 Task: Build a habit tracker for improving your daily mindfulness practice.
Action: Mouse moved to (277, 133)
Screenshot: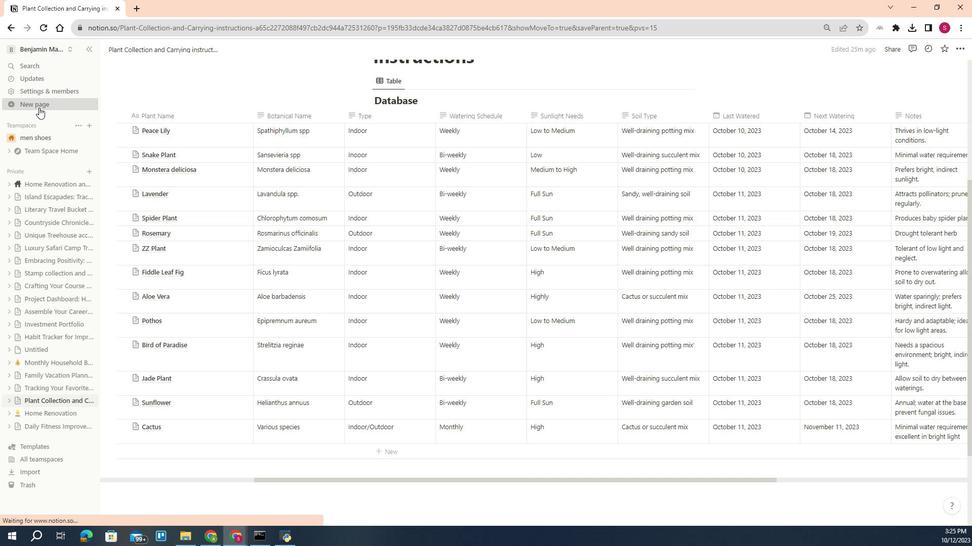 
Action: Mouse pressed left at (277, 133)
Screenshot: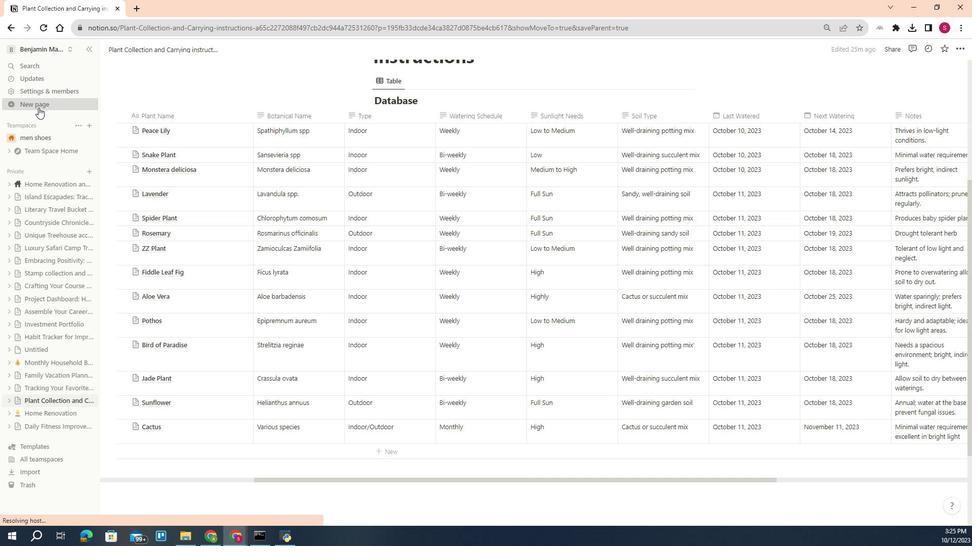 
Action: Mouse moved to (347, 106)
Screenshot: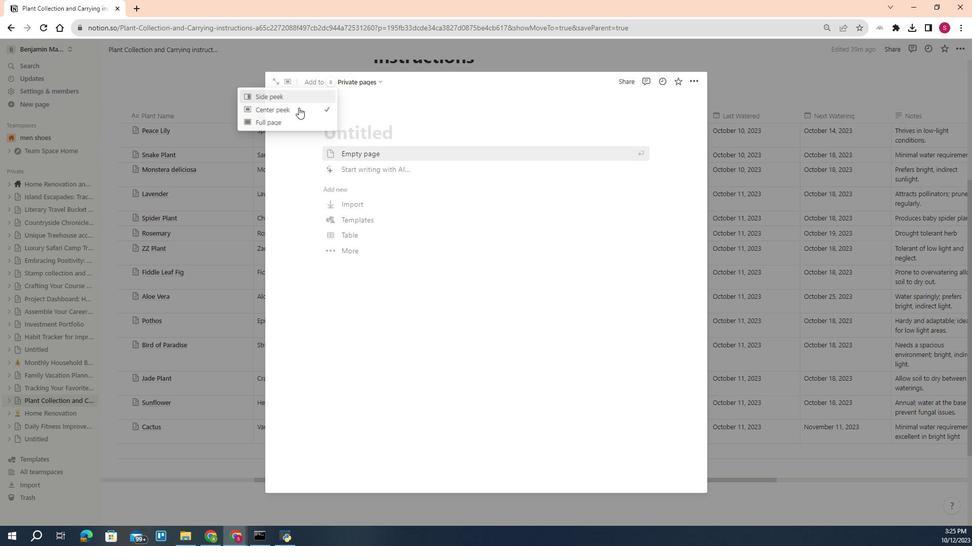 
Action: Mouse pressed left at (347, 106)
Screenshot: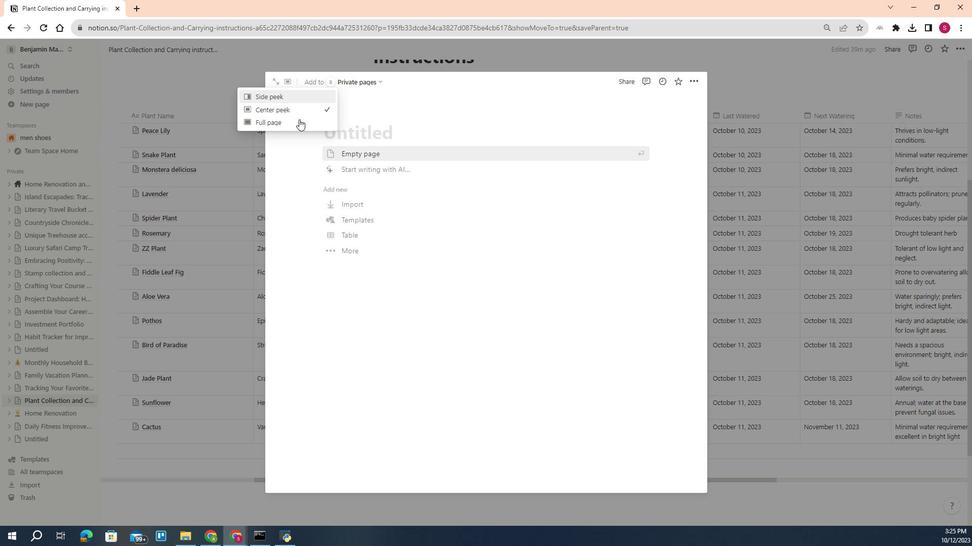 
Action: Mouse moved to (348, 149)
Screenshot: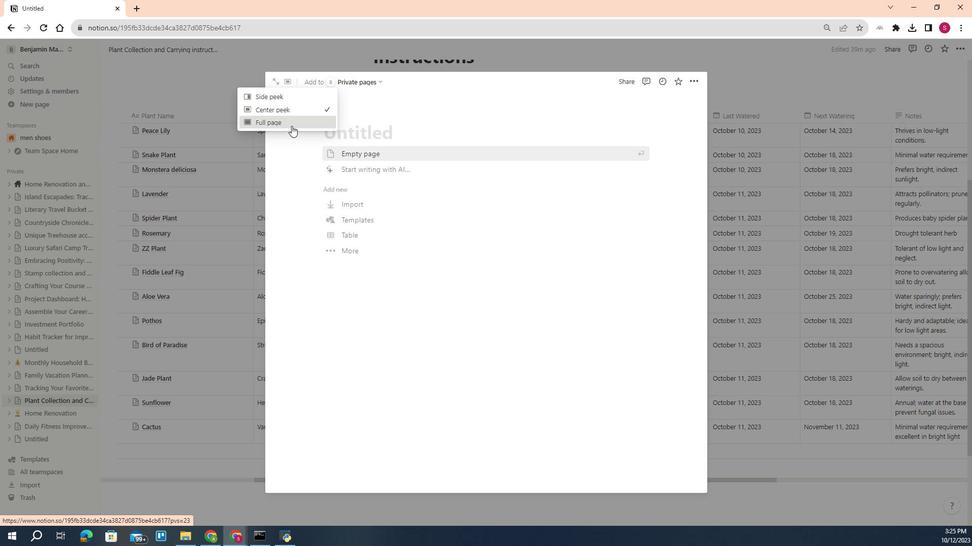 
Action: Mouse pressed left at (348, 149)
Screenshot: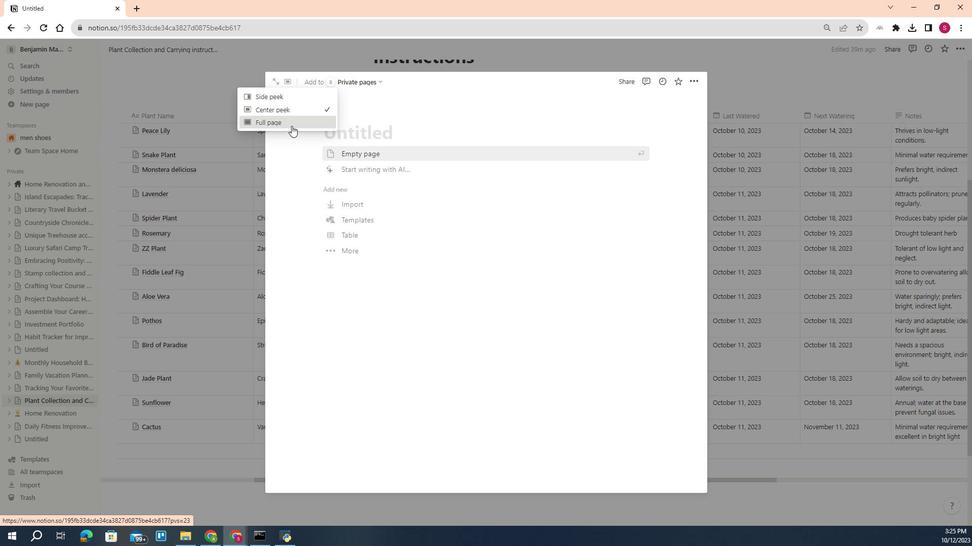 
Action: Mouse moved to (382, 150)
Screenshot: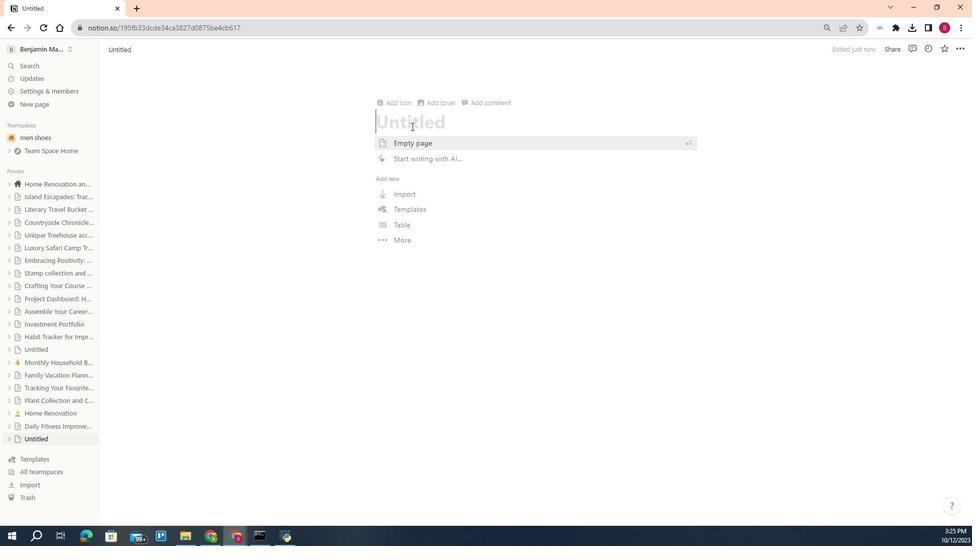 
Action: Mouse pressed left at (382, 150)
Screenshot: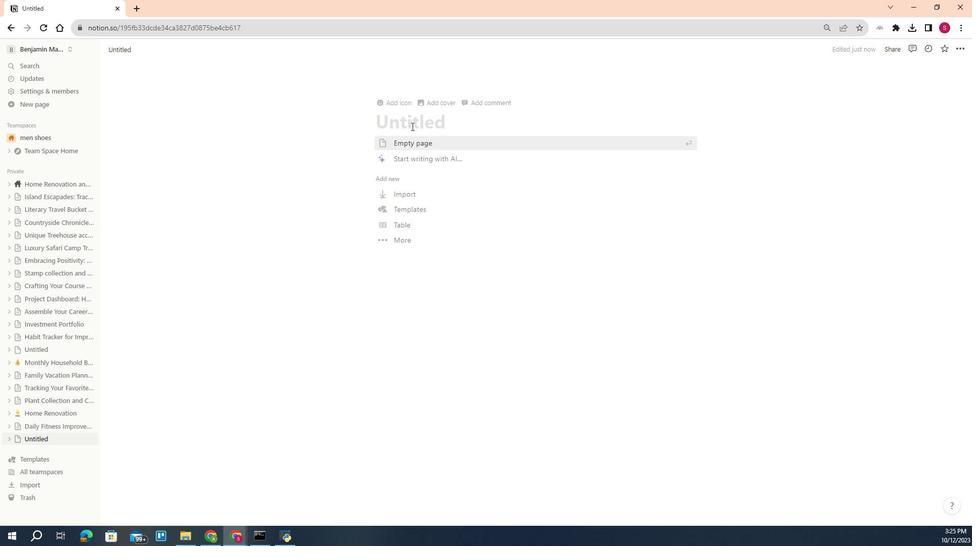 
Action: Key pressed <Key.shift>Mindfullness<Key.space><Key.shift>G<Key.backspace><Key.backspace><Key.backspace>s<Key.backspace><Key.backspace><Key.backspace><Key.backspace><Key.backspace>ness<Key.space><Key.shift>Habit<Key.space><Key.shift>Tracker<Key.enter>/ta<Key.down><Key.down><Key.down><Key.up><Key.enter>
Screenshot: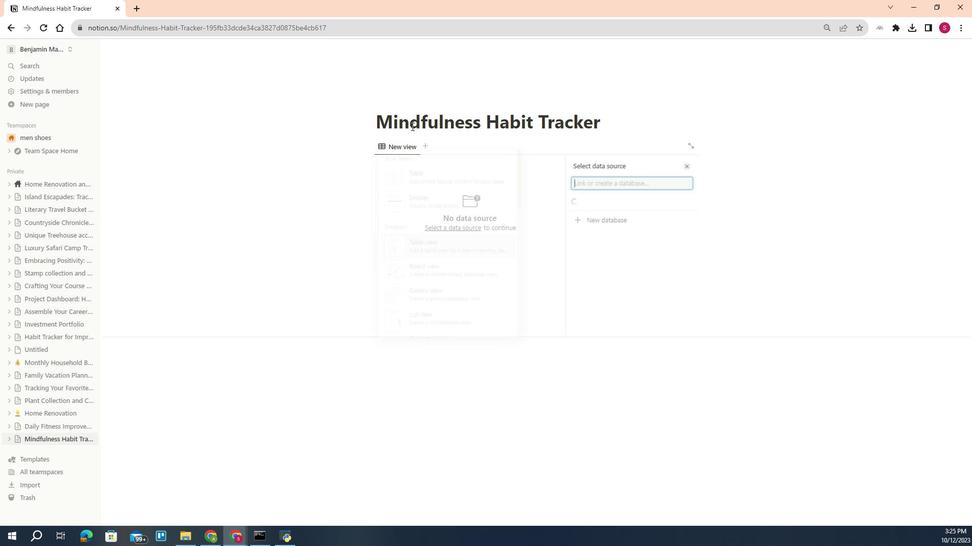 
Action: Mouse moved to (437, 333)
Screenshot: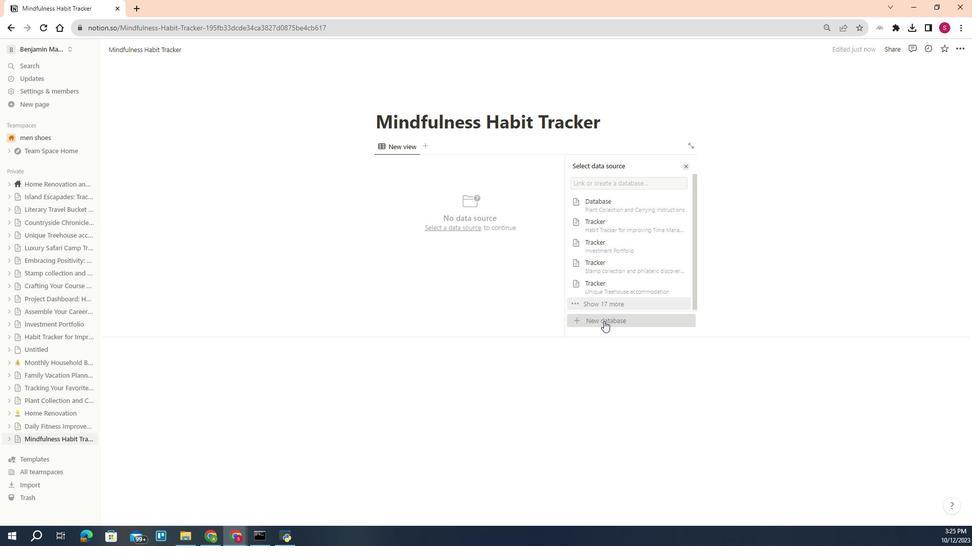 
Action: Mouse pressed left at (437, 333)
Screenshot: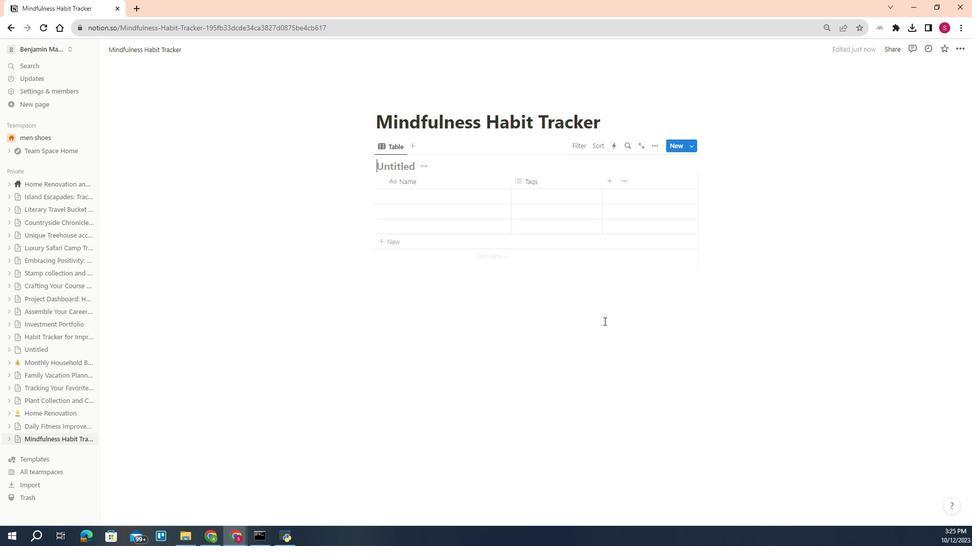 
Action: Mouse moved to (378, 171)
Screenshot: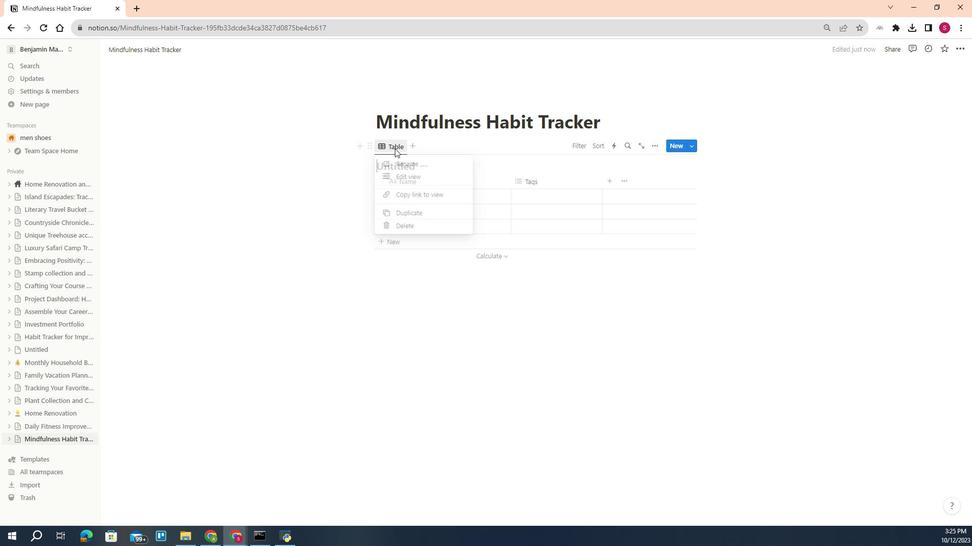 
Action: Mouse pressed right at (378, 171)
Screenshot: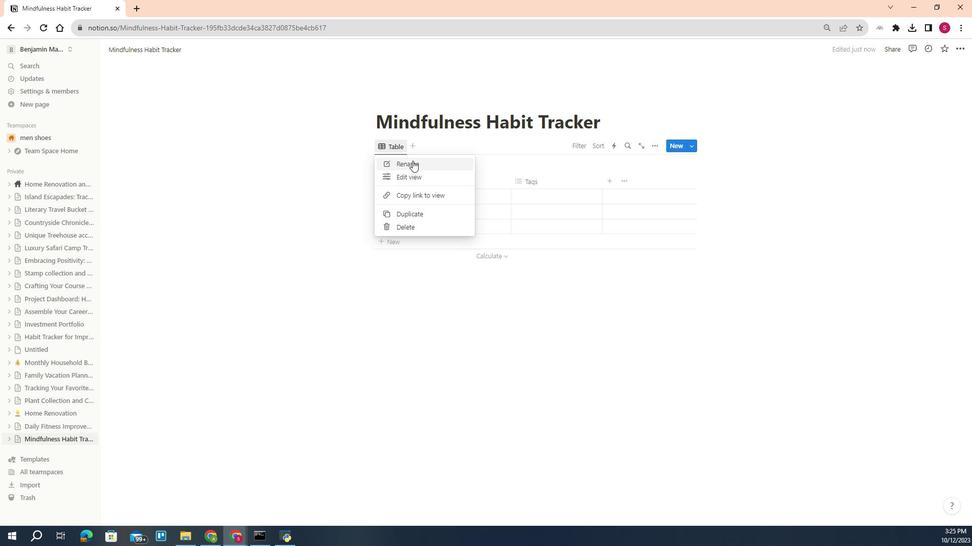 
Action: Mouse moved to (383, 196)
Screenshot: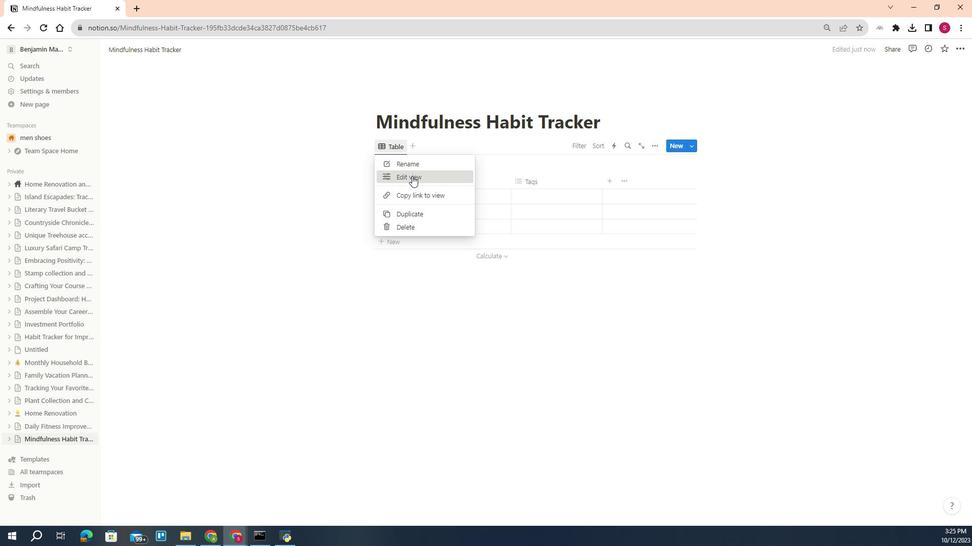 
Action: Mouse pressed left at (383, 196)
Screenshot: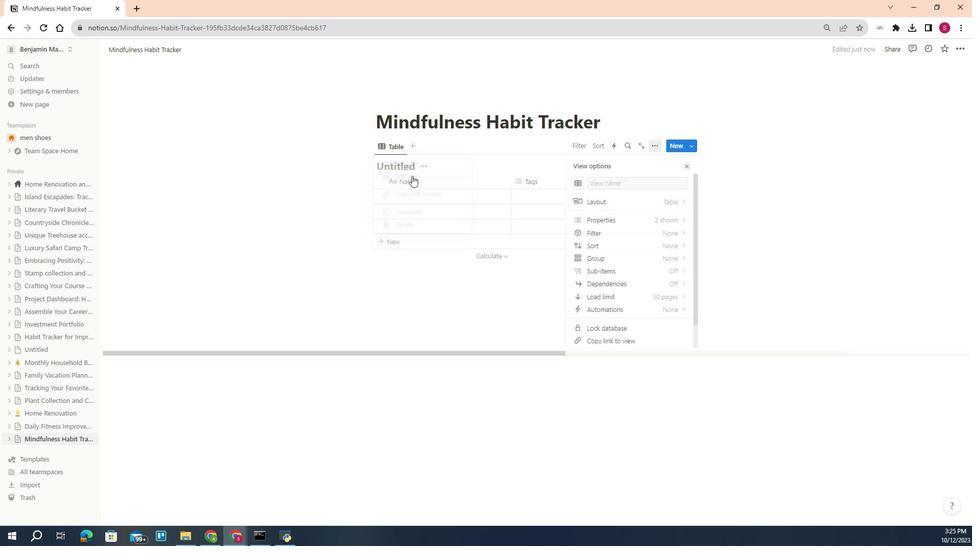 
Action: Mouse moved to (435, 228)
Screenshot: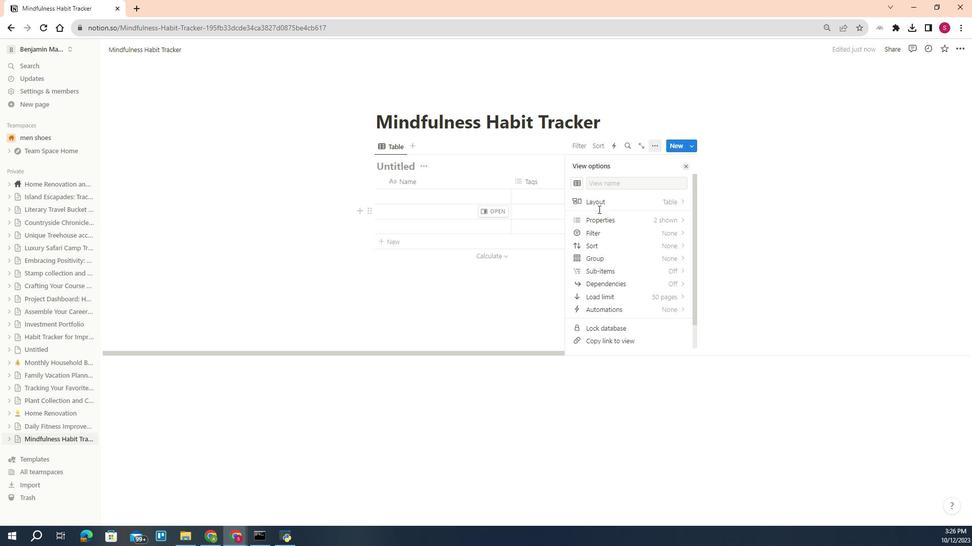 
Action: Mouse pressed left at (435, 228)
Screenshot: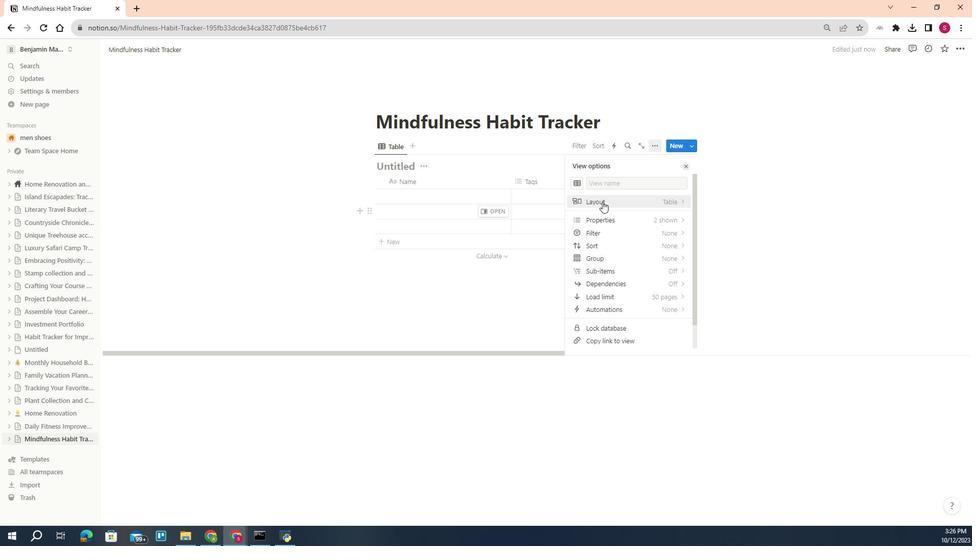 
Action: Mouse moved to (514, 200)
Screenshot: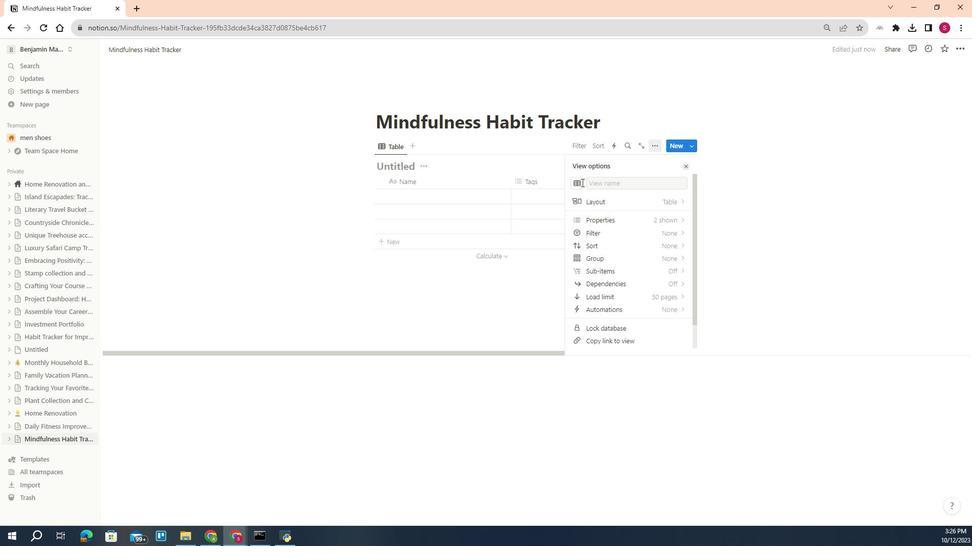 
Action: Mouse pressed left at (514, 200)
Screenshot: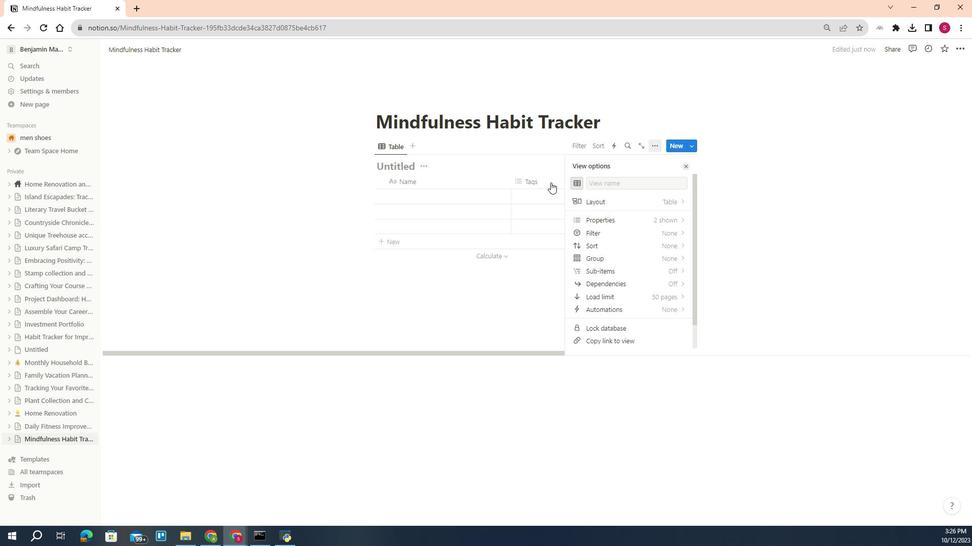 
Action: Mouse moved to (409, 214)
Screenshot: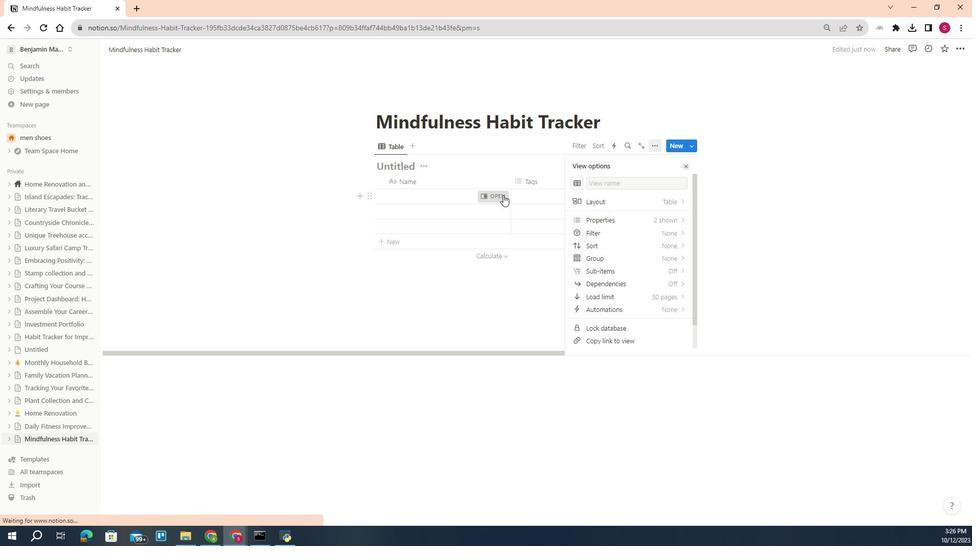 
Action: Mouse pressed left at (409, 214)
Screenshot: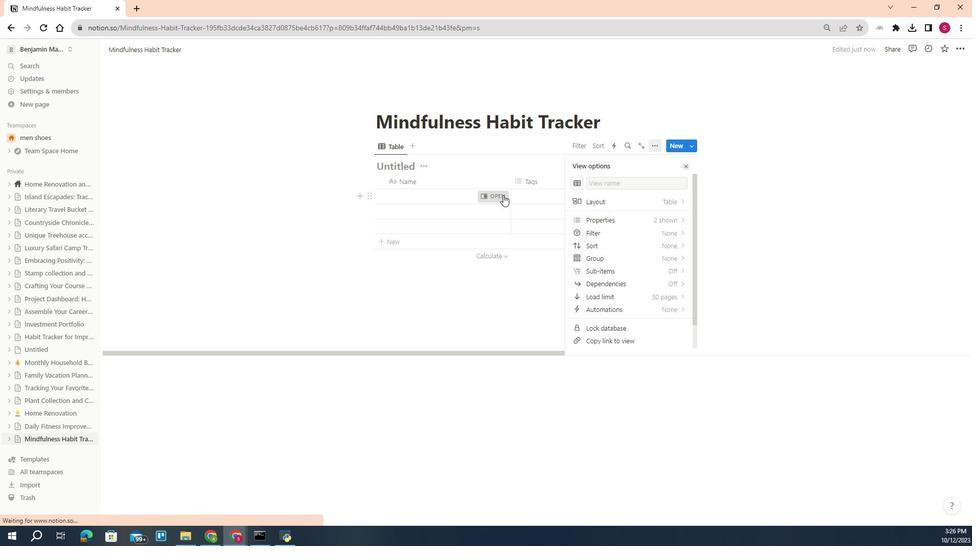 
Action: Mouse moved to (339, 201)
Screenshot: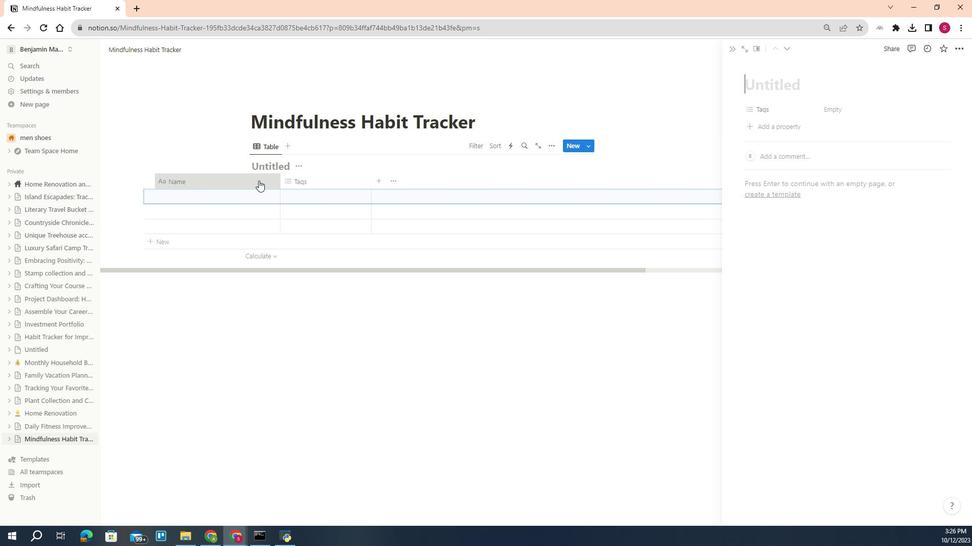 
Action: Mouse pressed left at (339, 201)
Screenshot: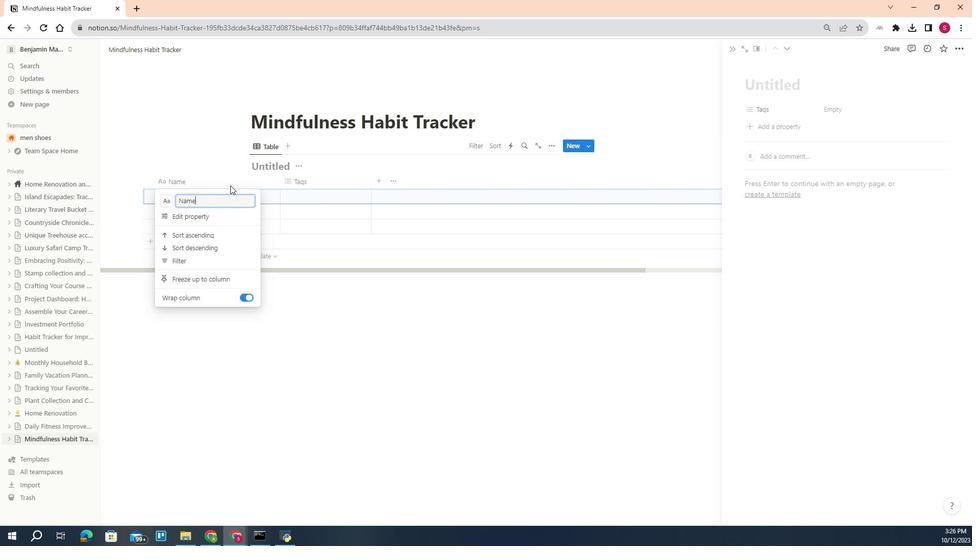 
Action: Mouse moved to (319, 219)
Screenshot: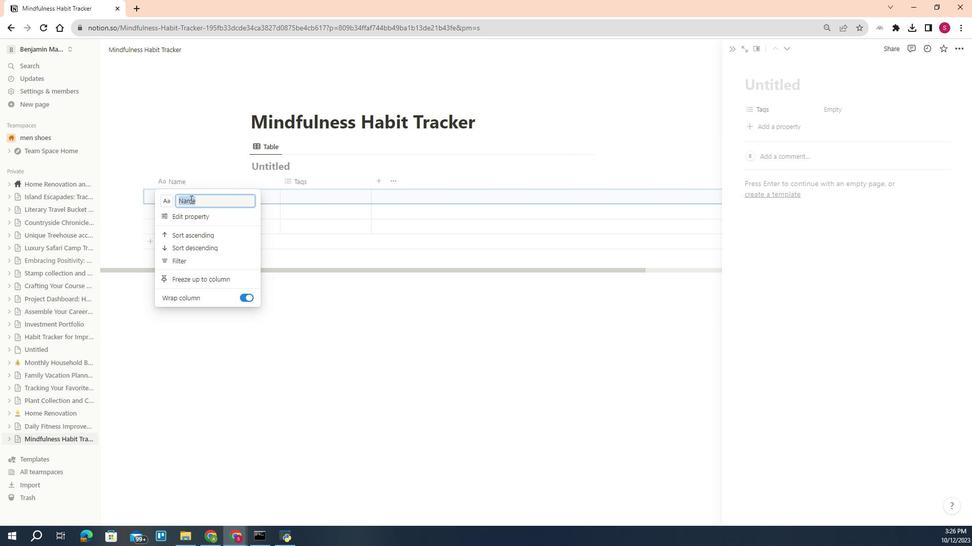 
Action: Mouse pressed left at (319, 219)
Screenshot: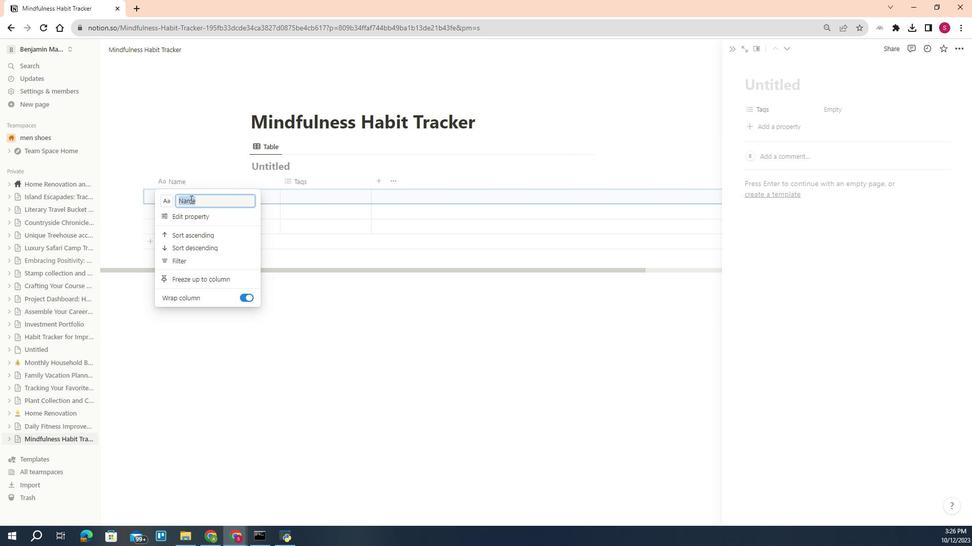 
Action: Mouse pressed left at (319, 219)
Screenshot: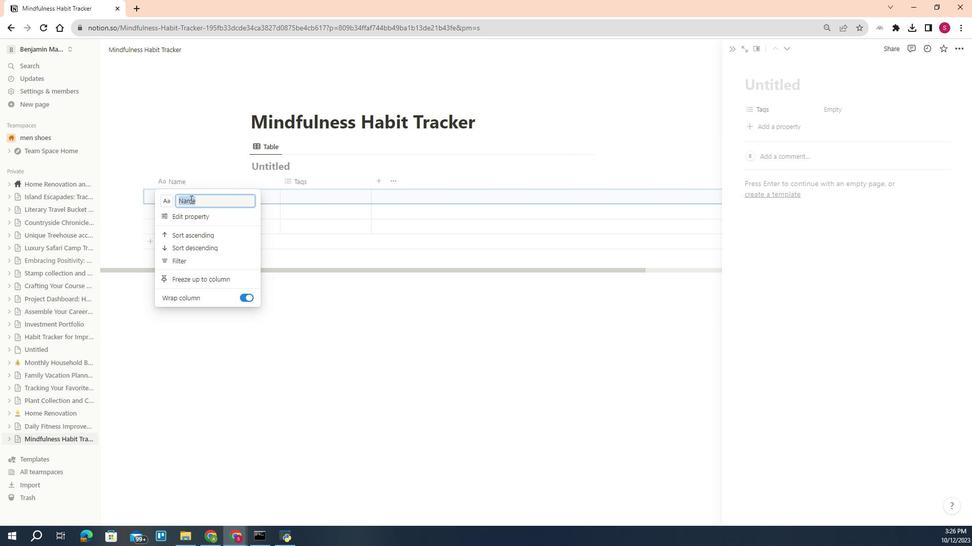 
Action: Mouse pressed left at (319, 219)
Screenshot: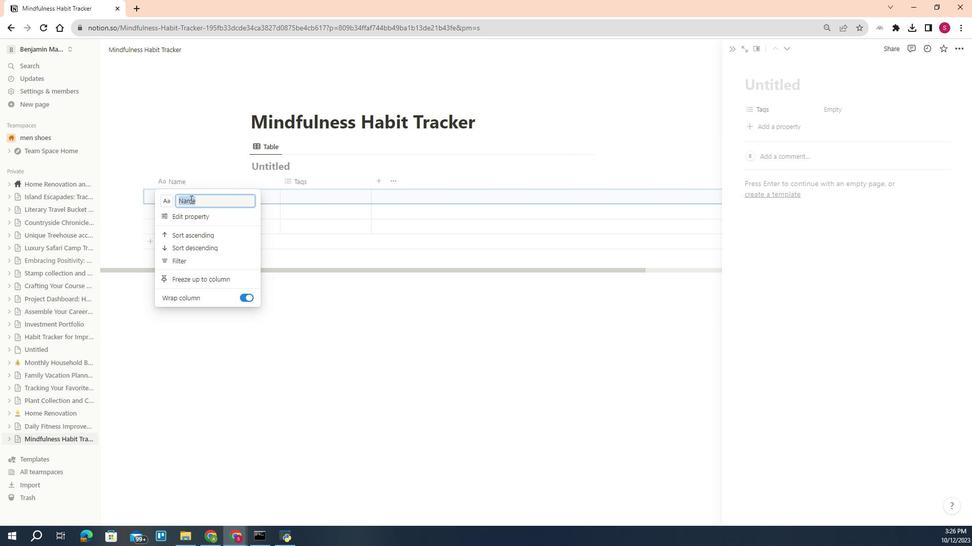 
Action: Key pressed <Key.shift>Meditation<Key.enter>
Screenshot: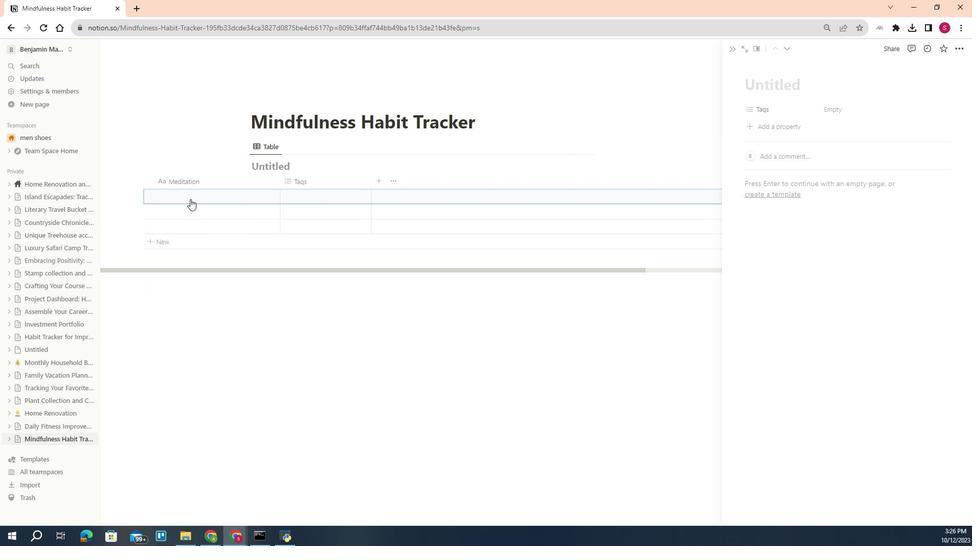 
Action: Mouse moved to (354, 204)
Screenshot: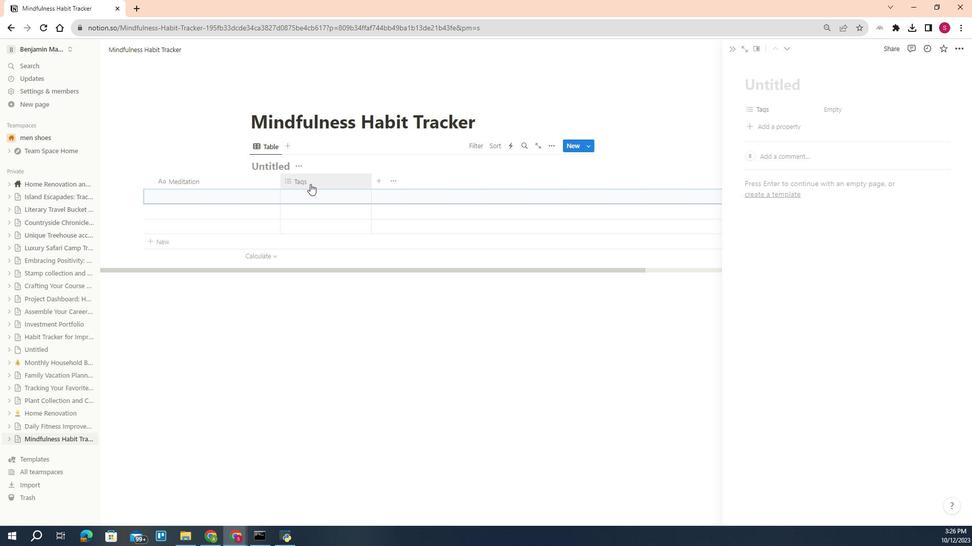 
Action: Mouse pressed left at (354, 204)
Screenshot: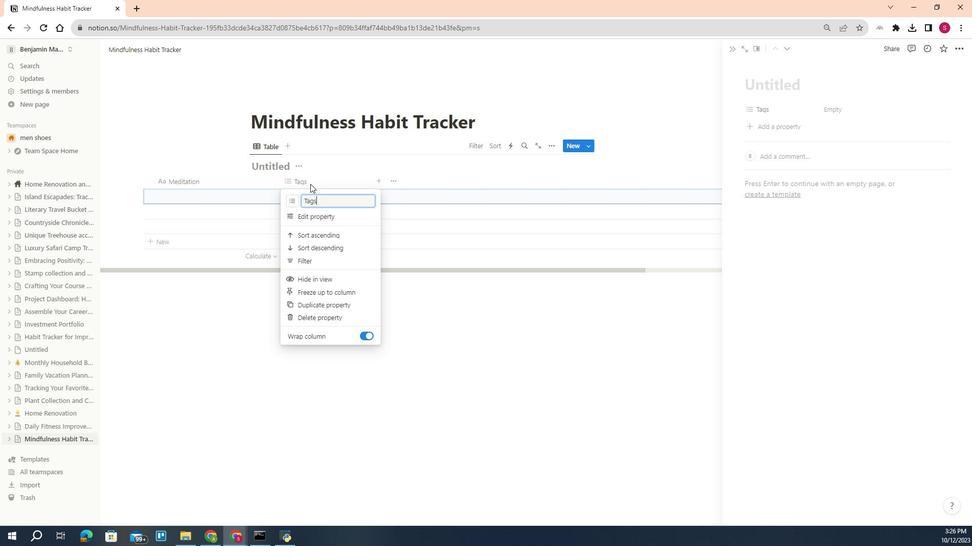 
Action: Mouse moved to (354, 221)
Screenshot: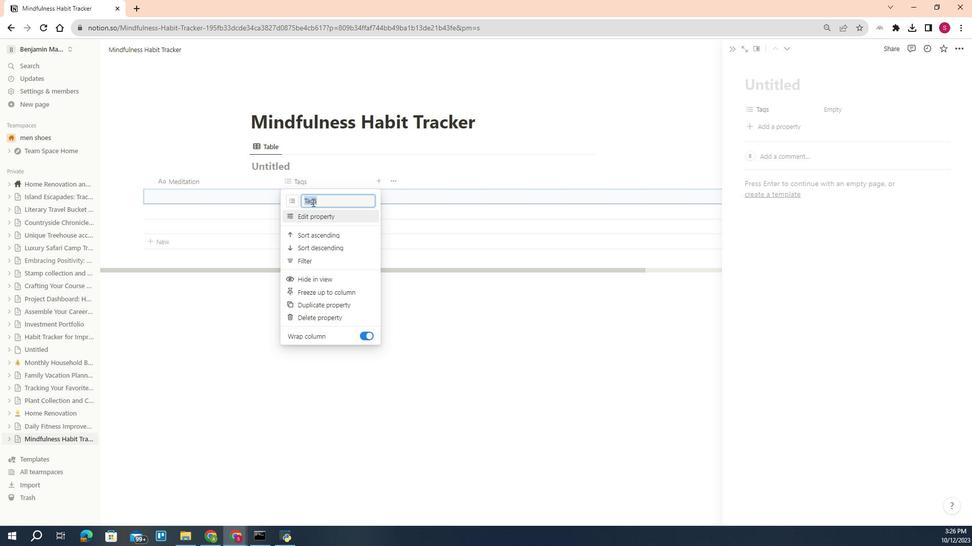 
Action: Mouse pressed left at (354, 221)
Screenshot: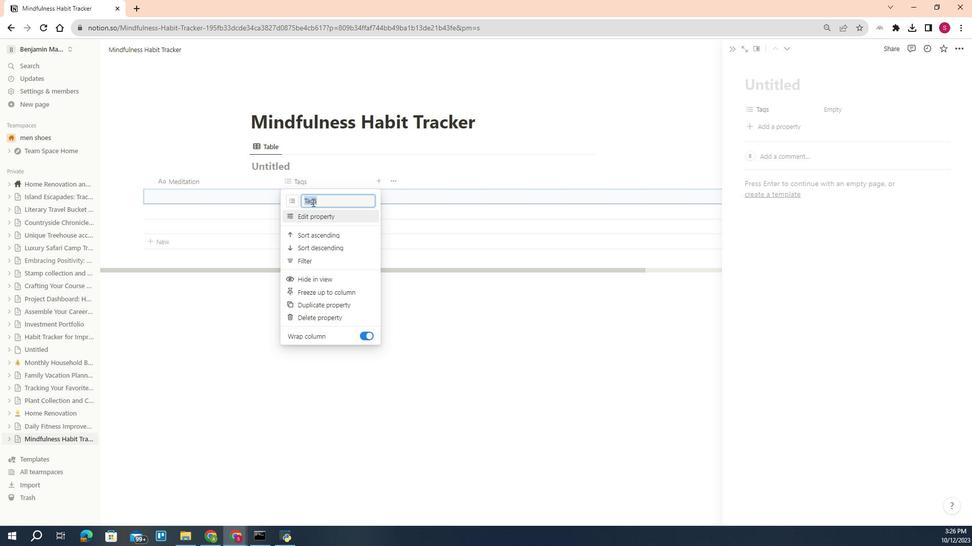 
Action: Mouse pressed left at (354, 221)
Screenshot: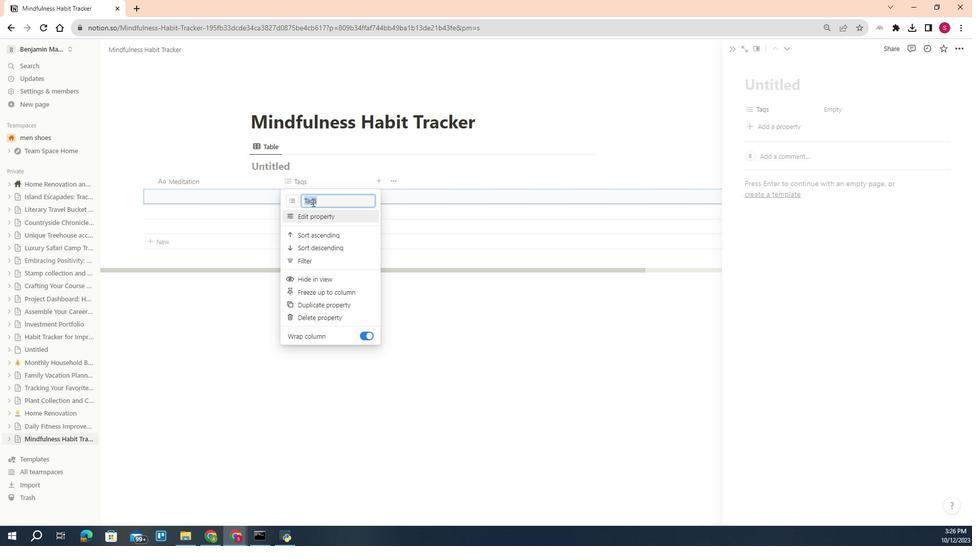 
Action: Key pressed <Key.shift>Grat<Key.backspace>
Screenshot: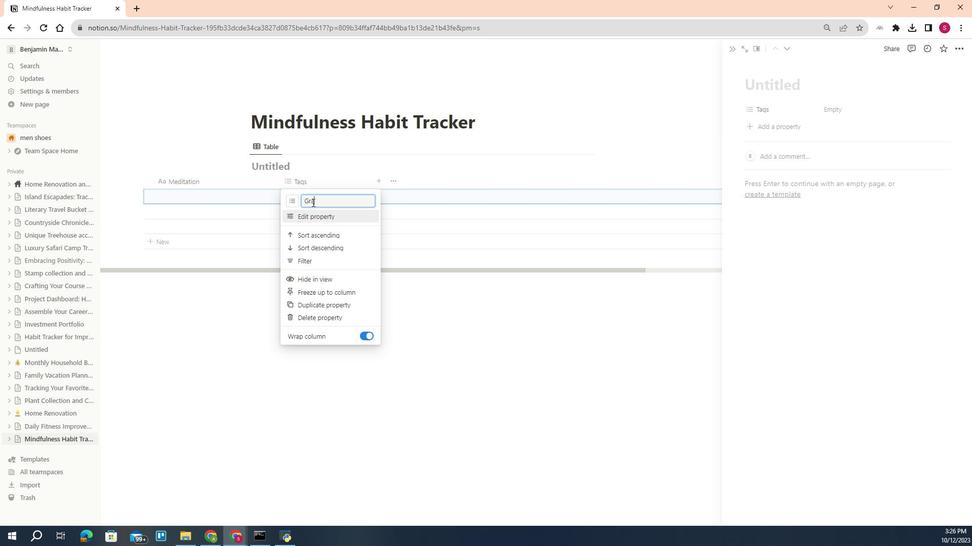 
Action: Mouse moved to (363, 232)
Screenshot: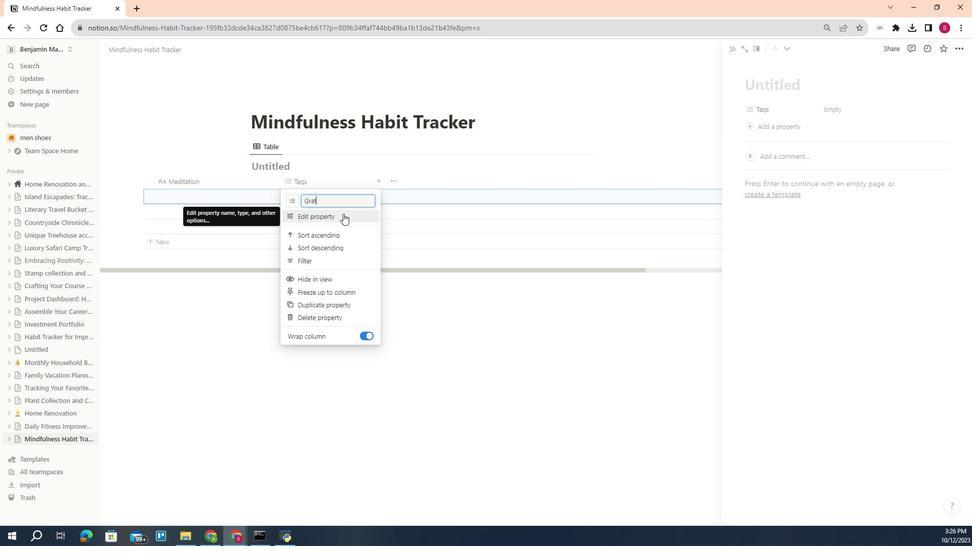 
Action: Key pressed titude<Key.space><Key.shift>Journal<Key.enter>
Screenshot: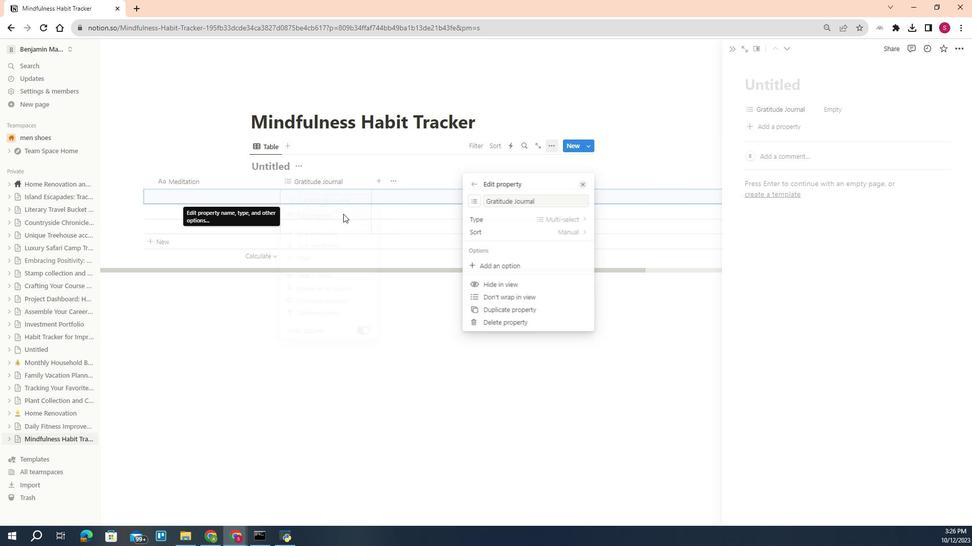 
Action: Mouse moved to (386, 197)
Screenshot: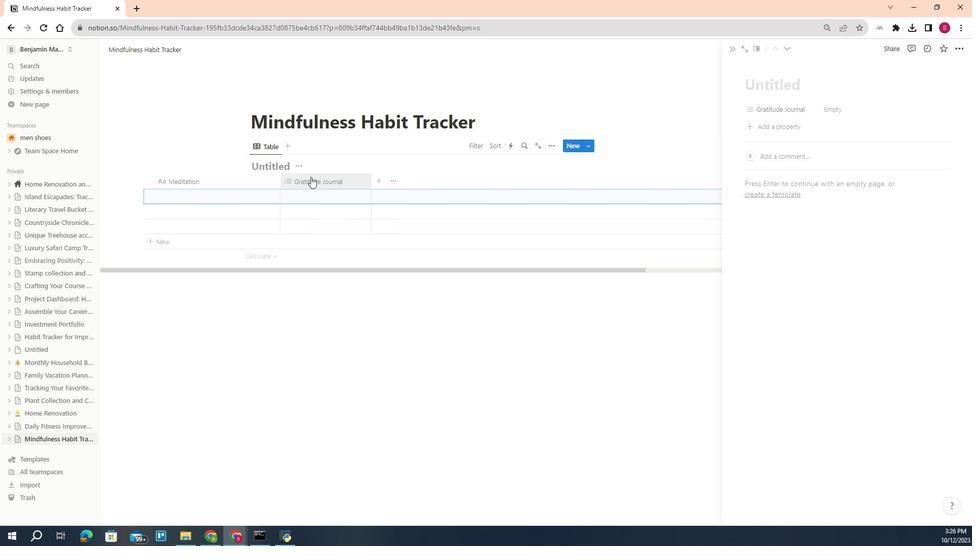 
Action: Mouse pressed left at (386, 197)
Screenshot: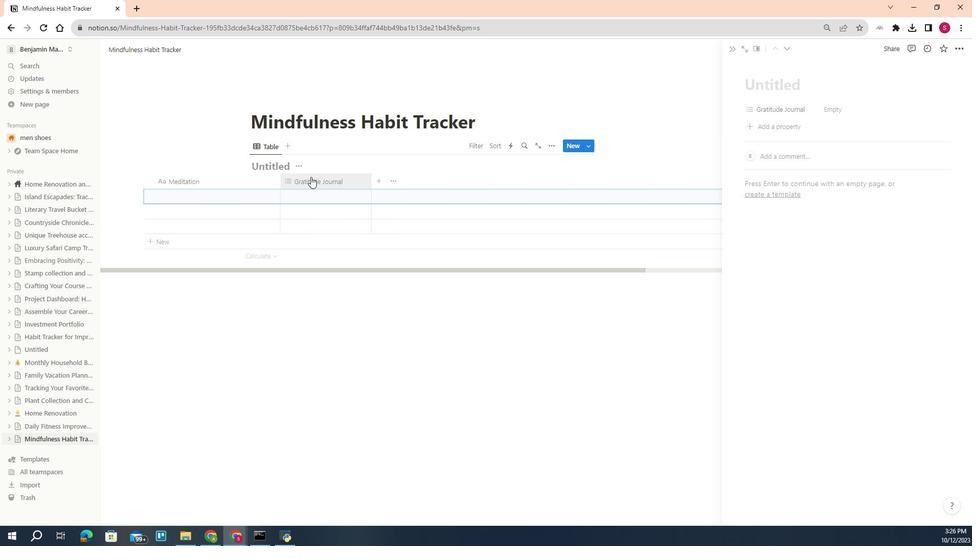 
Action: Mouse moved to (352, 199)
Screenshot: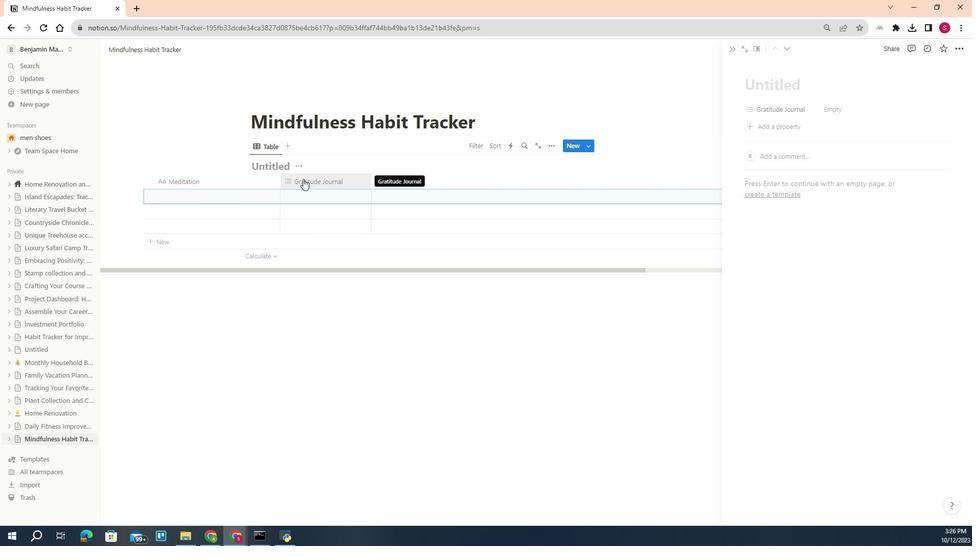 
Action: Mouse pressed left at (352, 199)
Screenshot: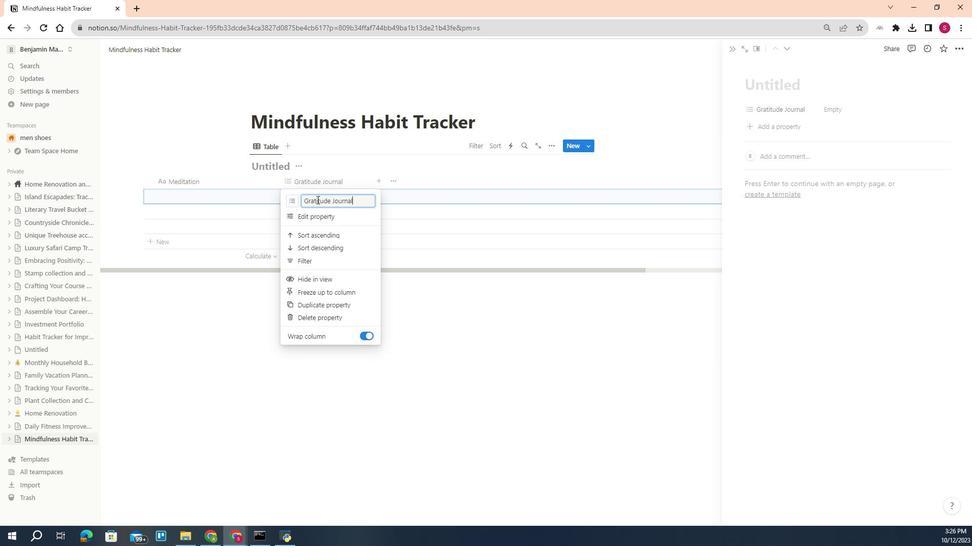 
Action: Mouse moved to (356, 234)
Screenshot: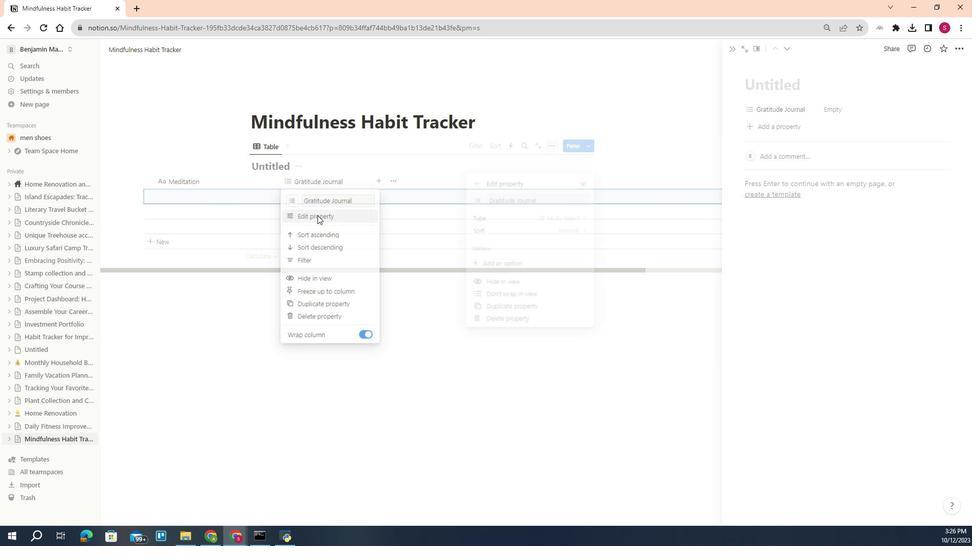 
Action: Mouse pressed left at (356, 234)
Screenshot: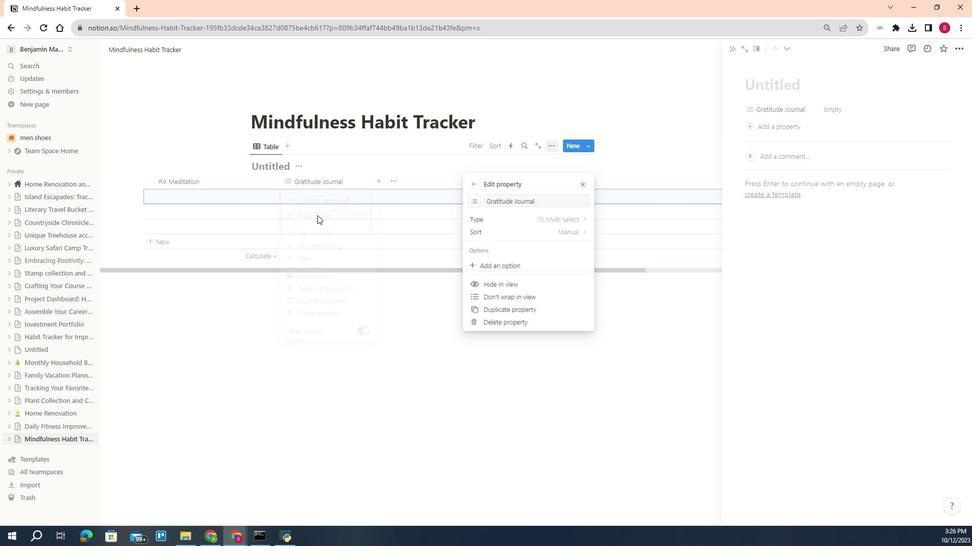 
Action: Mouse moved to (405, 234)
Screenshot: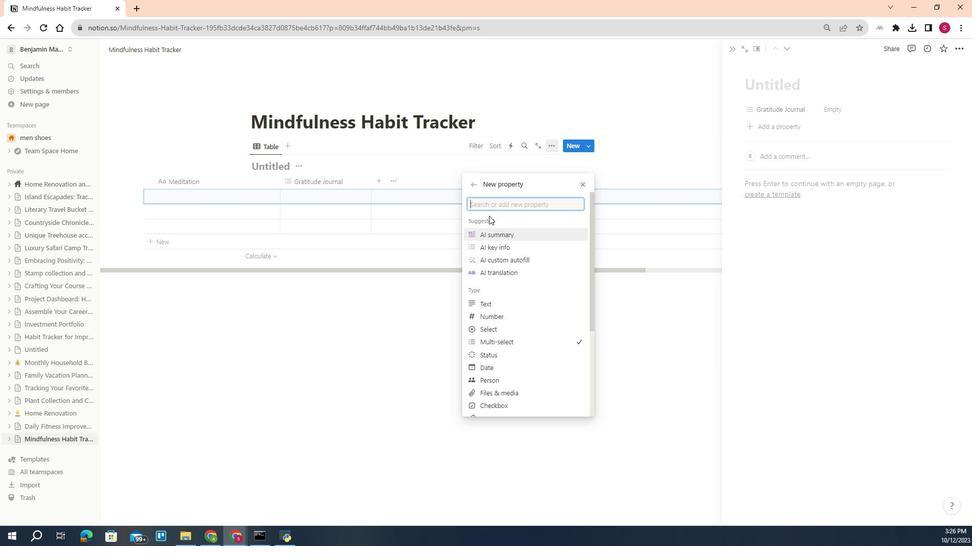 
Action: Mouse pressed left at (405, 234)
Screenshot: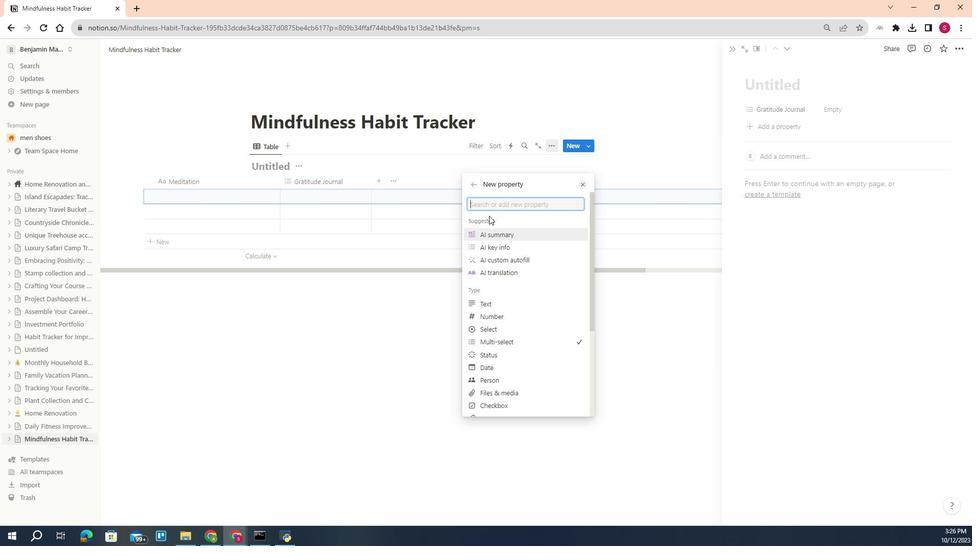 
Action: Mouse moved to (408, 407)
Screenshot: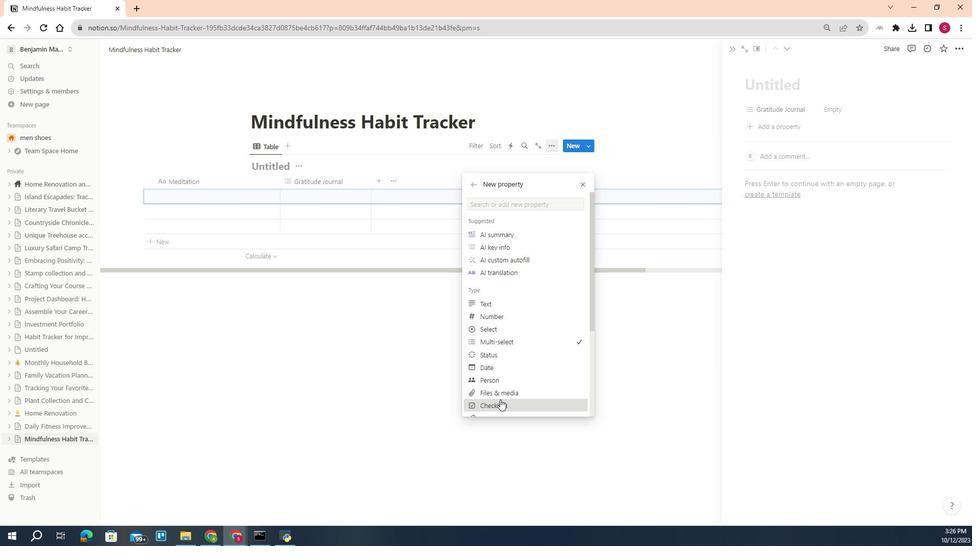 
Action: Mouse pressed left at (408, 407)
Screenshot: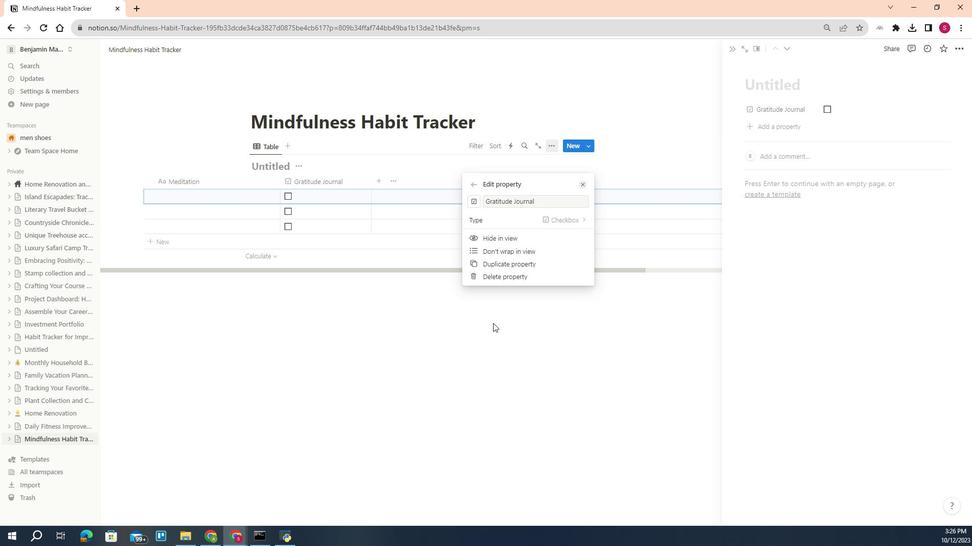 
Action: Mouse moved to (400, 221)
Screenshot: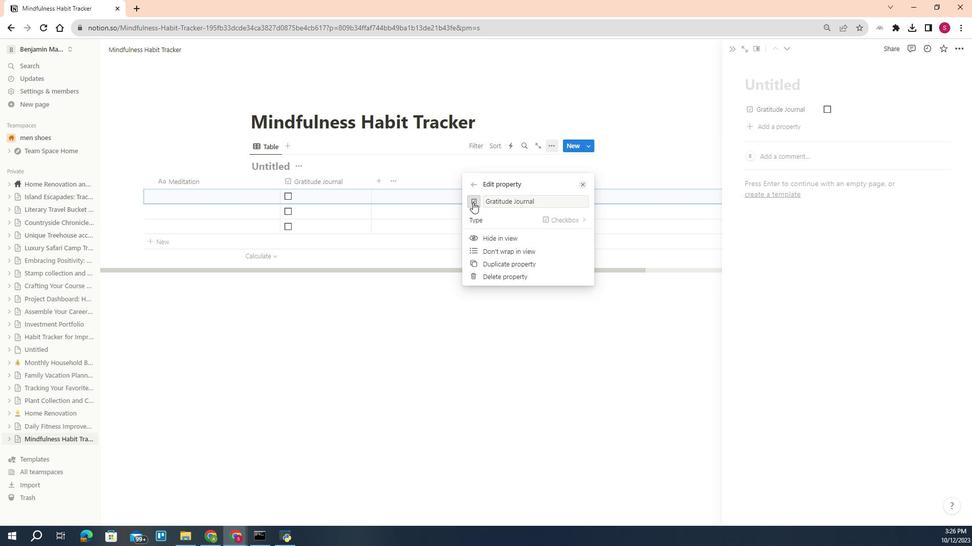 
Action: Mouse pressed left at (400, 221)
Screenshot: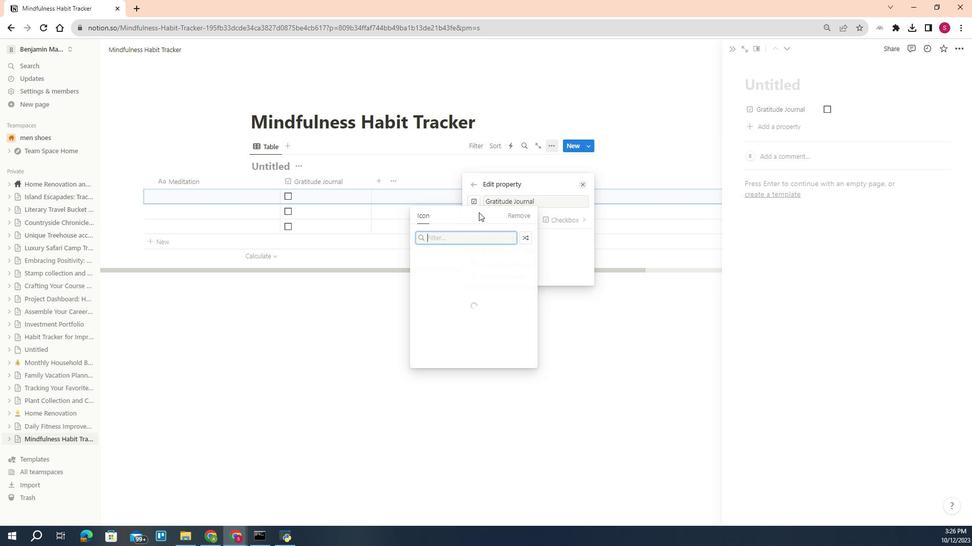 
Action: Mouse moved to (424, 224)
Screenshot: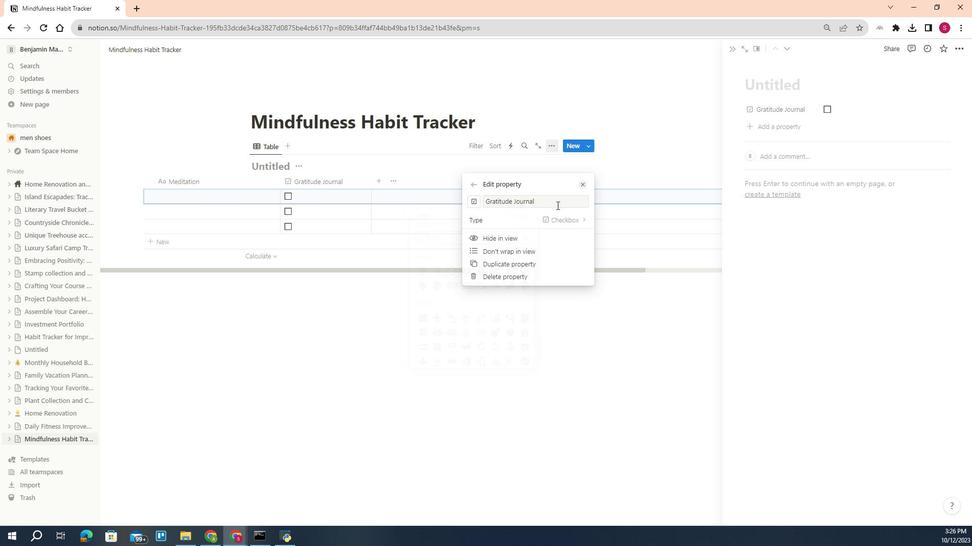 
Action: Mouse pressed left at (424, 224)
Screenshot: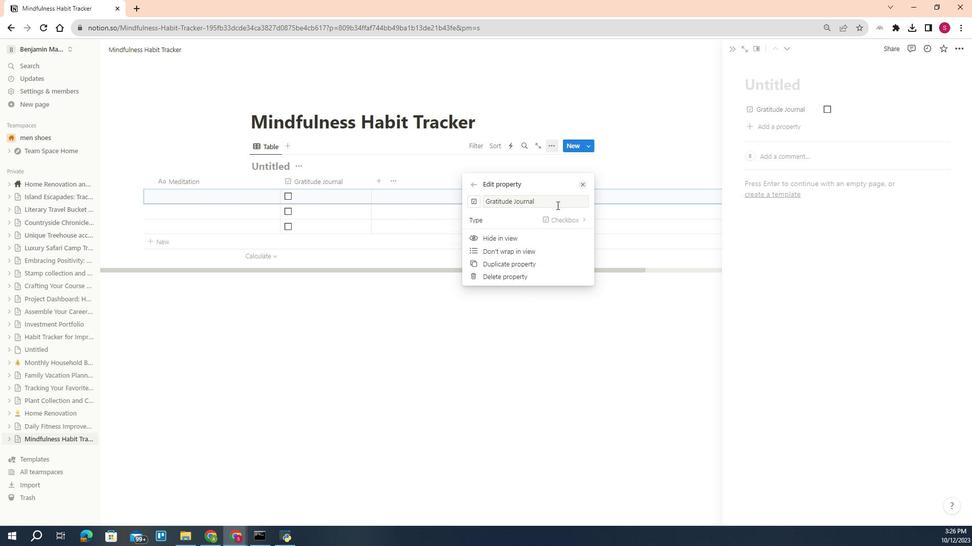 
Action: Mouse moved to (448, 175)
Screenshot: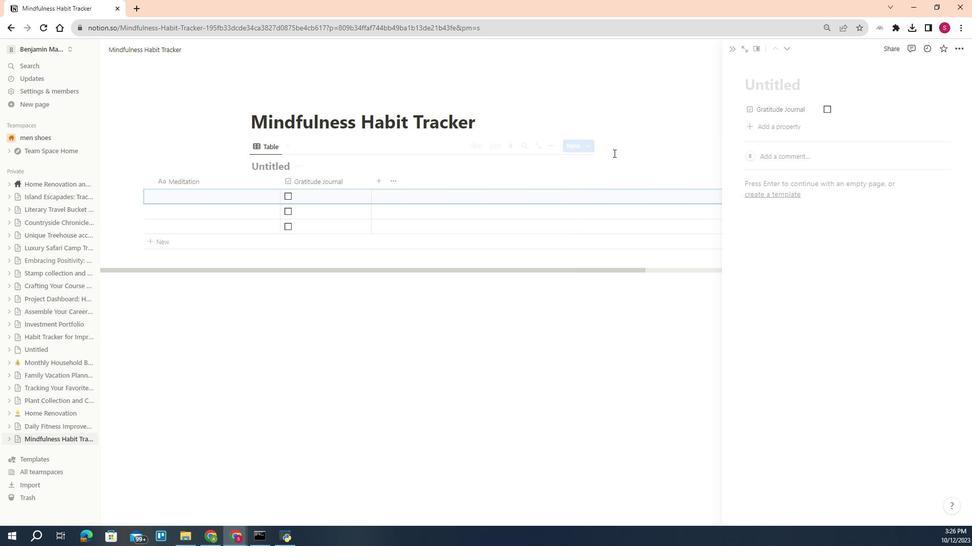 
Action: Mouse pressed left at (448, 175)
Screenshot: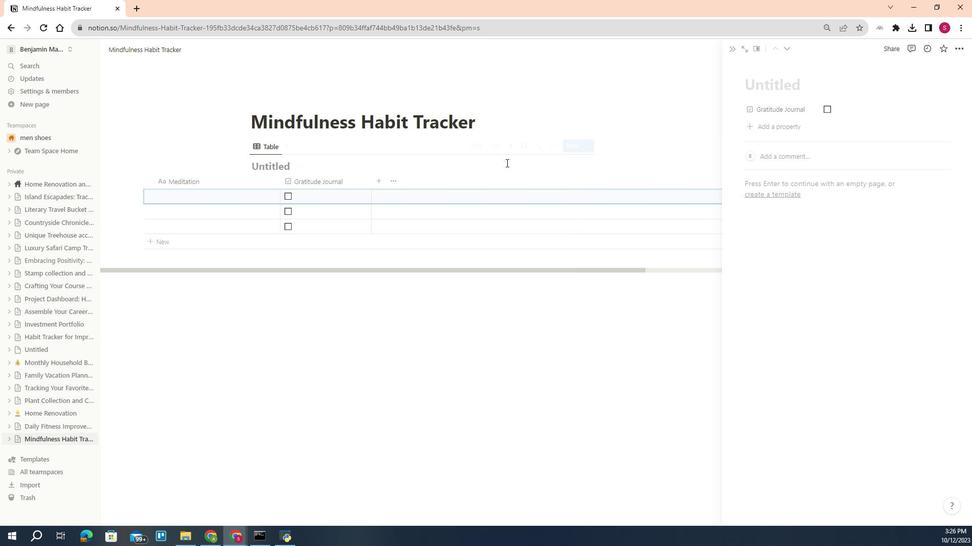 
Action: Mouse moved to (375, 203)
Screenshot: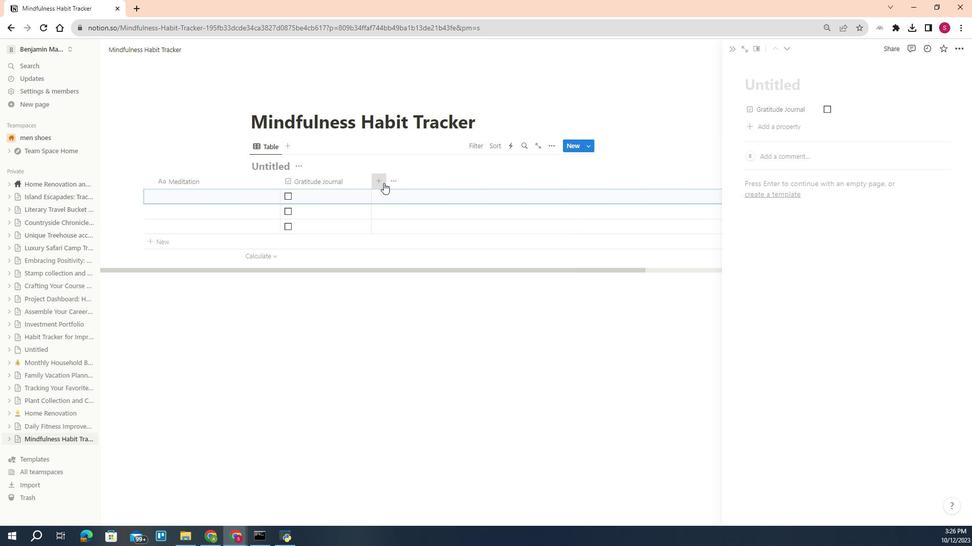 
Action: Mouse pressed left at (375, 203)
Screenshot: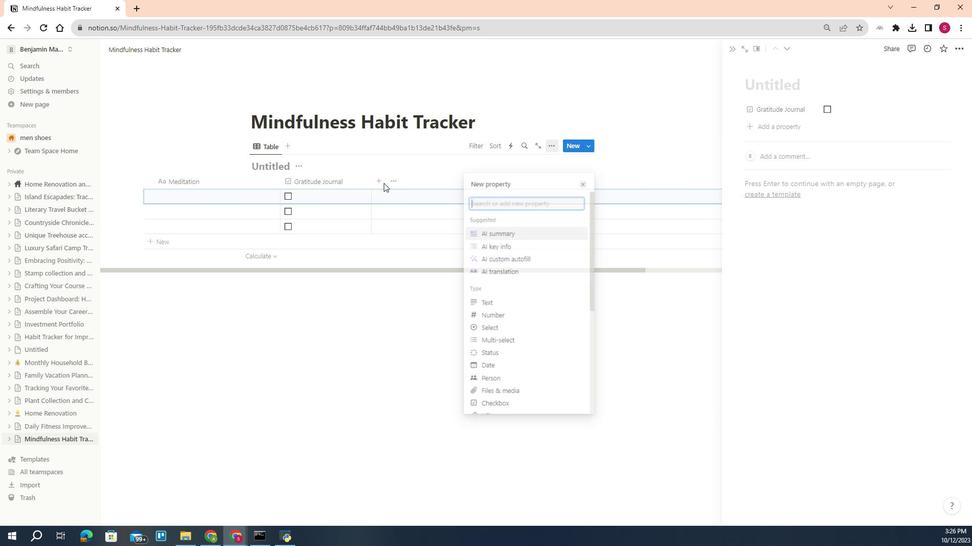 
Action: Mouse moved to (317, 203)
Screenshot: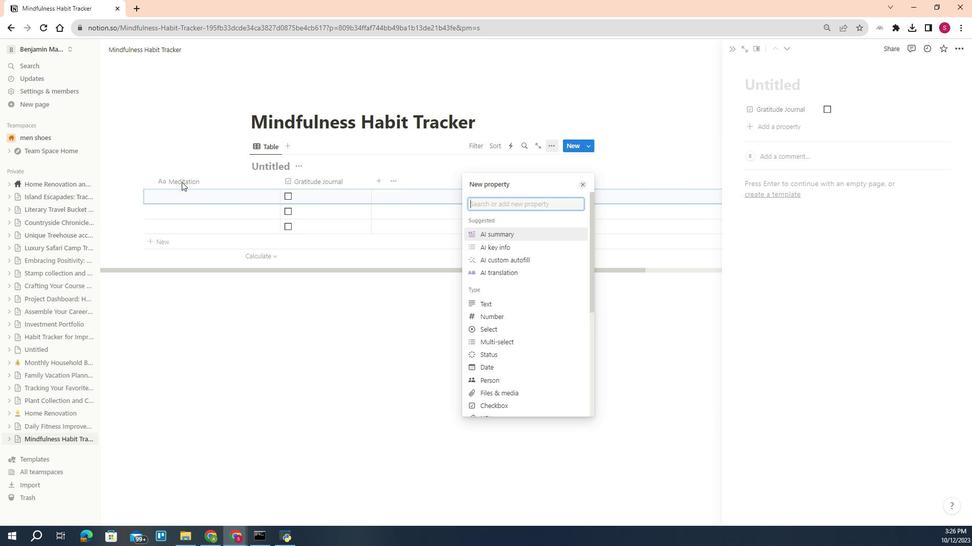 
Action: Mouse pressed left at (317, 203)
Screenshot: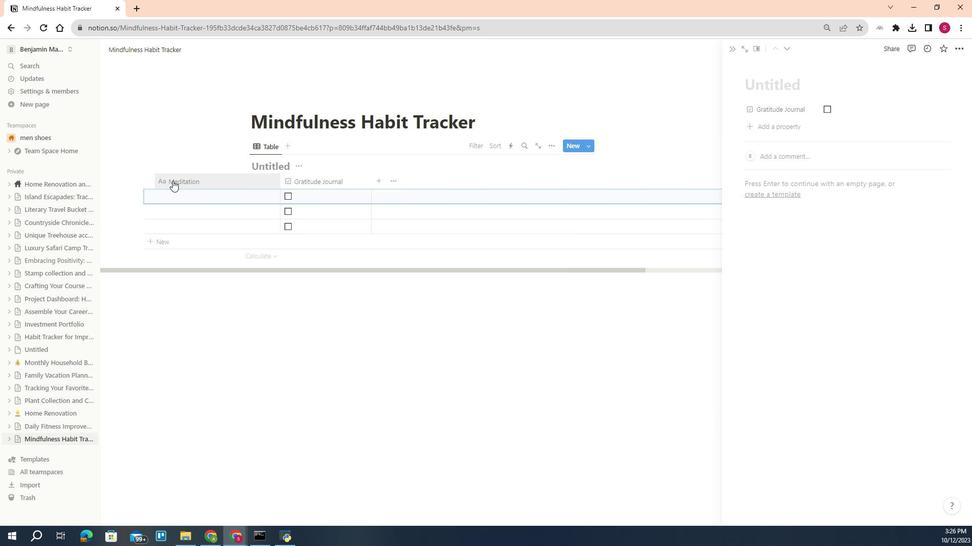 
Action: Mouse moved to (314, 201)
Screenshot: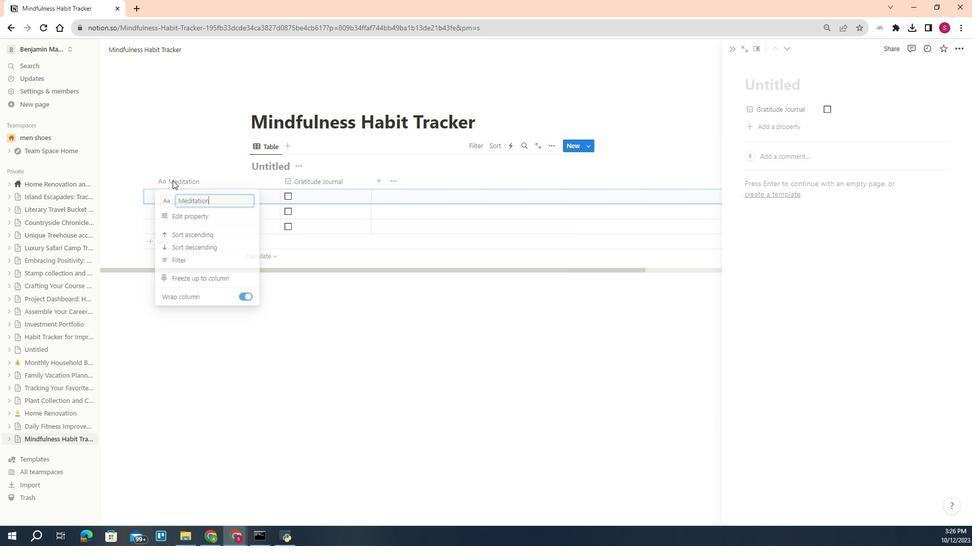 
Action: Mouse pressed left at (314, 201)
Screenshot: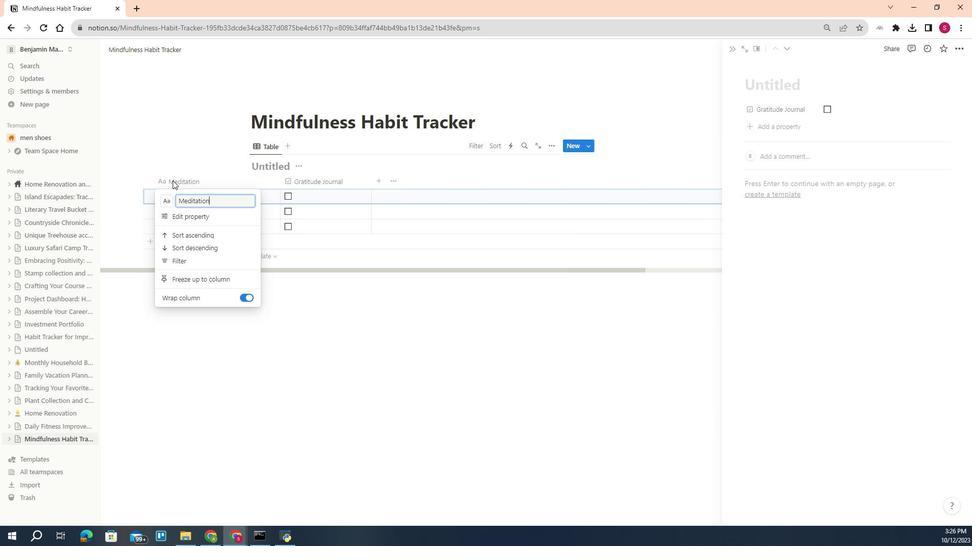 
Action: Mouse moved to (318, 235)
Screenshot: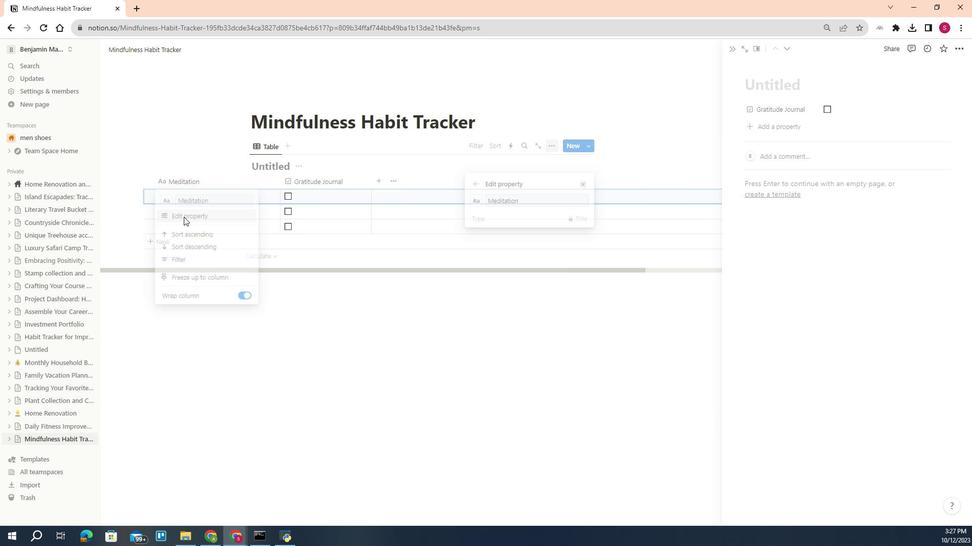 
Action: Mouse pressed left at (318, 235)
Screenshot: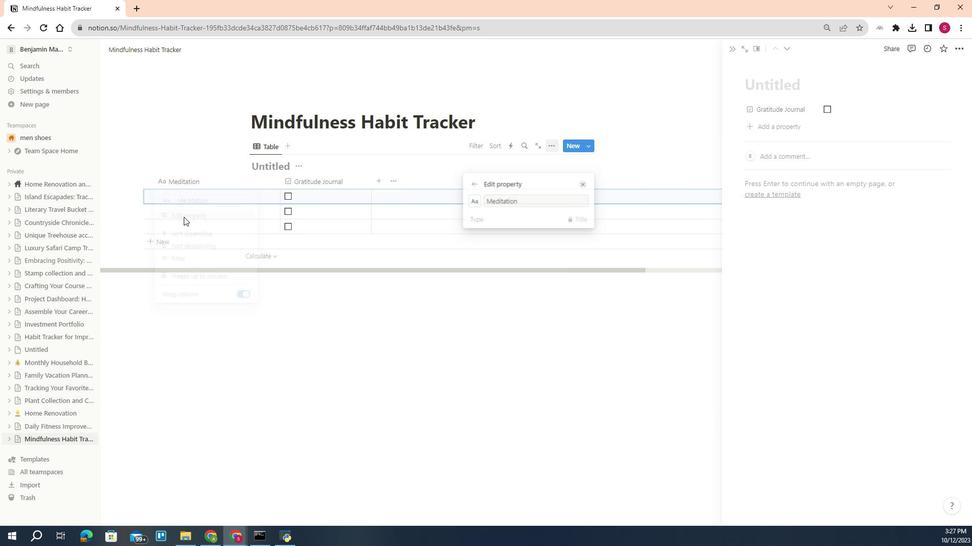 
Action: Mouse moved to (403, 240)
Screenshot: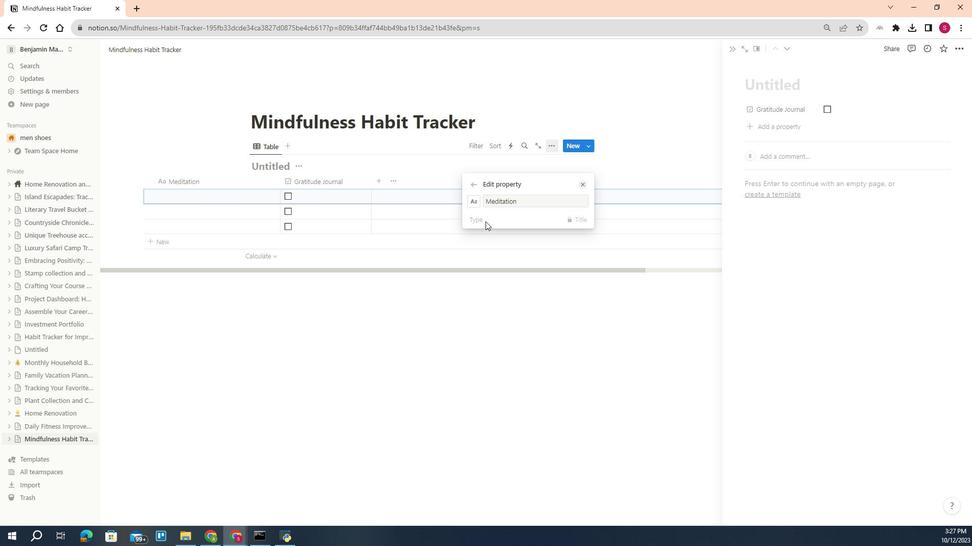 
Action: Mouse pressed left at (403, 240)
Screenshot: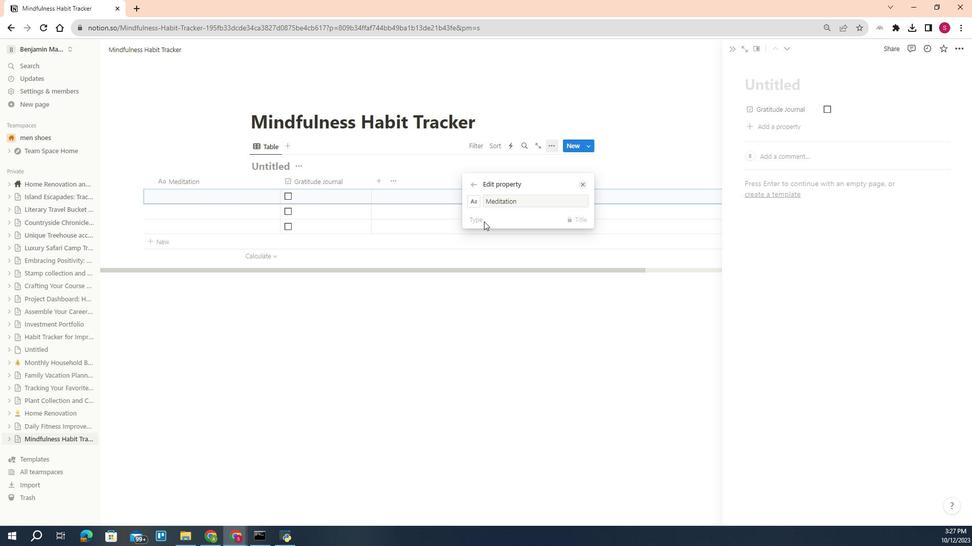 
Action: Mouse moved to (403, 239)
Screenshot: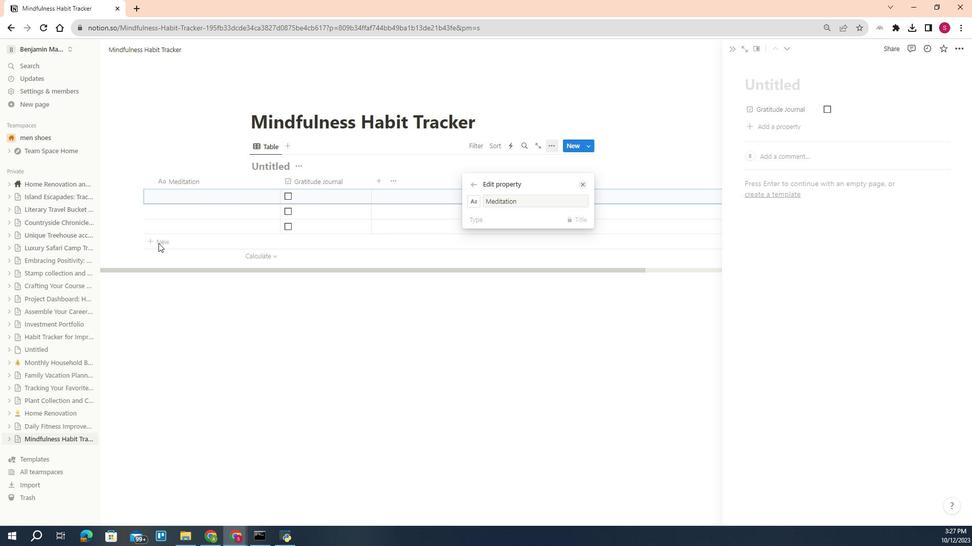 
Action: Mouse pressed left at (403, 239)
Screenshot: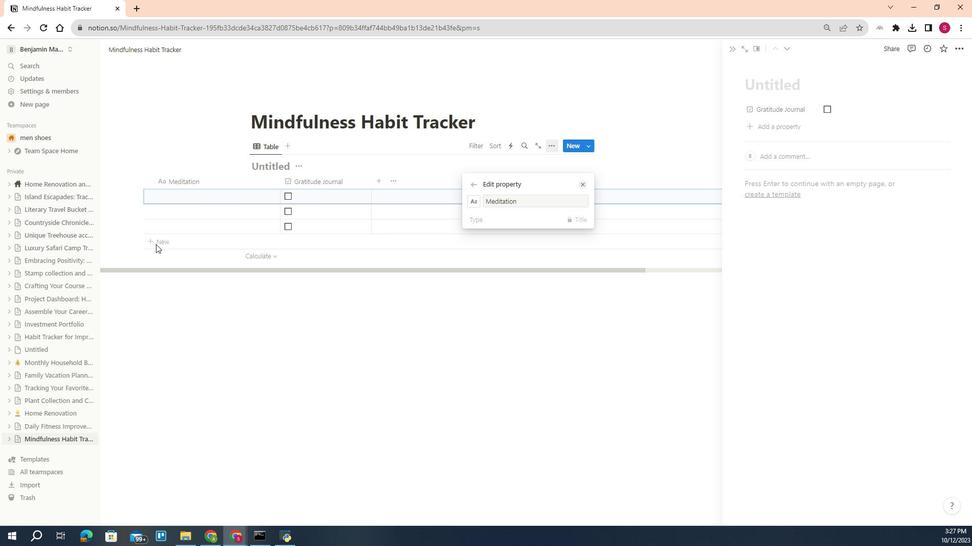 
Action: Mouse moved to (310, 261)
Screenshot: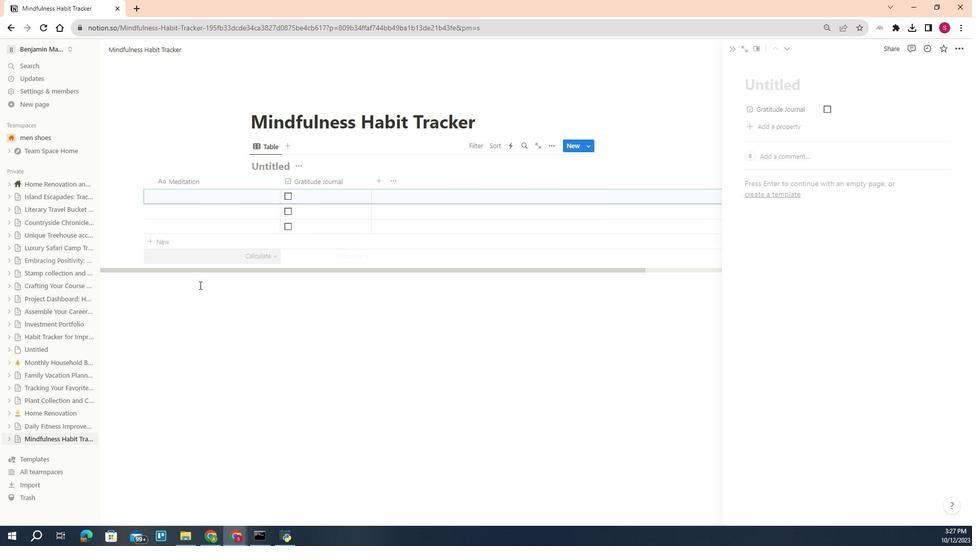 
Action: Mouse pressed left at (310, 261)
Screenshot: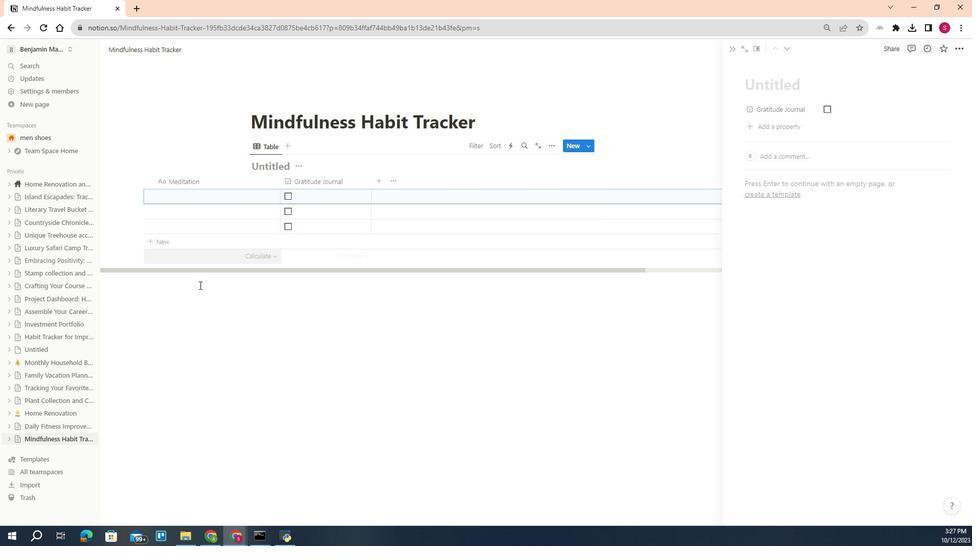 
Action: Mouse moved to (342, 204)
Screenshot: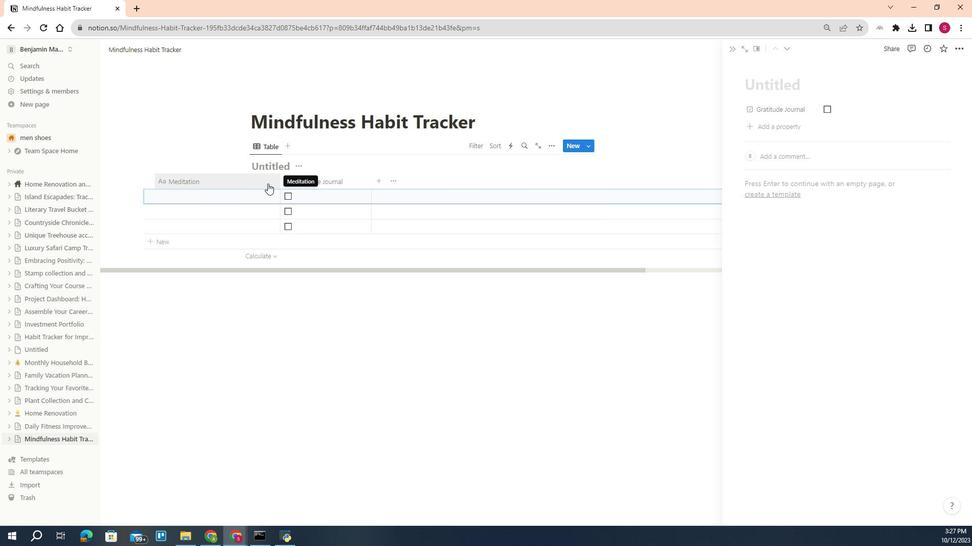 
Action: Mouse pressed left at (342, 204)
Screenshot: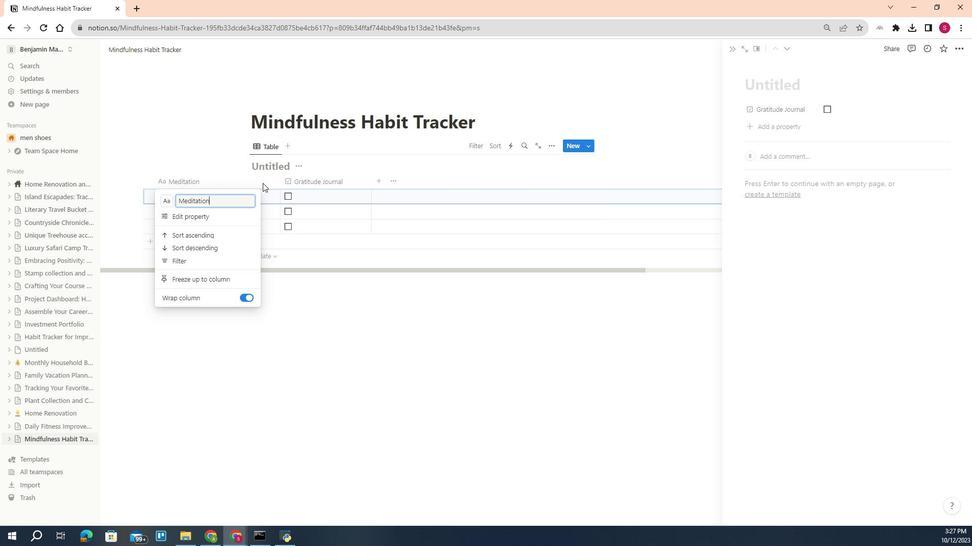 
Action: Mouse moved to (357, 322)
Screenshot: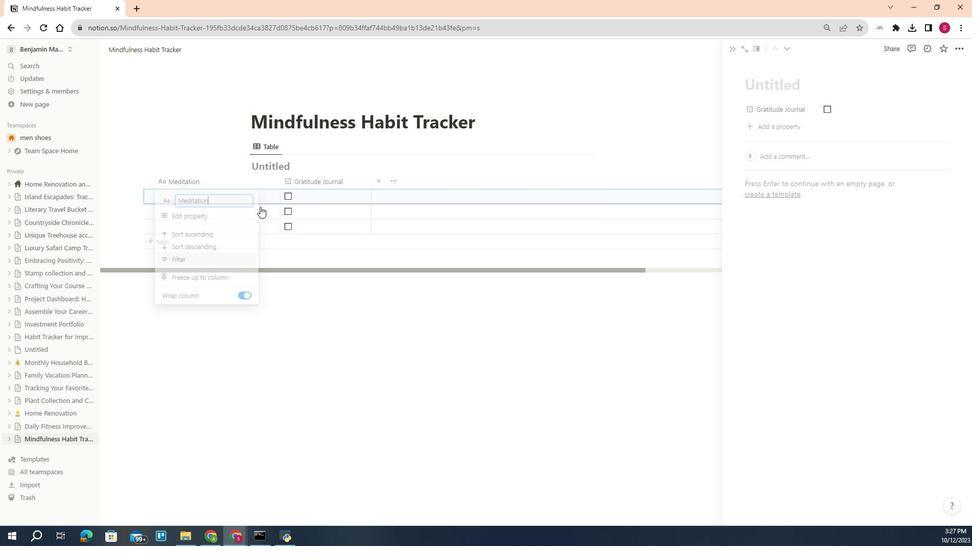 
Action: Mouse pressed left at (357, 322)
Screenshot: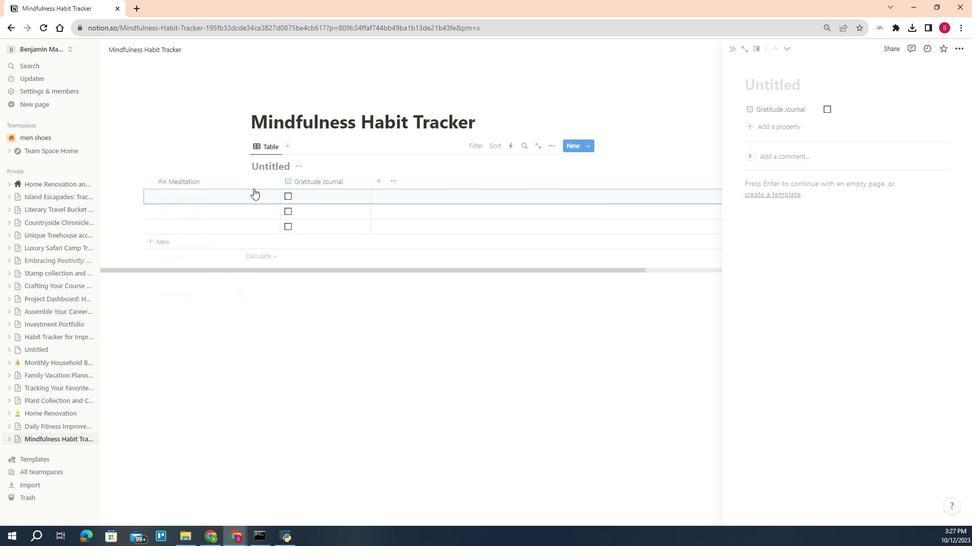 
Action: Mouse moved to (345, 205)
Screenshot: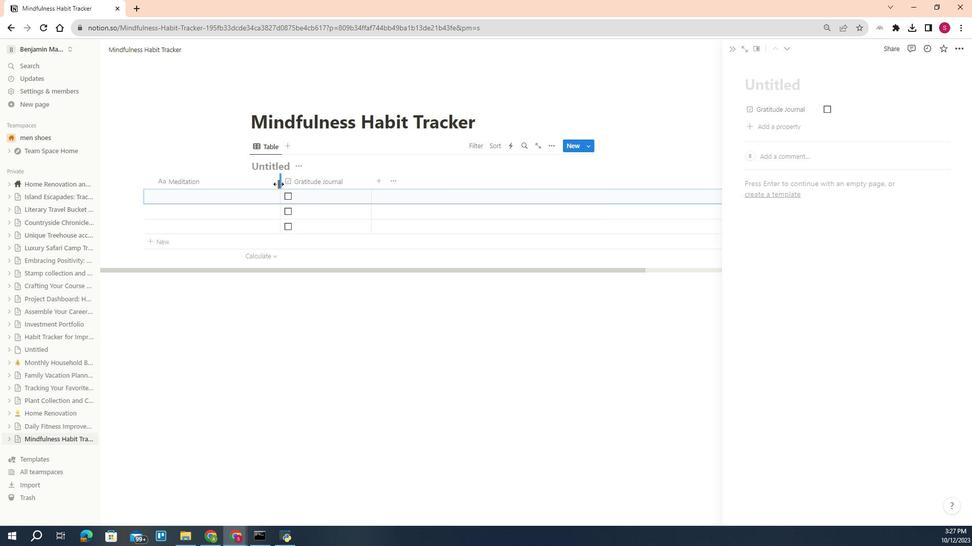 
Action: Mouse pressed left at (345, 205)
Screenshot: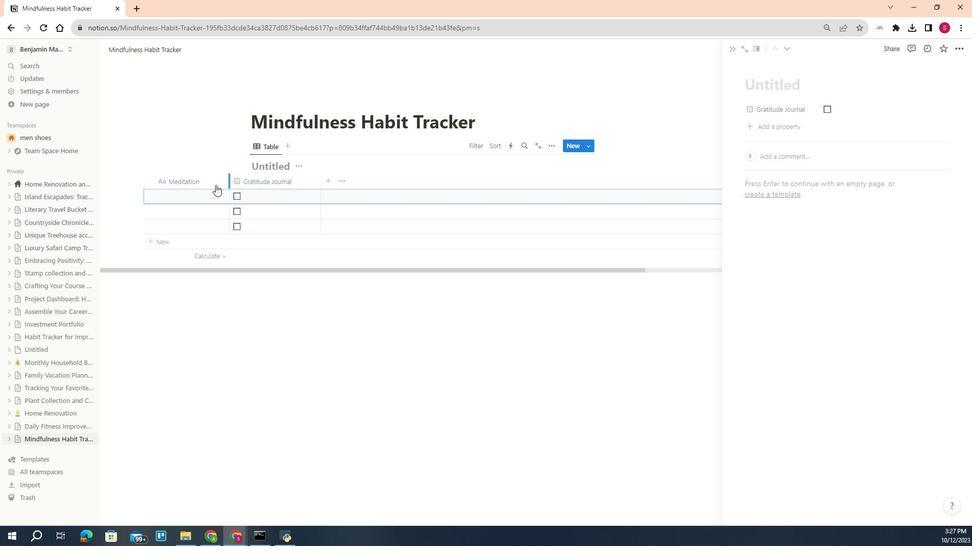 
Action: Mouse moved to (320, 201)
Screenshot: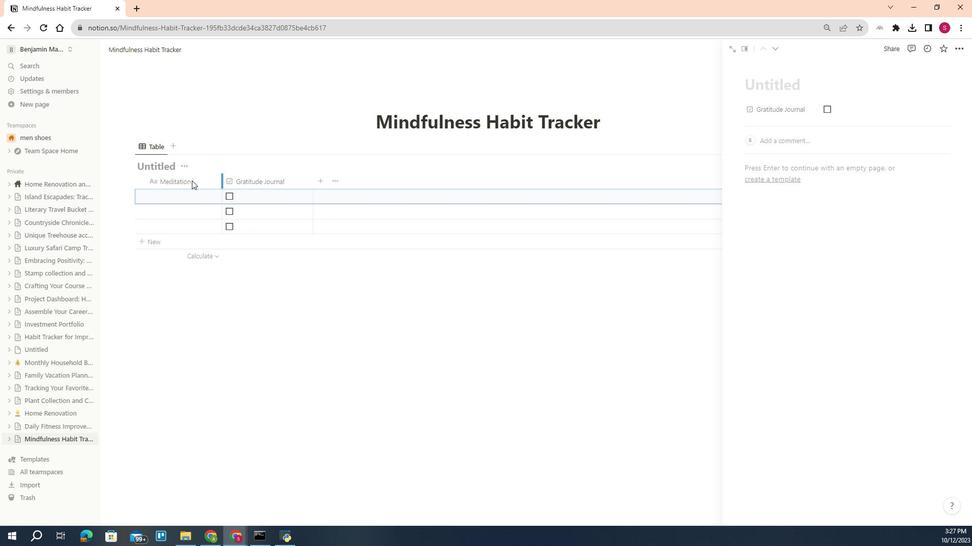 
Action: Mouse pressed left at (320, 201)
Screenshot: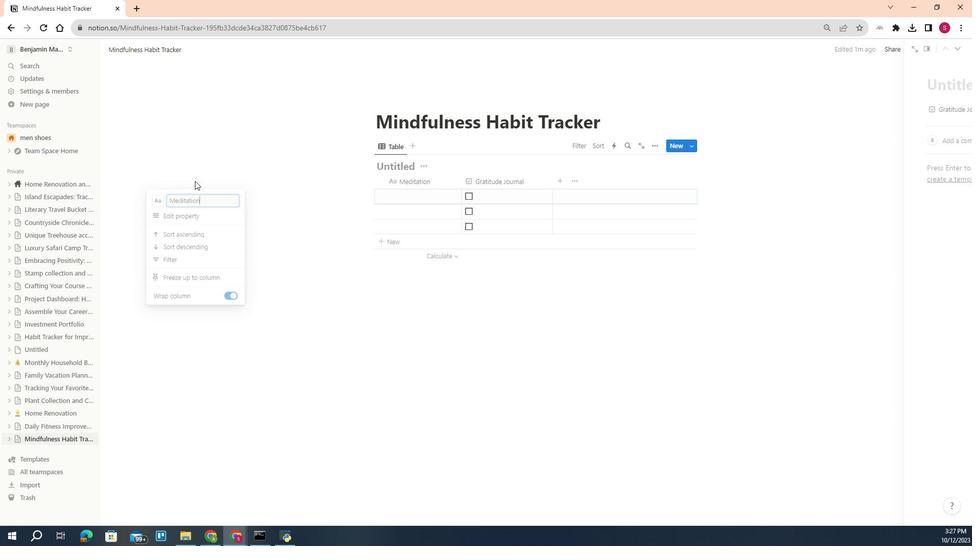 
Action: Mouse pressed left at (320, 201)
Screenshot: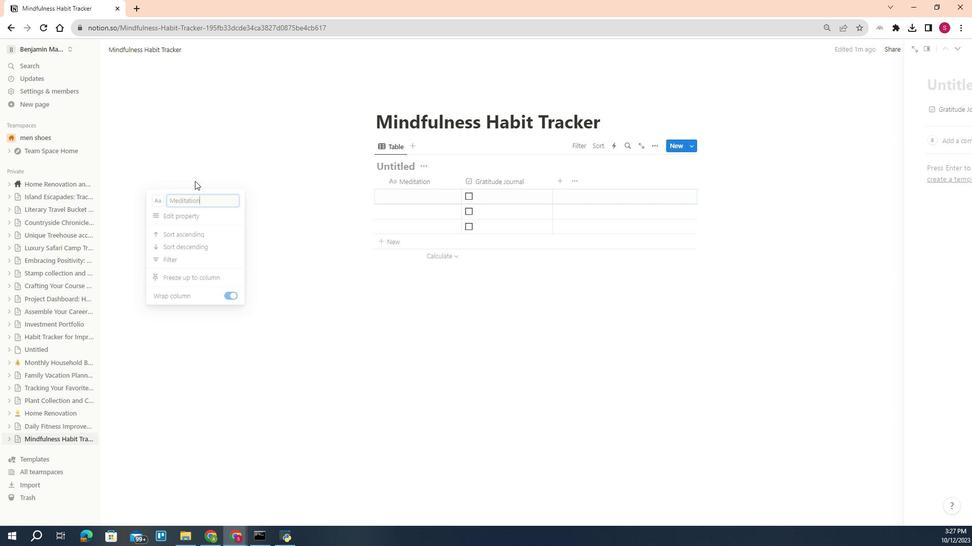 
Action: Mouse moved to (316, 219)
Screenshot: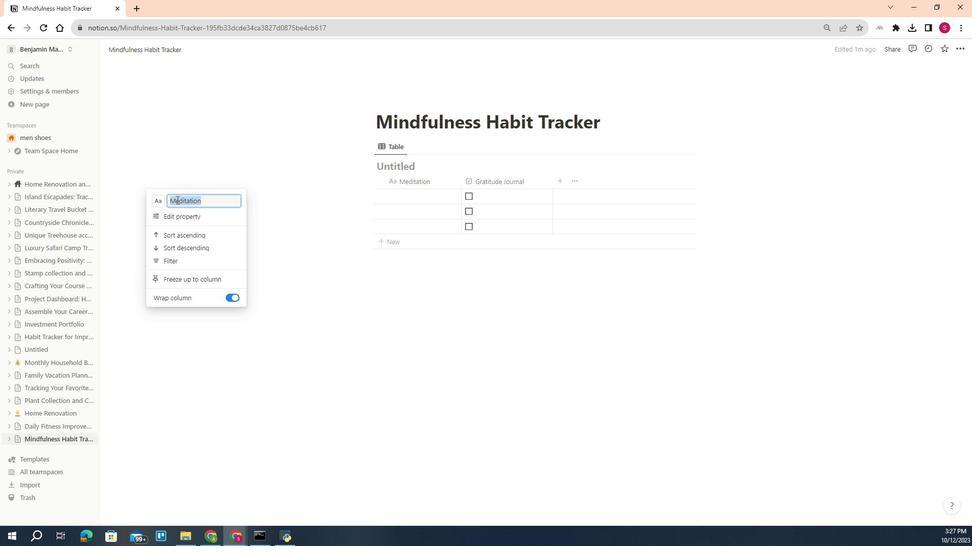
Action: Mouse pressed left at (316, 219)
Screenshot: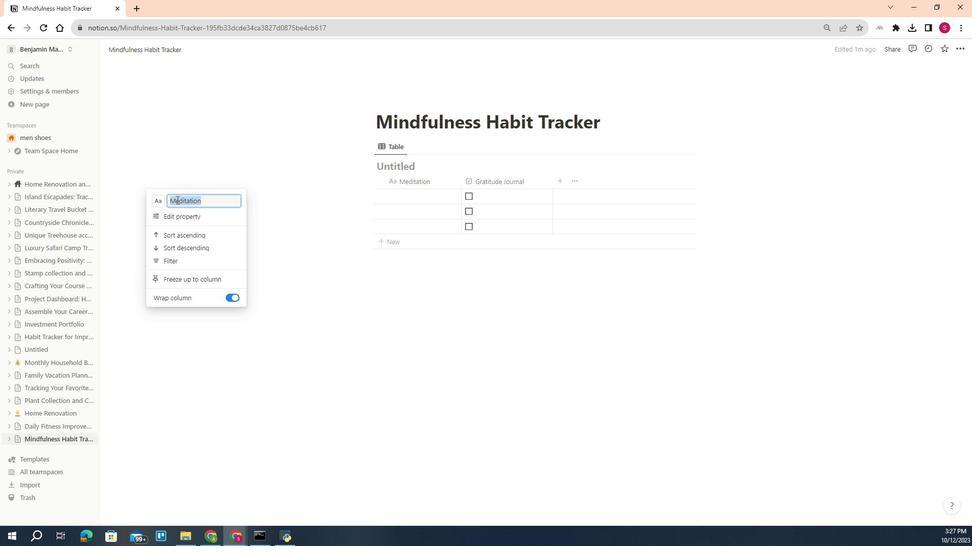 
Action: Mouse pressed left at (316, 219)
Screenshot: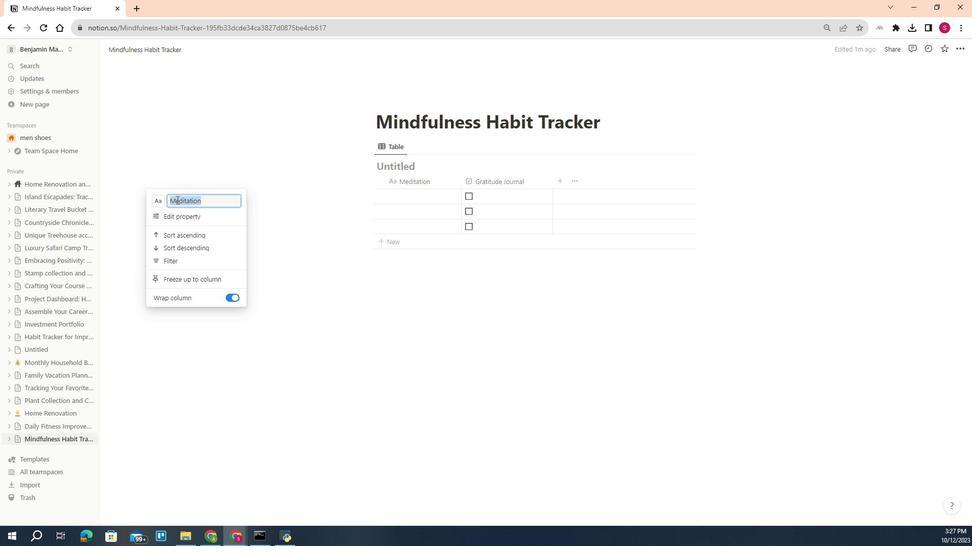 
Action: Mouse pressed left at (316, 219)
Screenshot: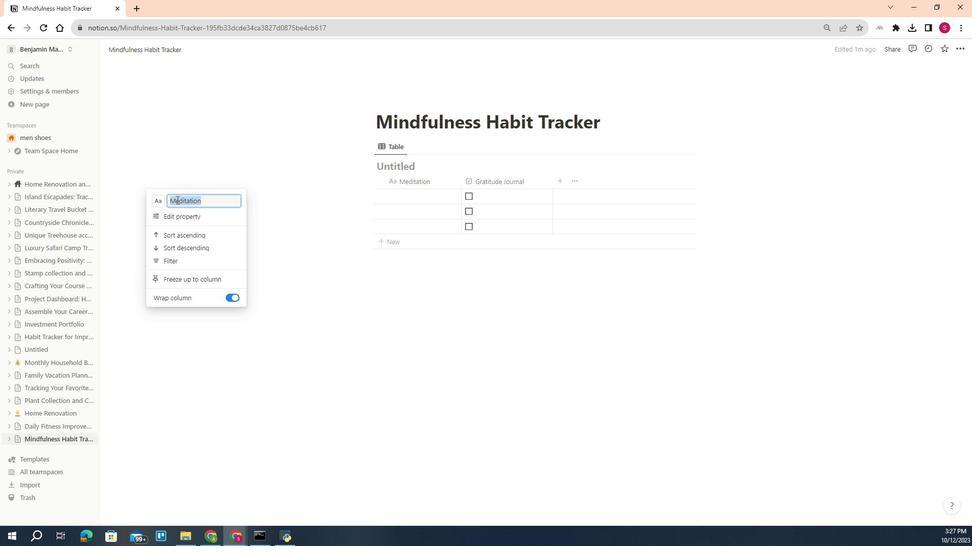 
Action: Key pressed <Key.shift><Key.shift><Key.shift><Key.shift><Key.shift><Key.shift><Key.shift>Total<Key.space><Key.shift>Mindu<Key.backspace>fulness<Key.space><Key.shift>Score<Key.enter>
Screenshot: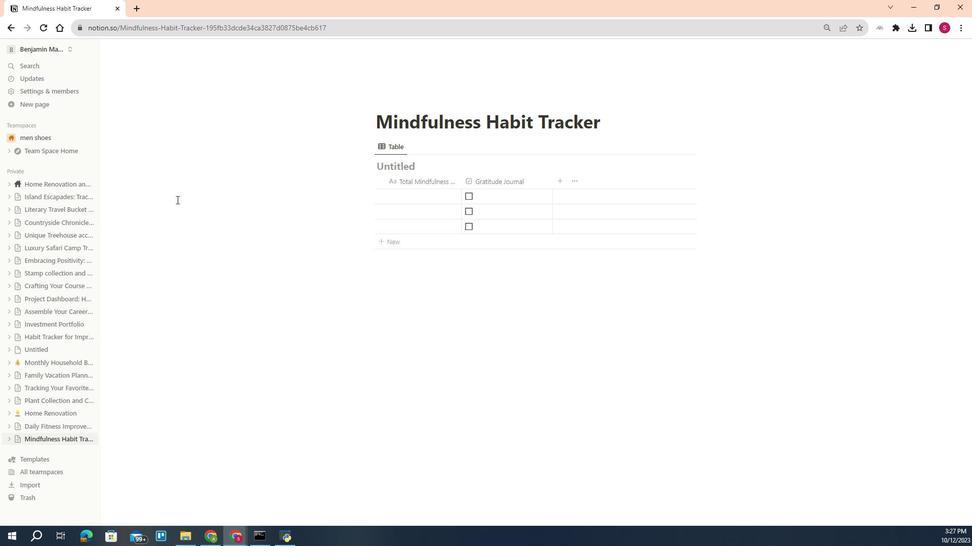 
Action: Mouse moved to (426, 199)
Screenshot: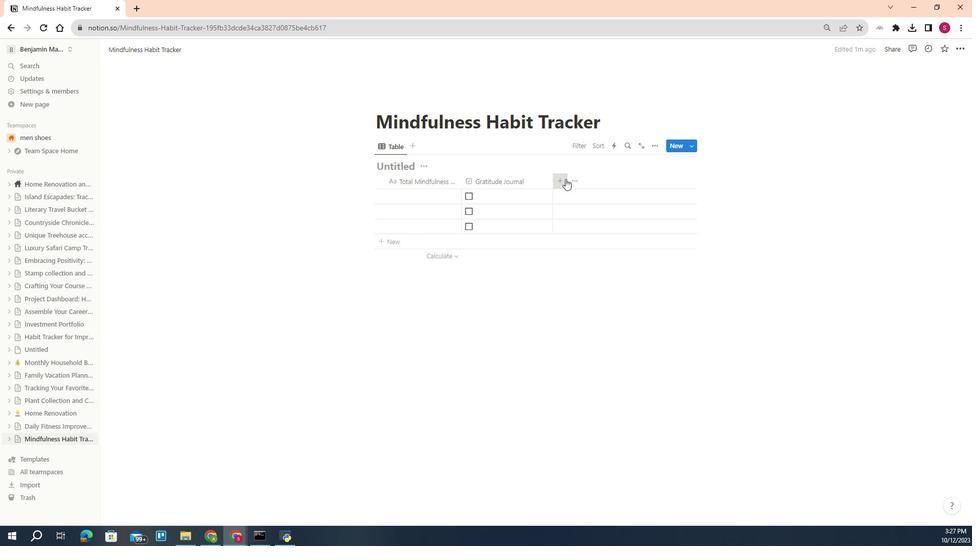 
Action: Mouse pressed left at (426, 199)
Screenshot: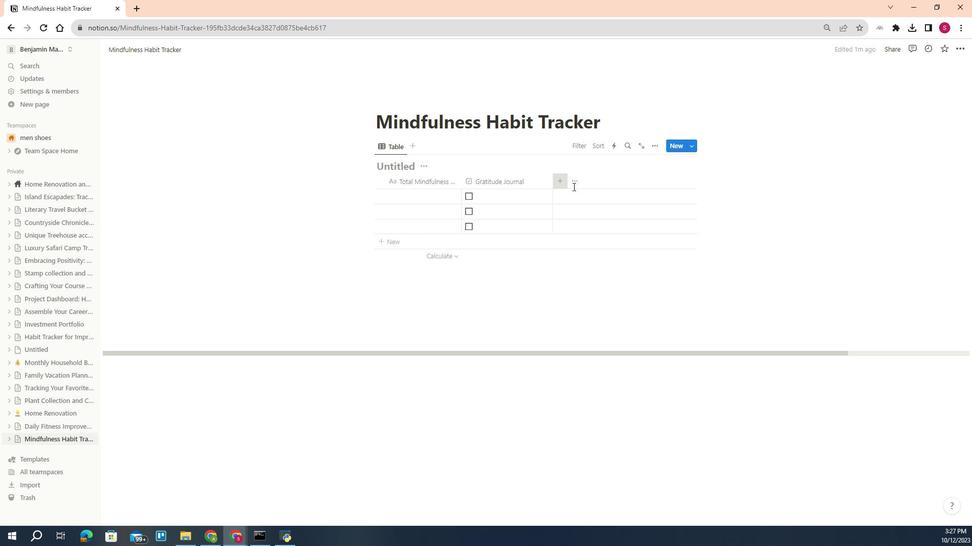 
Action: Mouse moved to (434, 329)
Screenshot: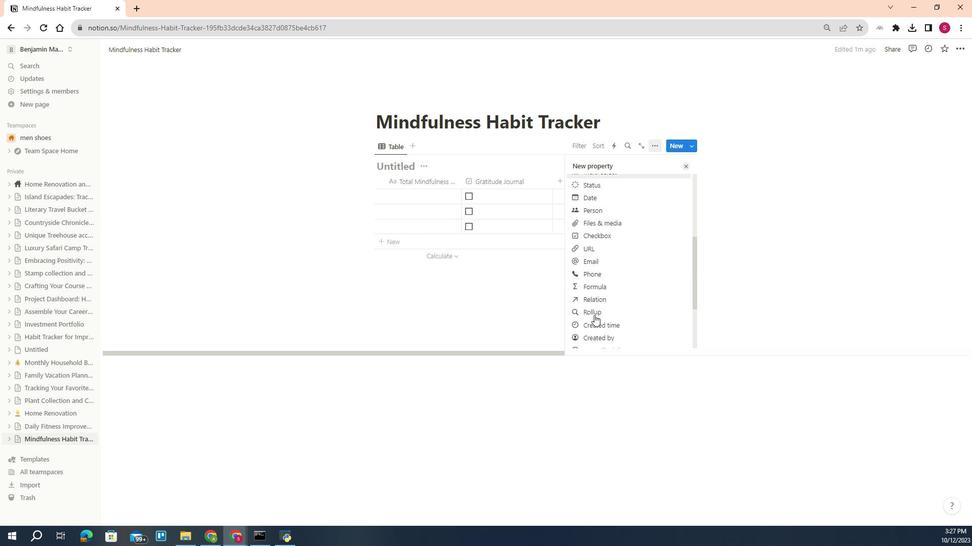 
Action: Mouse scrolled (434, 329) with delta (0, 0)
Screenshot: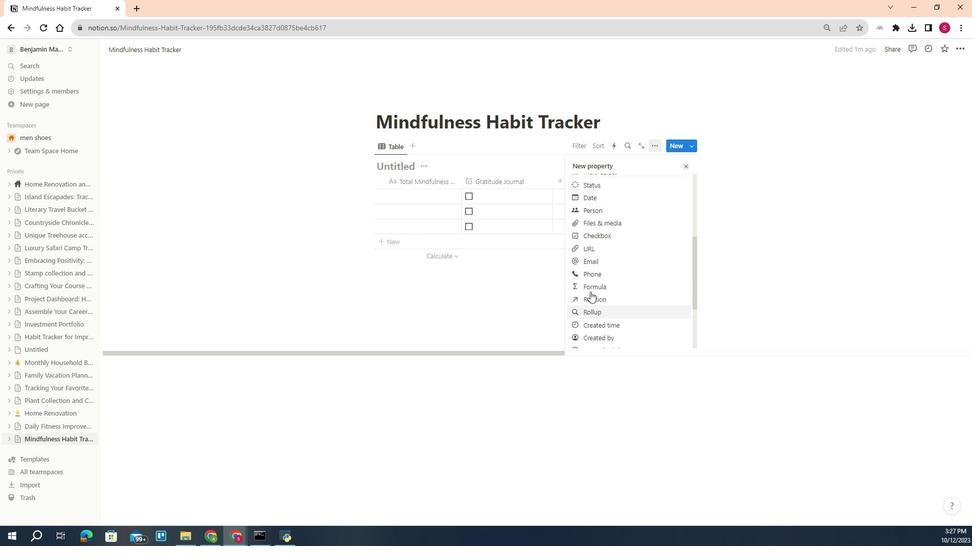 
Action: Mouse scrolled (434, 329) with delta (0, 0)
Screenshot: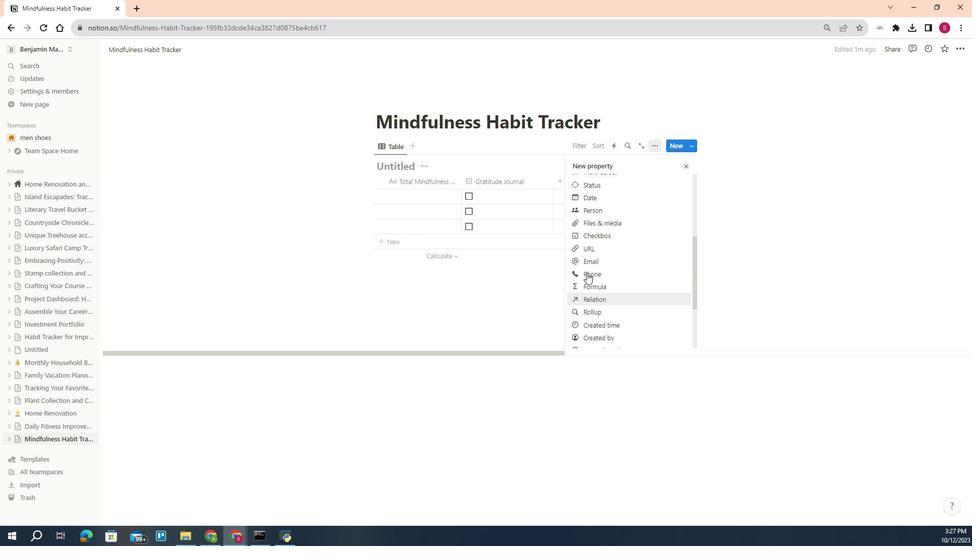 
Action: Mouse scrolled (434, 329) with delta (0, 0)
Screenshot: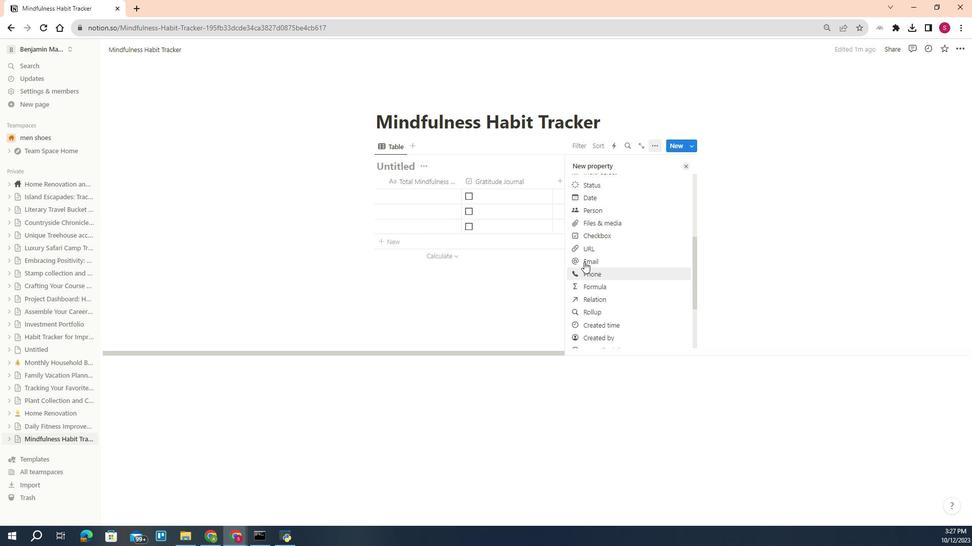 
Action: Mouse moved to (436, 252)
Screenshot: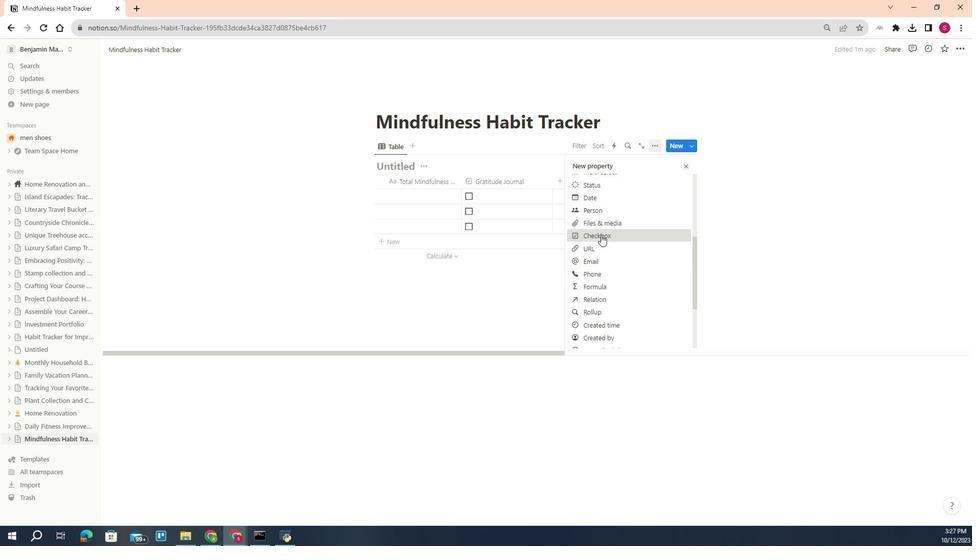 
Action: Mouse pressed left at (436, 252)
Screenshot: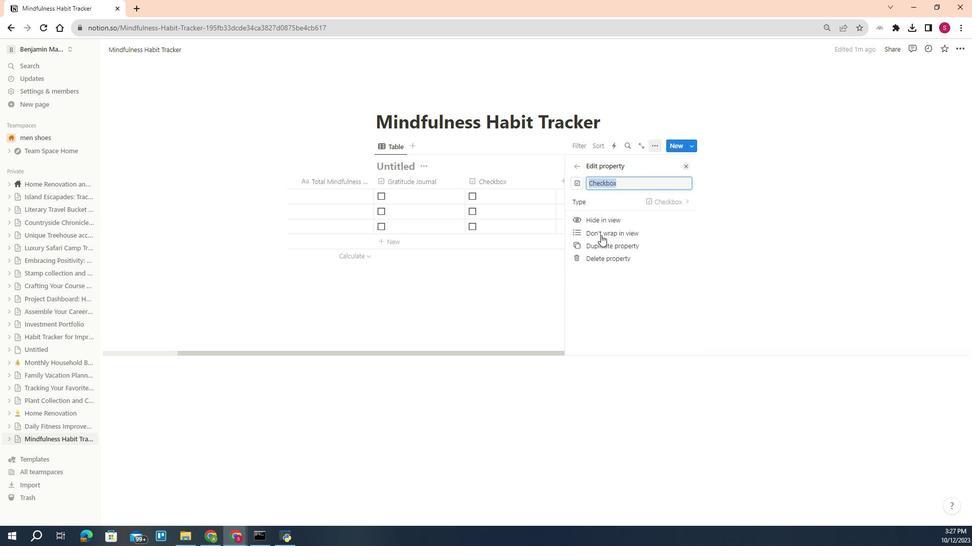 
Action: Mouse moved to (436, 254)
Screenshot: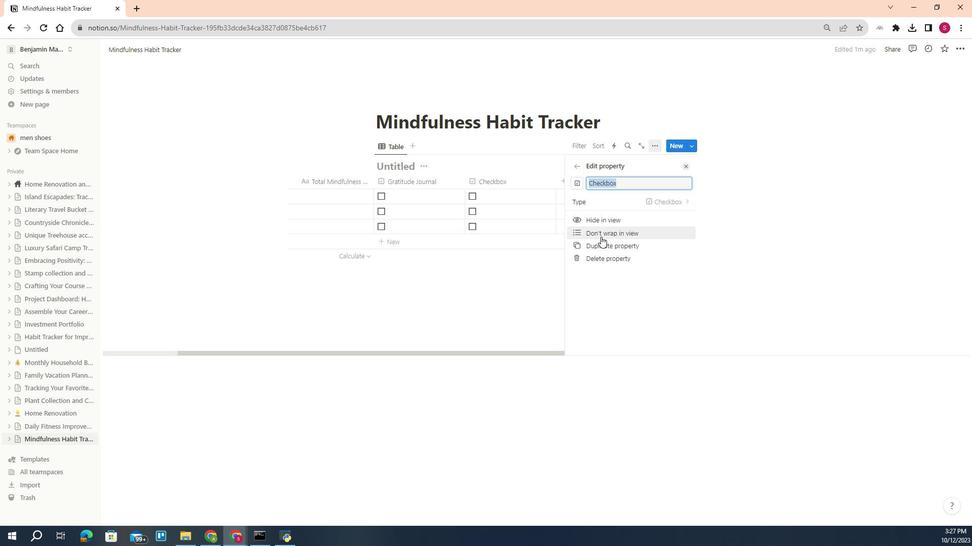 
Action: Key pressed <Key.shift>Deep<Key.space><Key.shift>Breathing<Key.space><Key.enter>
Screenshot: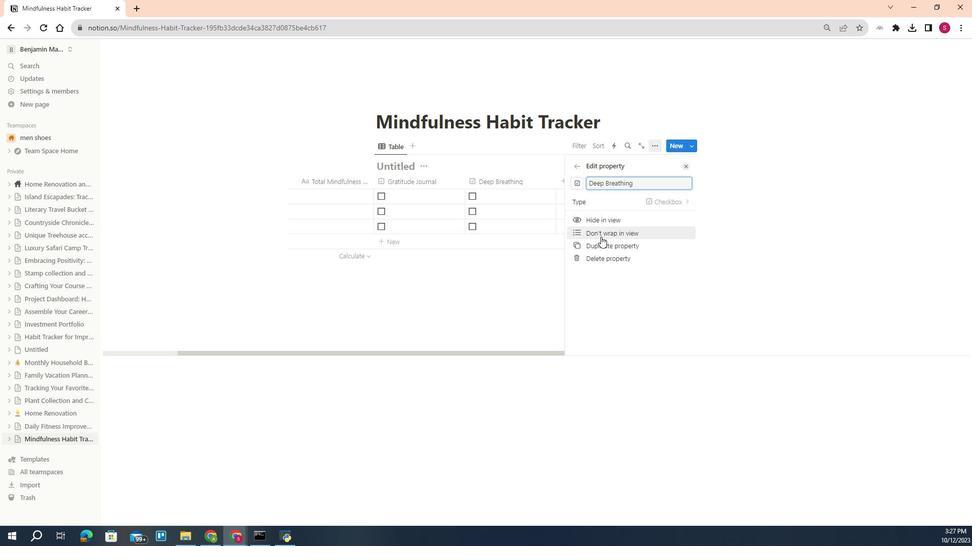 
Action: Mouse moved to (520, 265)
Screenshot: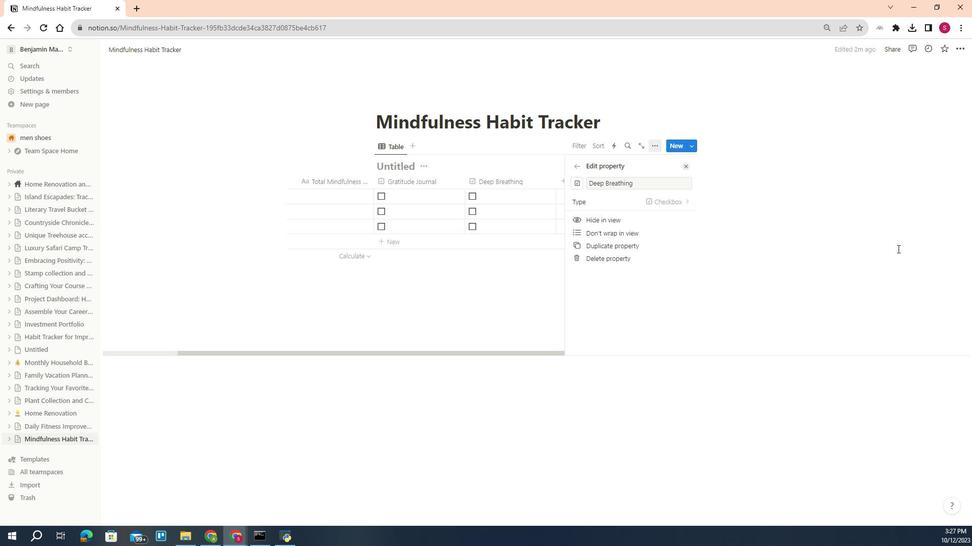 
Action: Mouse pressed left at (520, 265)
Screenshot: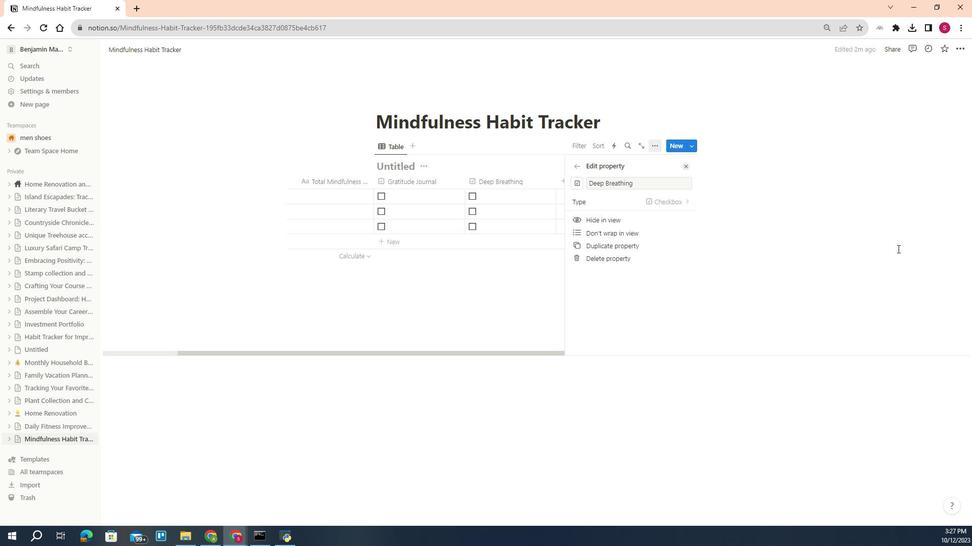 
Action: Mouse moved to (461, 186)
Screenshot: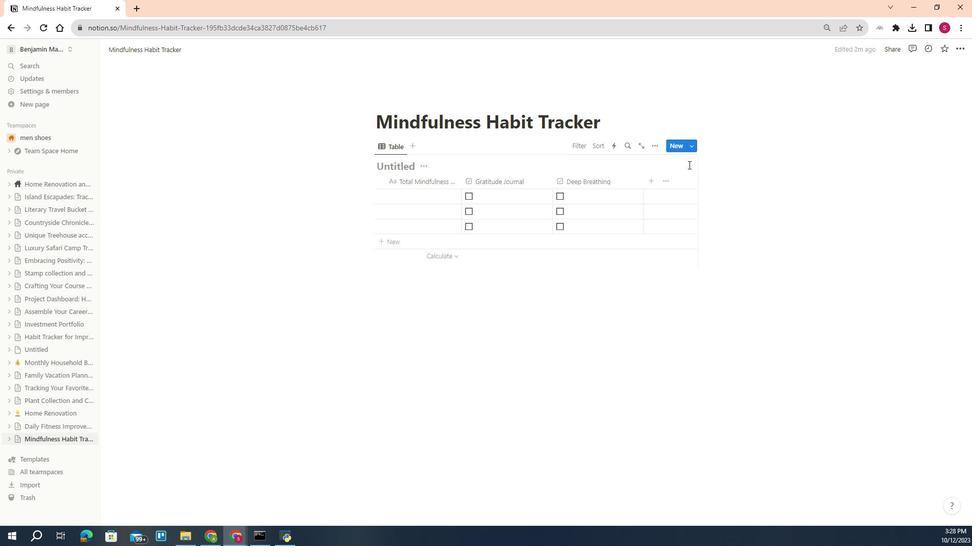 
Action: Mouse pressed left at (461, 186)
Screenshot: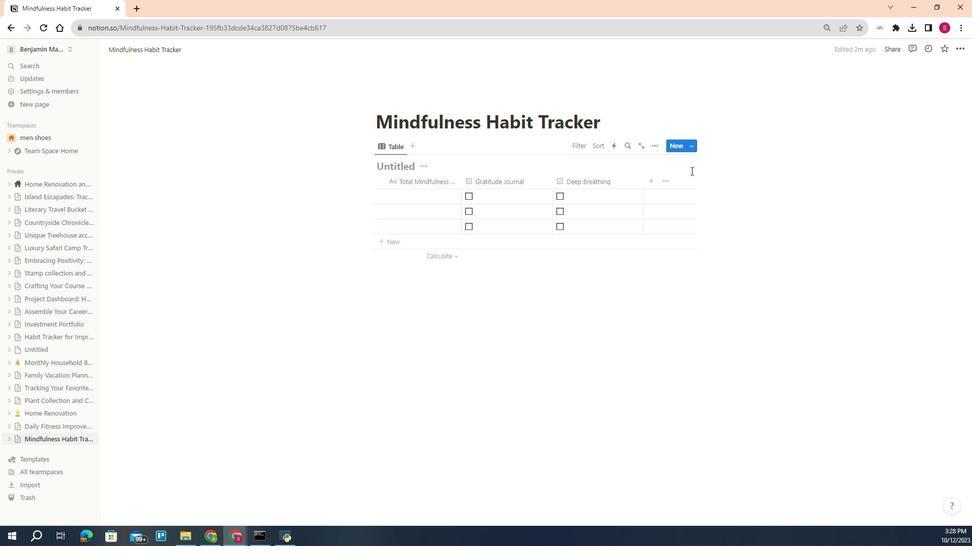 
Action: Mouse moved to (451, 202)
Screenshot: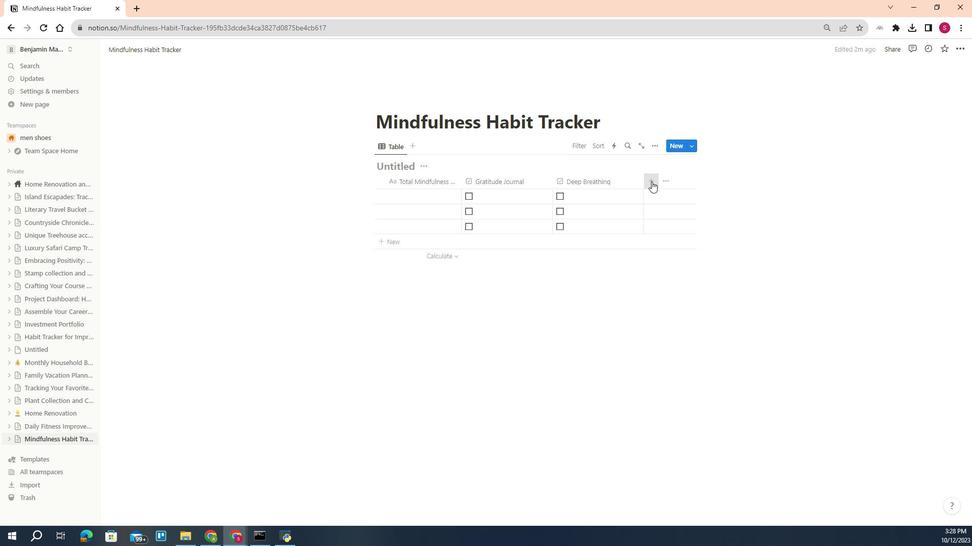 
Action: Mouse pressed left at (451, 202)
Screenshot: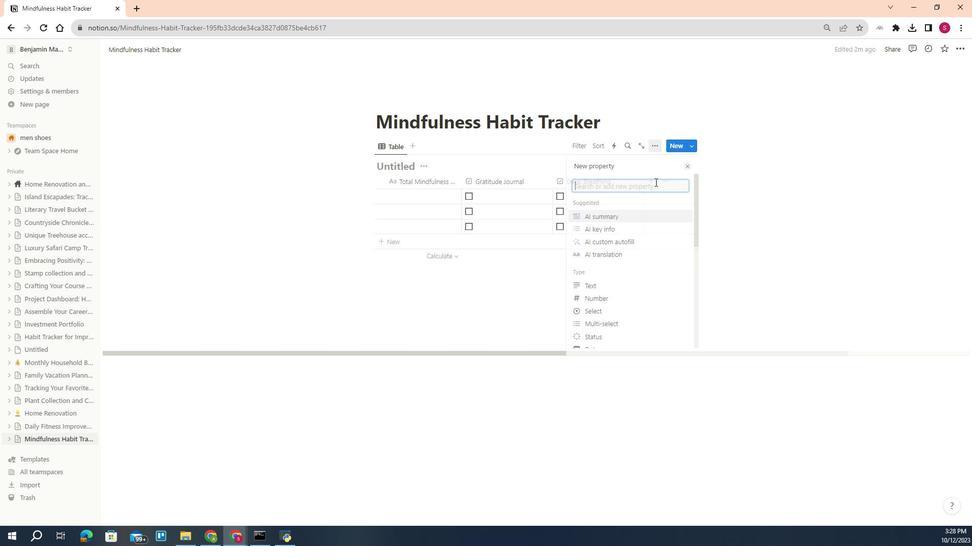 
Action: Mouse moved to (481, 208)
Screenshot: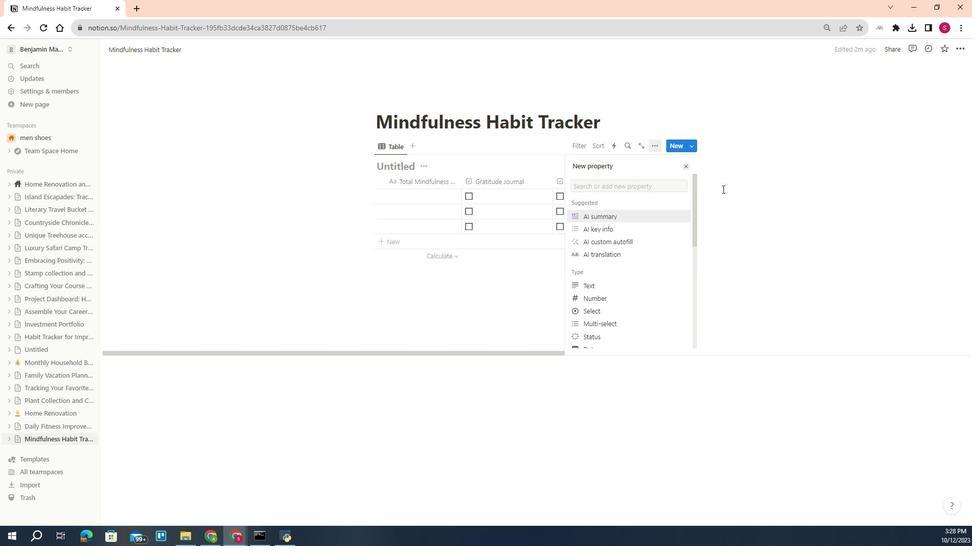 
Action: Mouse pressed left at (481, 208)
Screenshot: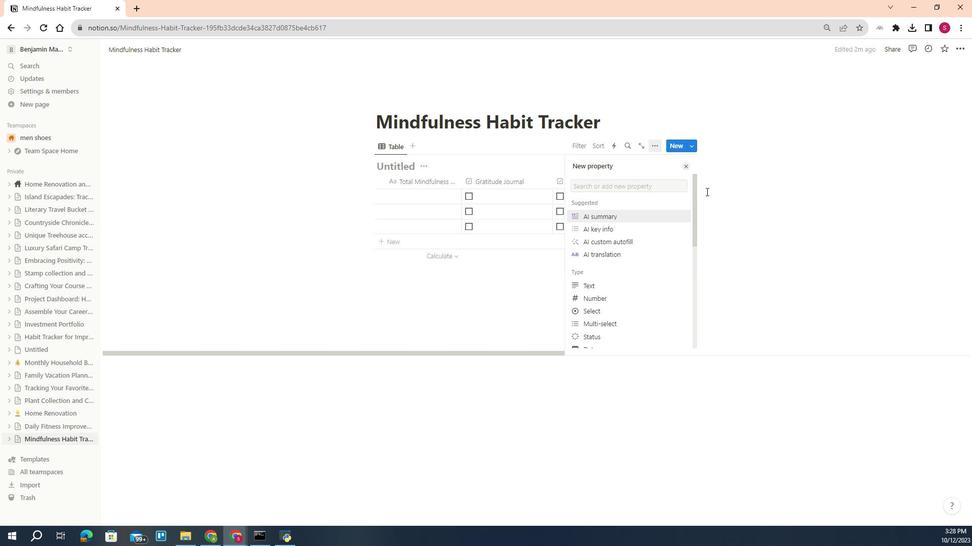 
Action: Mouse moved to (397, 297)
Screenshot: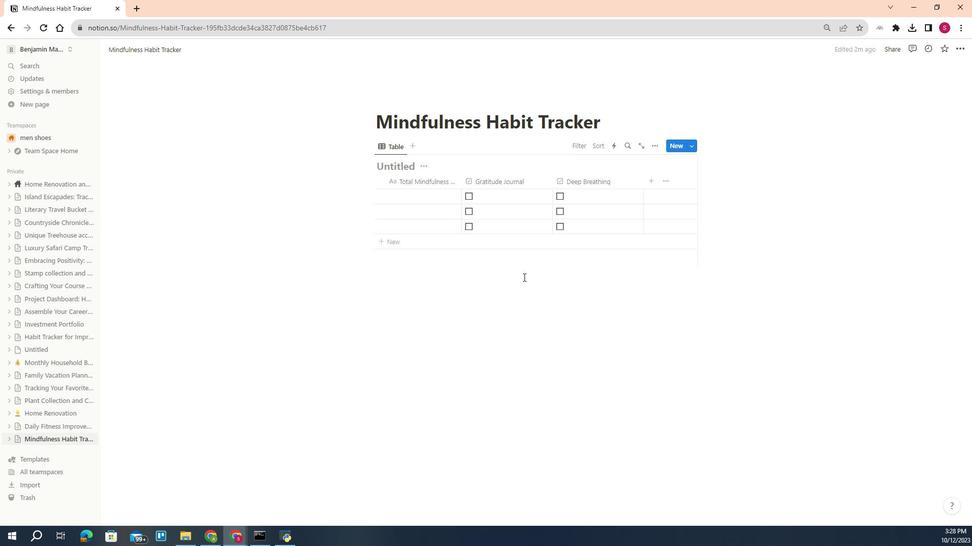 
Action: Mouse pressed left at (397, 297)
Screenshot: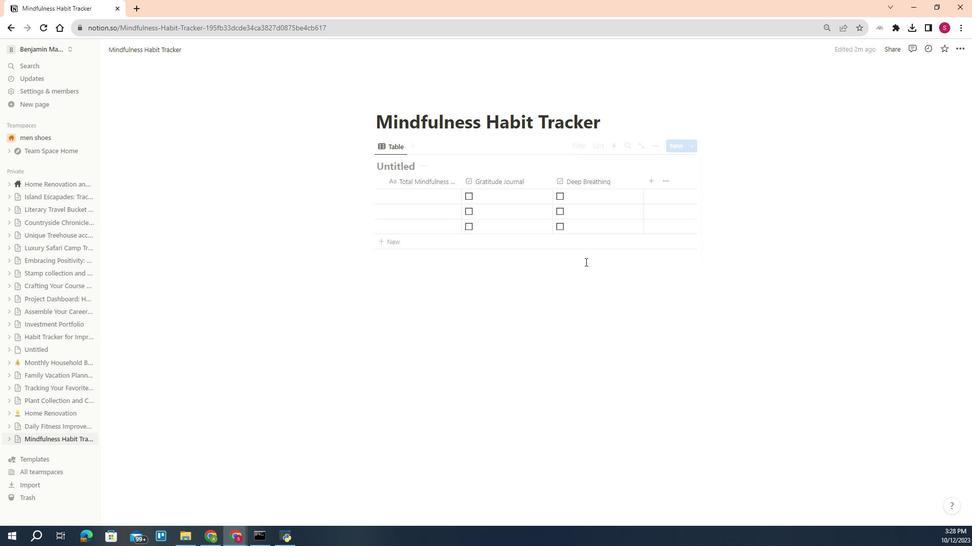 
Action: Mouse moved to (449, 203)
Screenshot: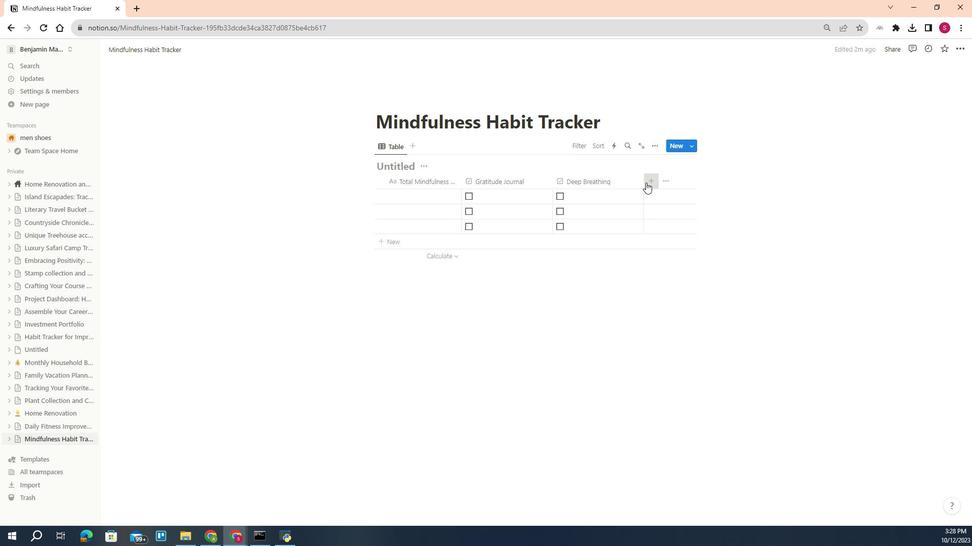 
Action: Mouse pressed left at (449, 203)
Screenshot: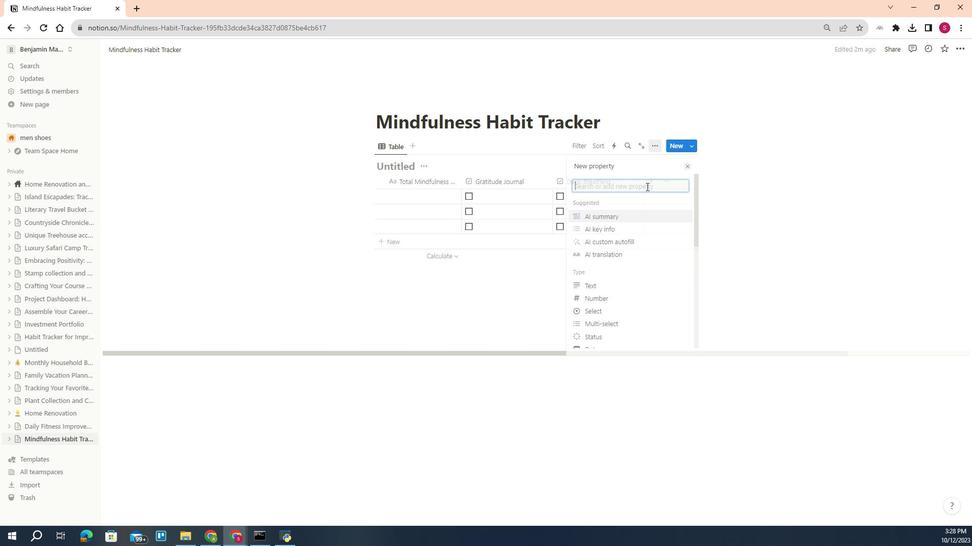 
Action: Mouse moved to (430, 344)
Screenshot: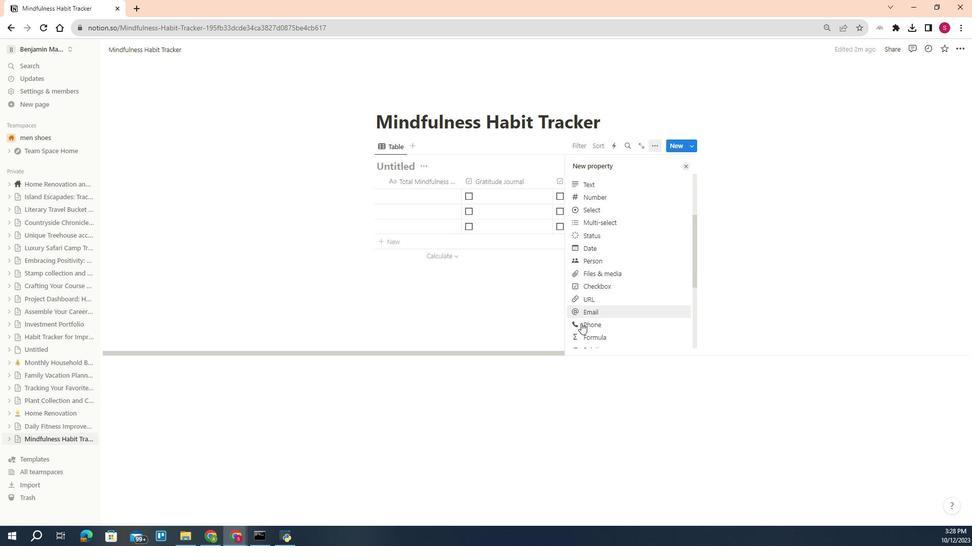 
Action: Mouse scrolled (430, 344) with delta (0, 0)
Screenshot: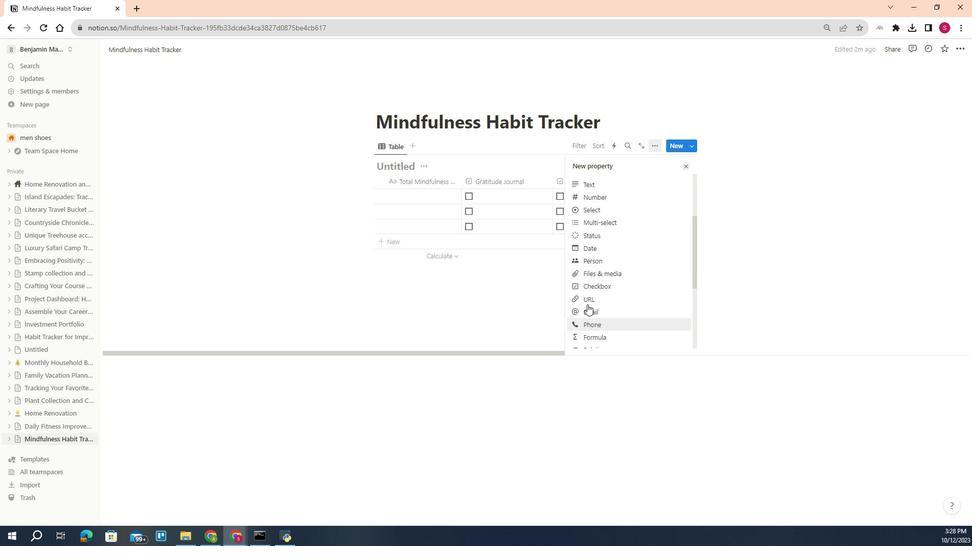 
Action: Mouse moved to (430, 344)
Screenshot: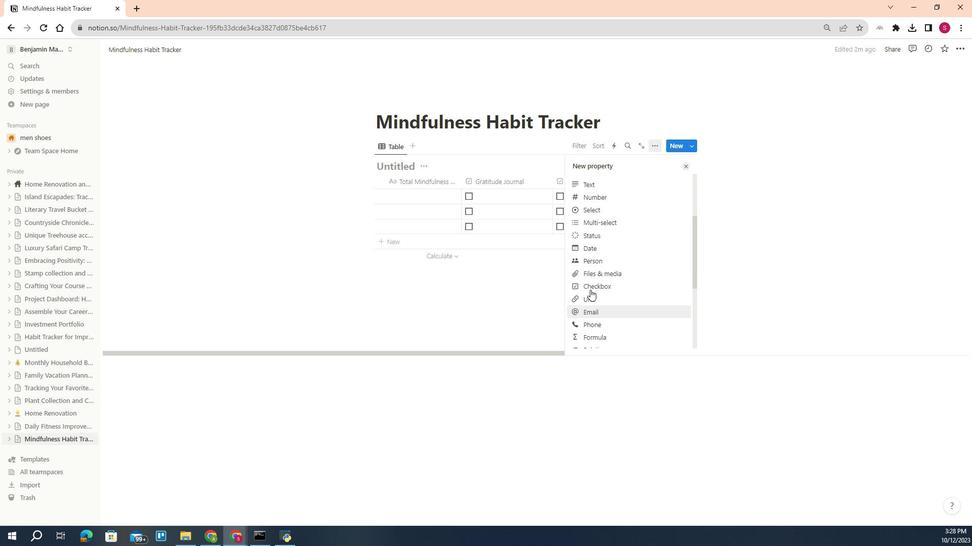 
Action: Mouse scrolled (430, 344) with delta (0, 0)
Screenshot: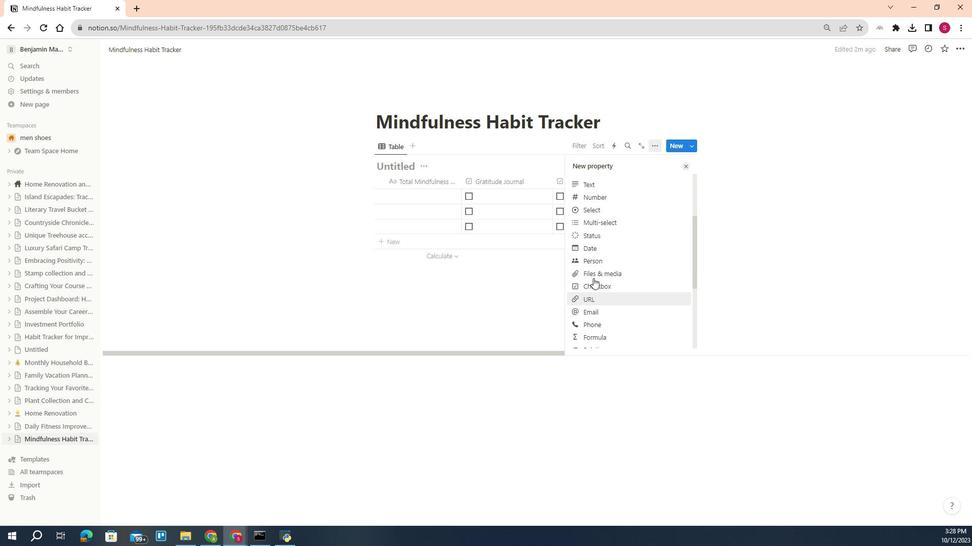 
Action: Mouse moved to (434, 299)
Screenshot: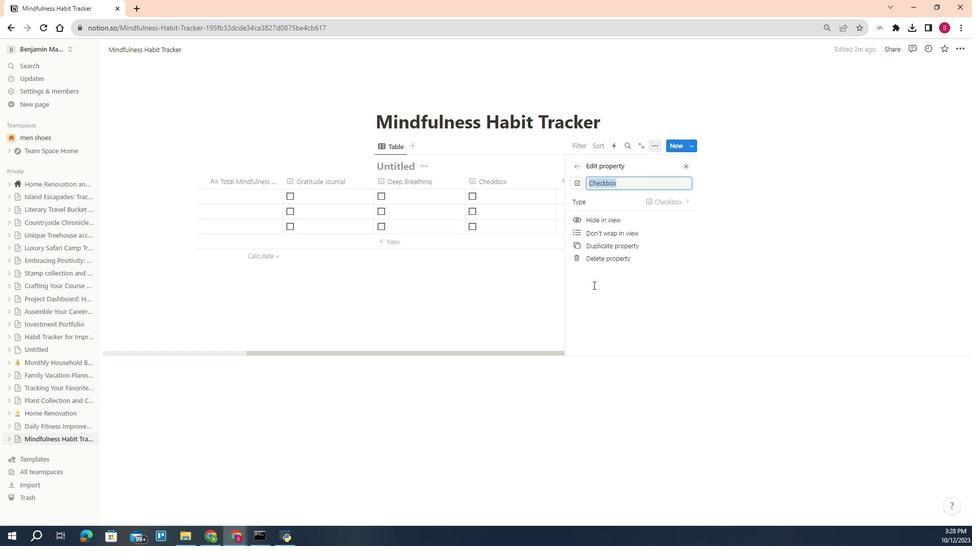 
Action: Mouse pressed left at (434, 299)
Screenshot: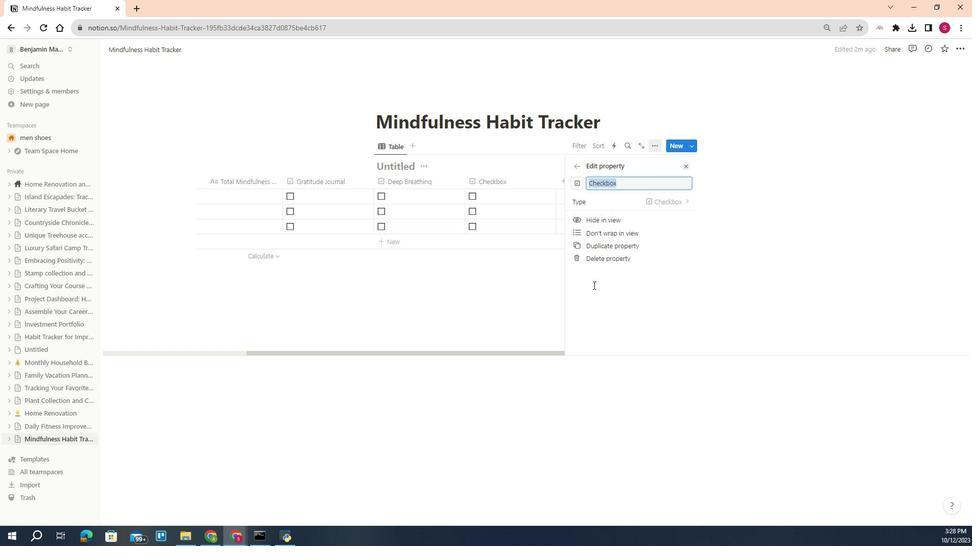 
Action: Mouse moved to (441, 206)
Screenshot: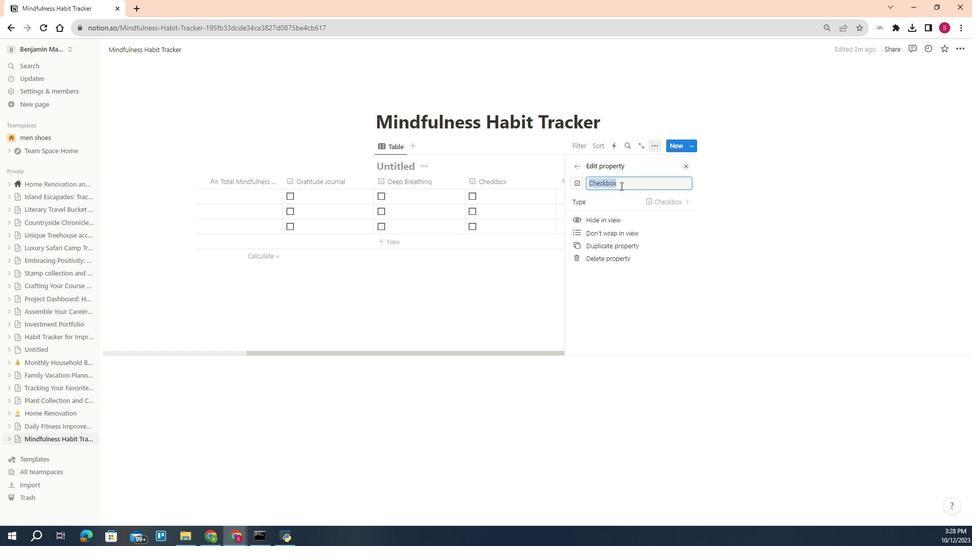
Action: Key pressed <Key.shift><Key.shift><Key.shift><Key.shift><Key.shift><Key.shift><Key.shift><Key.shift><Key.shift><Key.shift><Key.shift><Key.shift><Key.shift><Key.shift><Key.shift><Key.shift><Key.shift><Key.shift><Key.shift><Key.shift><Key.shift><Key.shift><Key.shift><Key.shift><Key.shift><Key.shift><Key.shift><Key.shift><Key.shift><Key.shift><Key.shift><Key.shift><Key.shift><Key.shift><Key.shift><Key.shift><Key.shift><Key.shift><Key.shift><Key.shift><Key.shift><Key.shift><Key.shift><Key.shift><Key.shift><Key.shift><Key.shift><Key.shift><Key.shift><Key.shift><Key.shift><Key.shift><Key.shift><Key.shift><Key.shift><Key.shift><Key.shift><Key.shift><Key.shift><Key.shift><Key.shift><Key.shift><Key.shift><Key.shift><Key.shift>
Screenshot: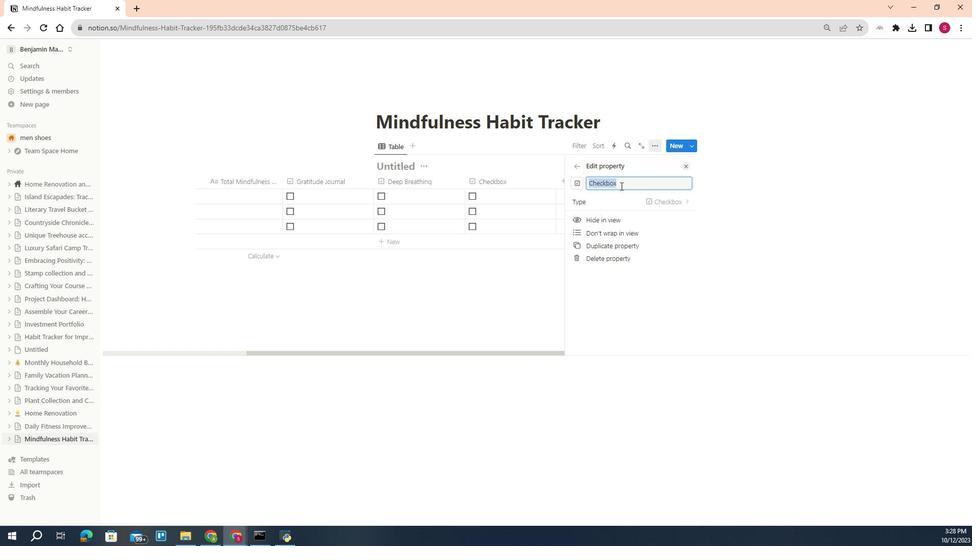 
Action: Mouse moved to (415, 199)
Screenshot: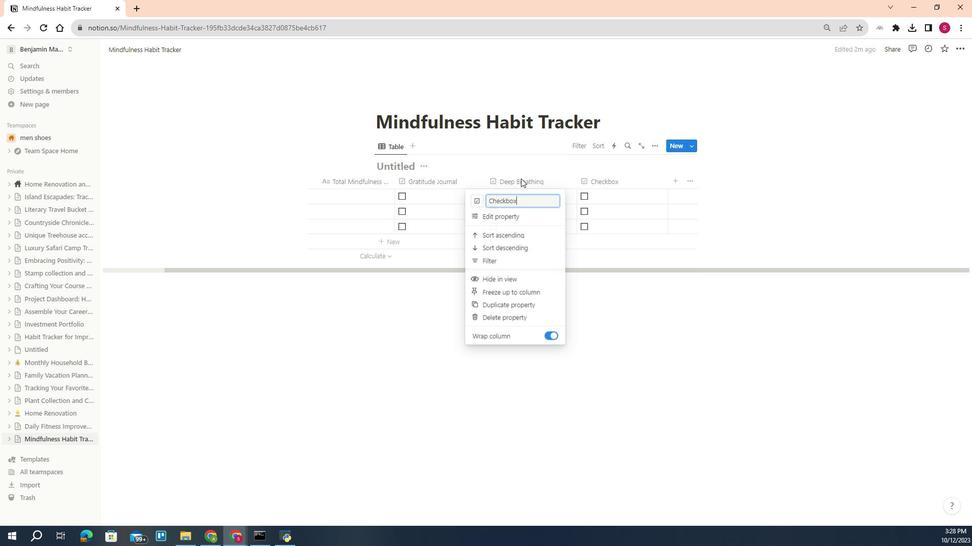 
Action: Mouse pressed left at (415, 199)
Screenshot: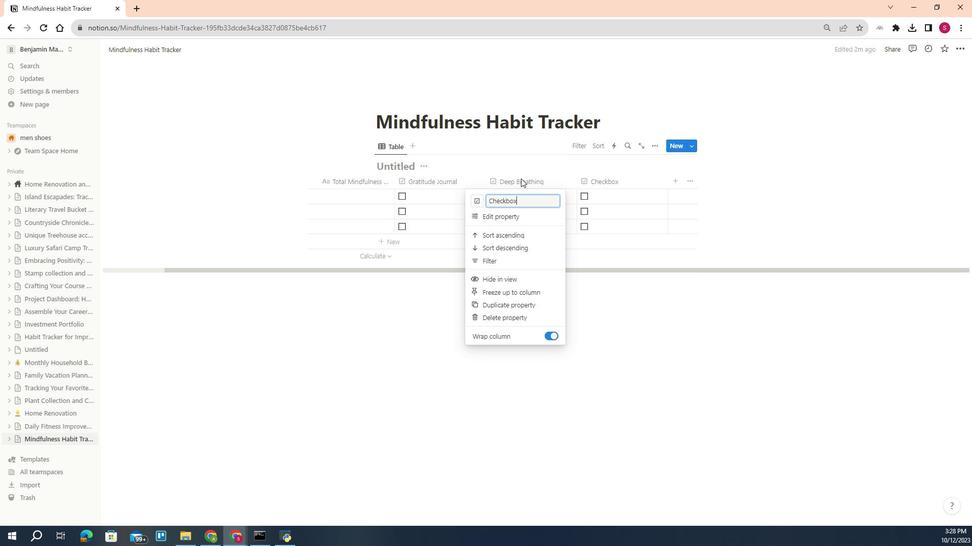 
Action: Mouse moved to (410, 219)
Screenshot: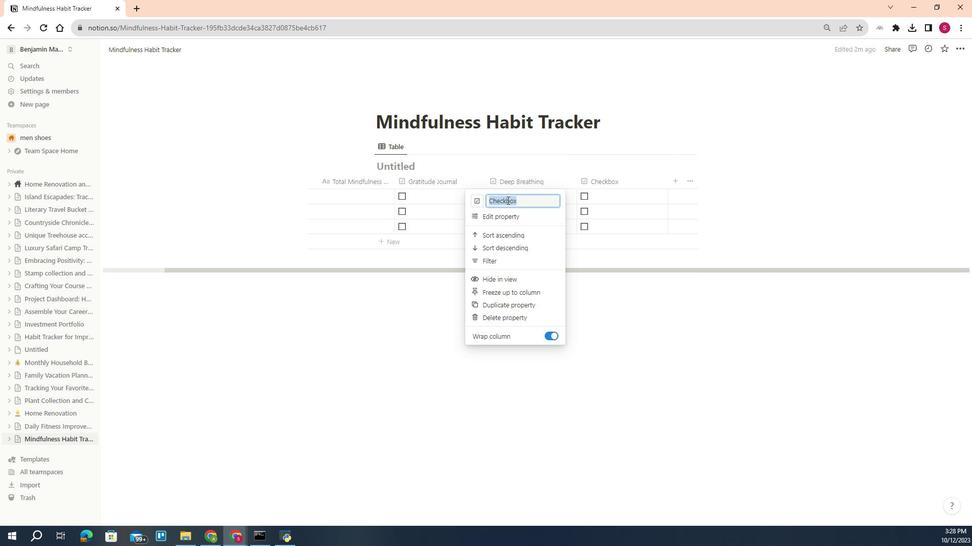 
Action: Mouse pressed left at (410, 219)
Screenshot: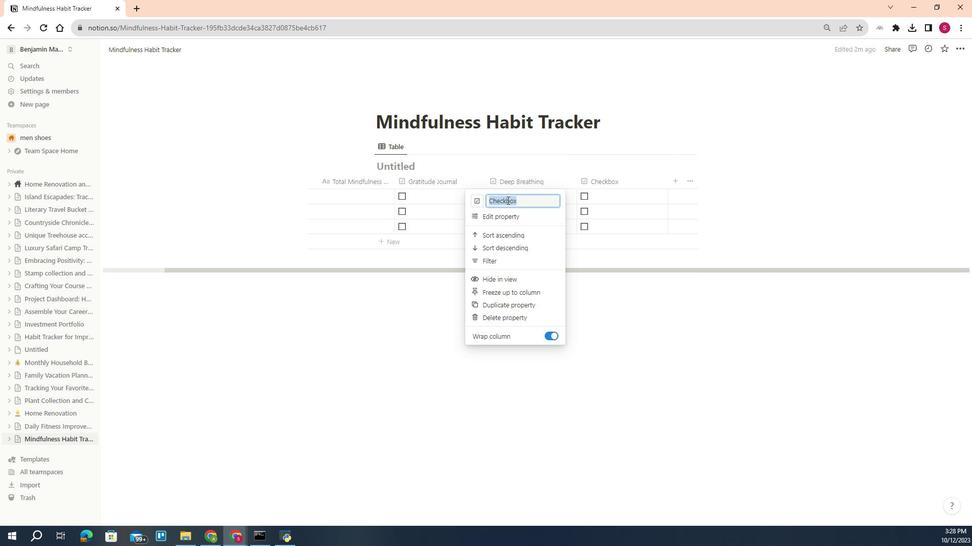 
Action: Mouse pressed left at (410, 219)
Screenshot: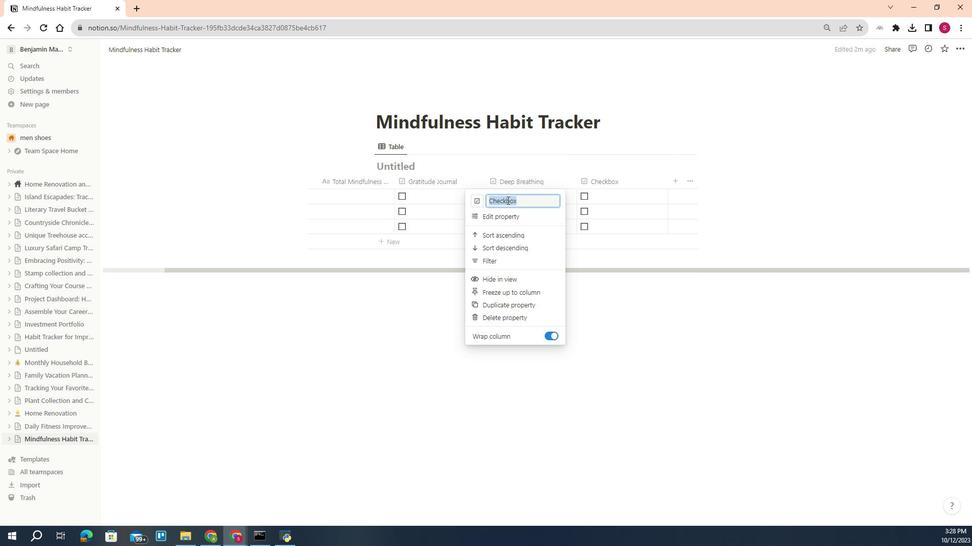 
Action: Mouse pressed left at (410, 219)
Screenshot: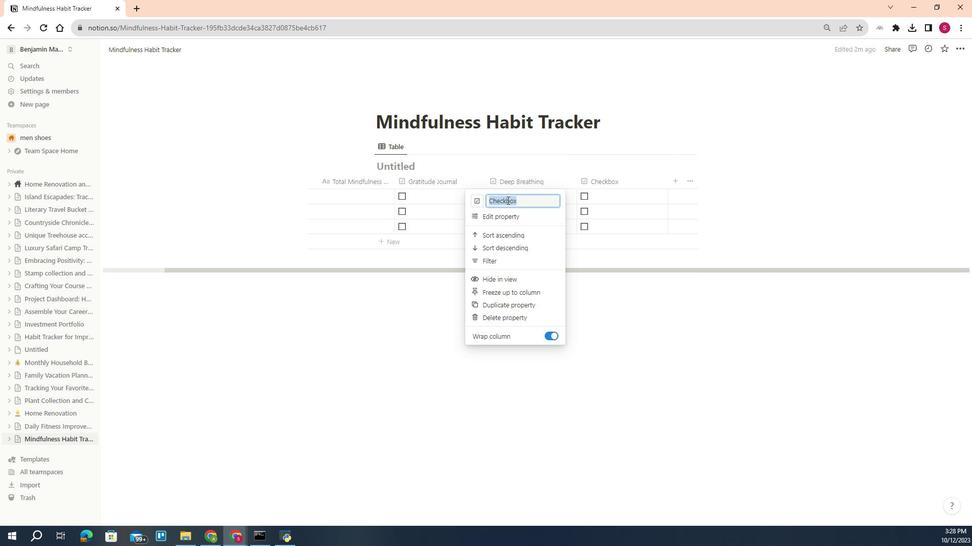 
Action: Key pressed <Key.shift>Mindful<Key.space><Key.shift>e<Key.backspace><Key.shift>Eating<Key.space><Key.backspace><Key.enter>
Screenshot: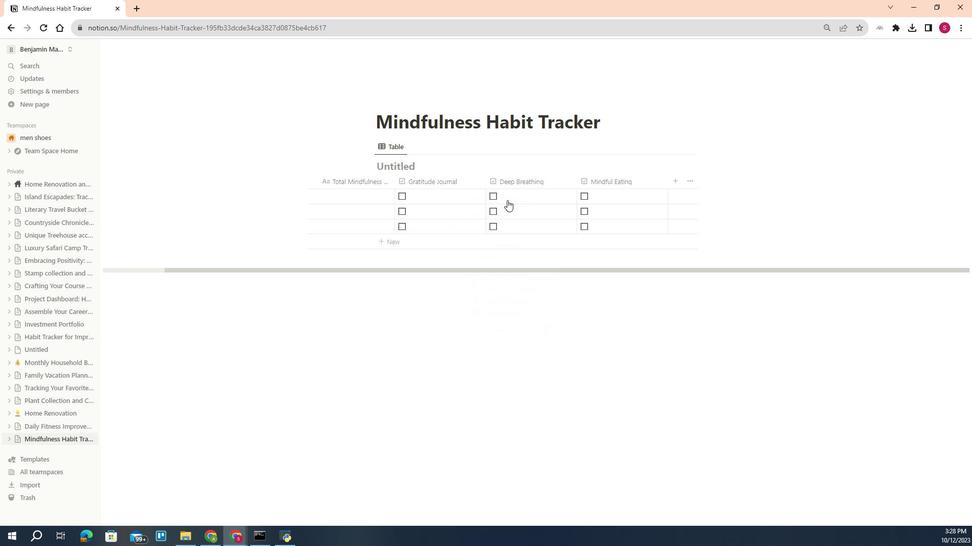 
Action: Mouse moved to (457, 203)
Screenshot: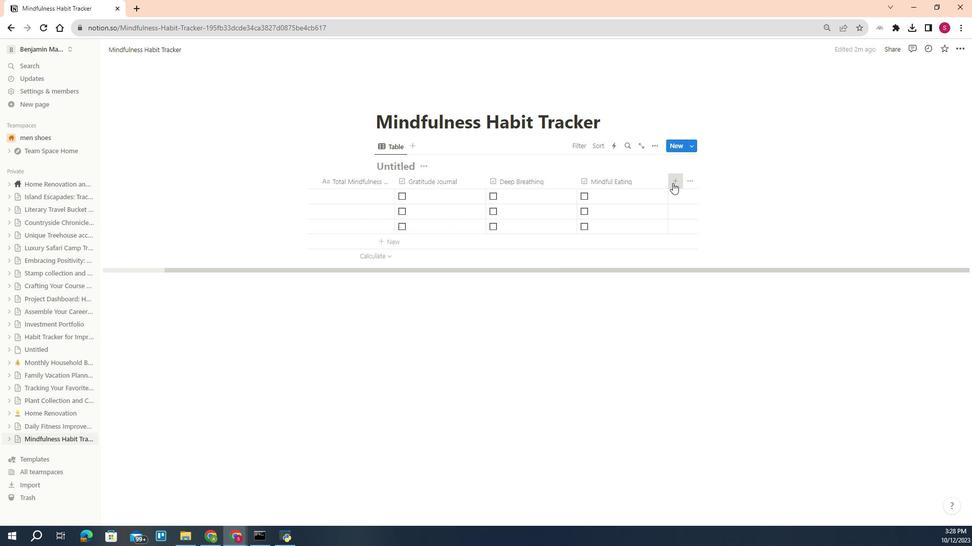 
Action: Mouse pressed left at (457, 203)
Screenshot: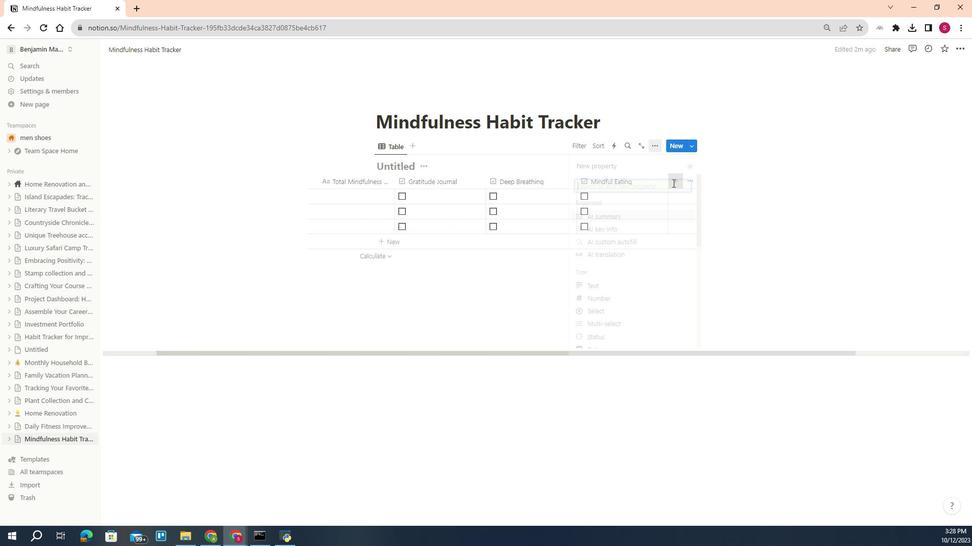 
Action: Mouse moved to (448, 208)
Screenshot: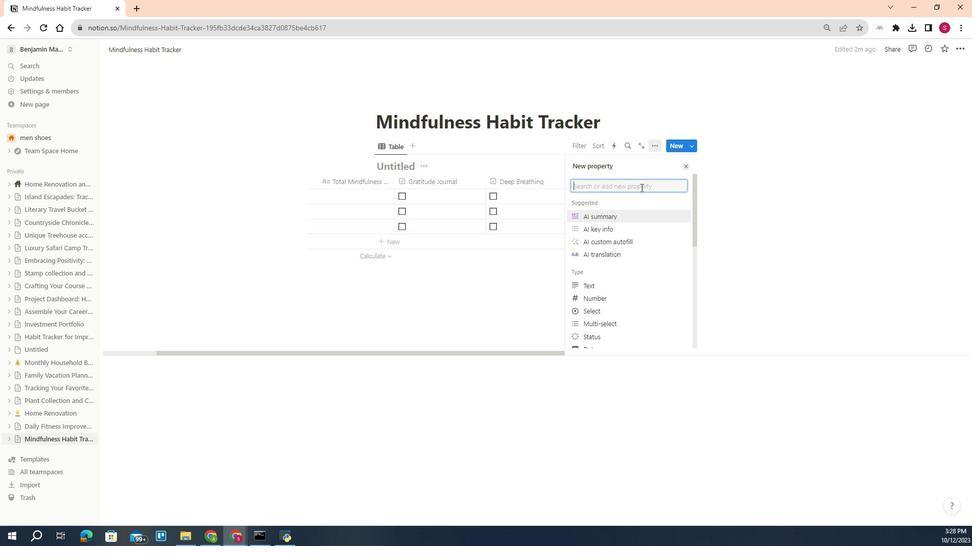 
Action: Mouse pressed left at (448, 208)
Screenshot: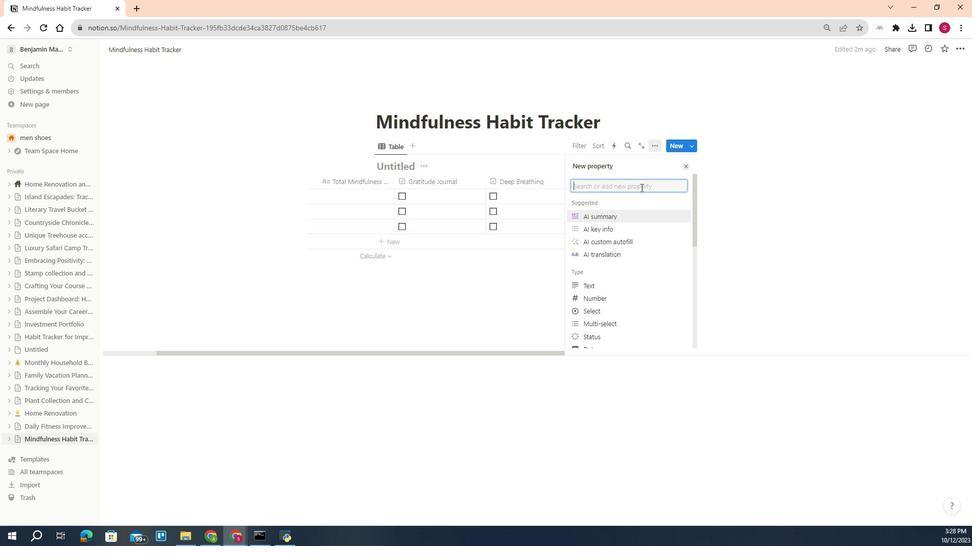 
Action: Mouse moved to (448, 207)
Screenshot: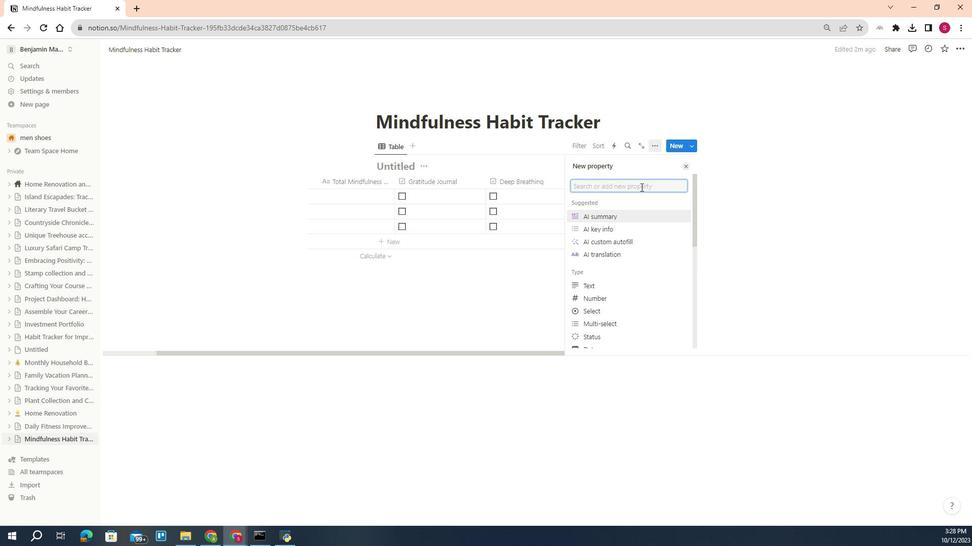 
Action: Key pressed <Key.shift>Daily<Key.enter>
Screenshot: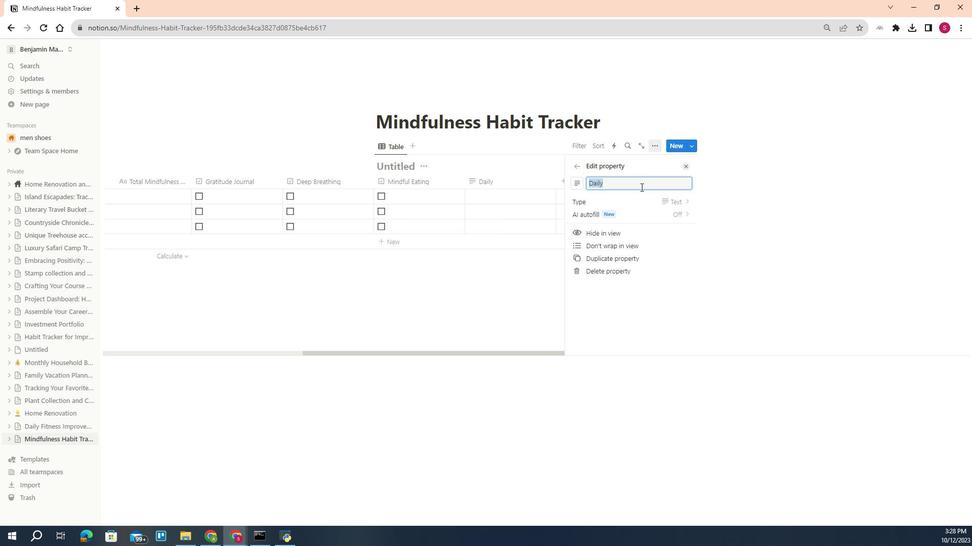 
Action: Mouse moved to (438, 220)
Screenshot: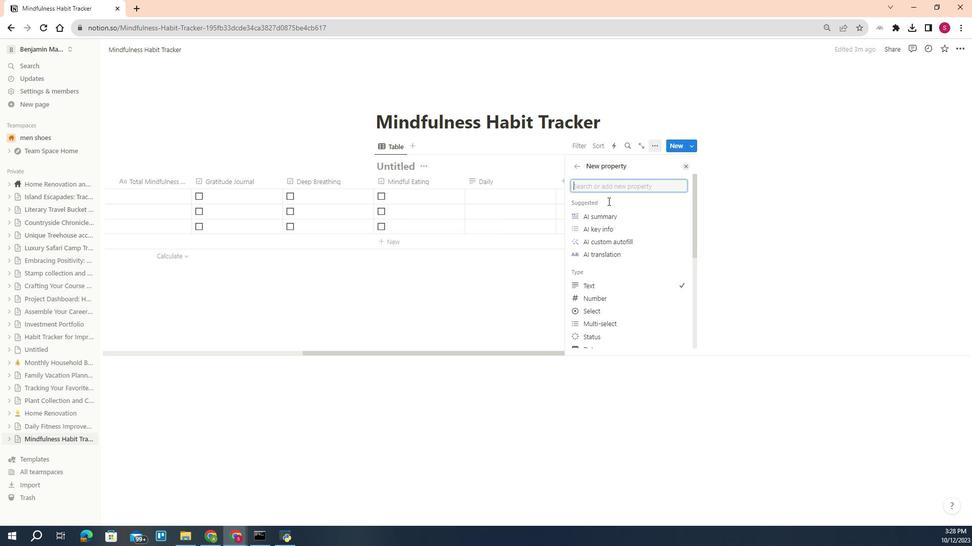 
Action: Mouse pressed left at (438, 220)
Screenshot: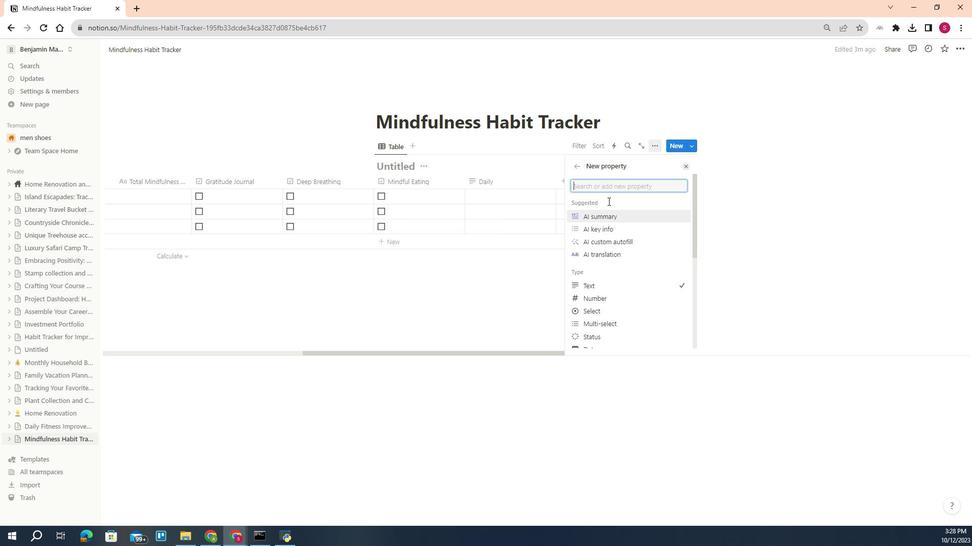 
Action: Mouse moved to (433, 314)
Screenshot: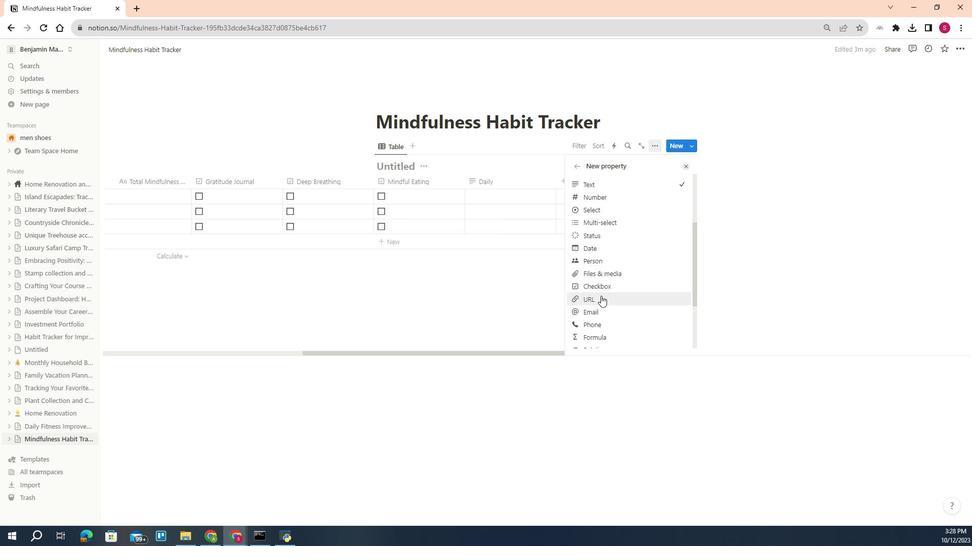 
Action: Mouse scrolled (433, 313) with delta (0, 0)
Screenshot: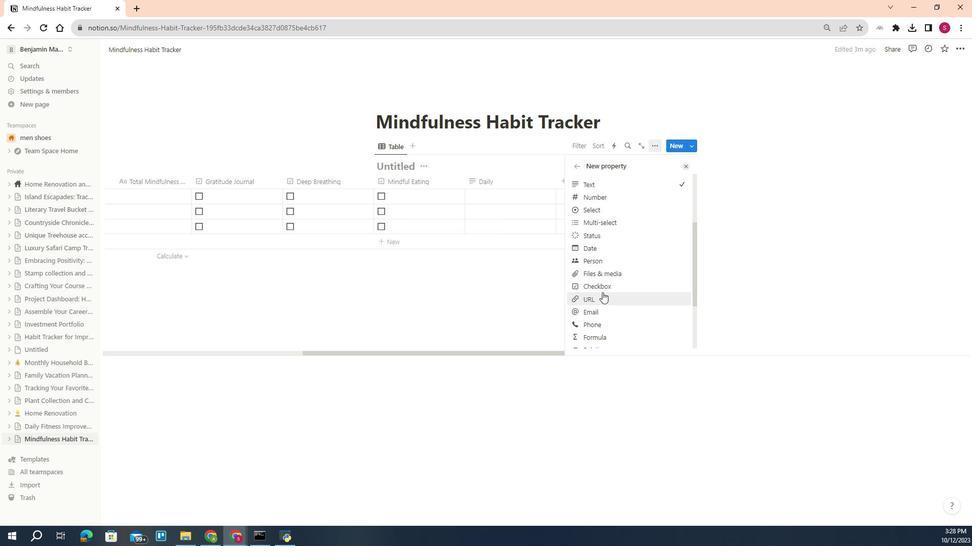 
Action: Mouse scrolled (433, 313) with delta (0, 0)
Screenshot: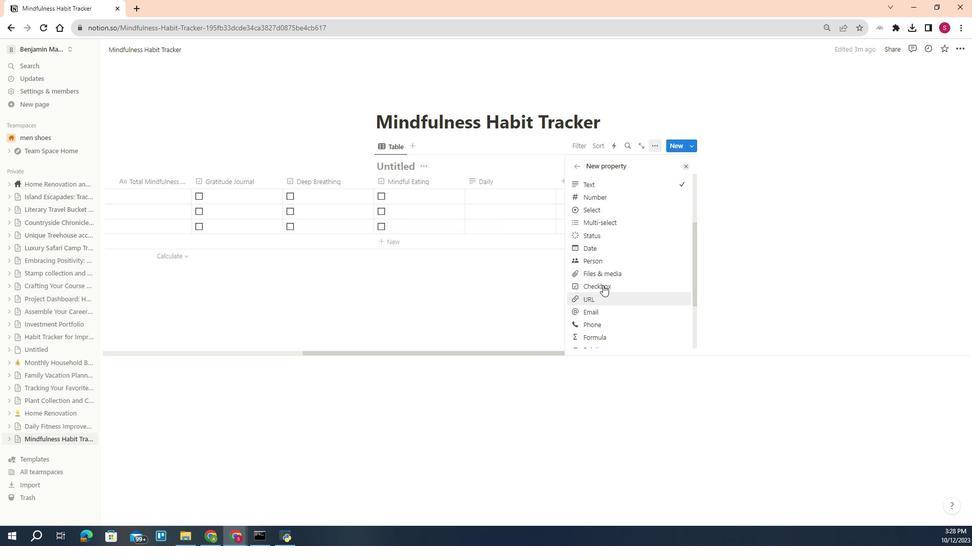 
Action: Mouse moved to (437, 297)
Screenshot: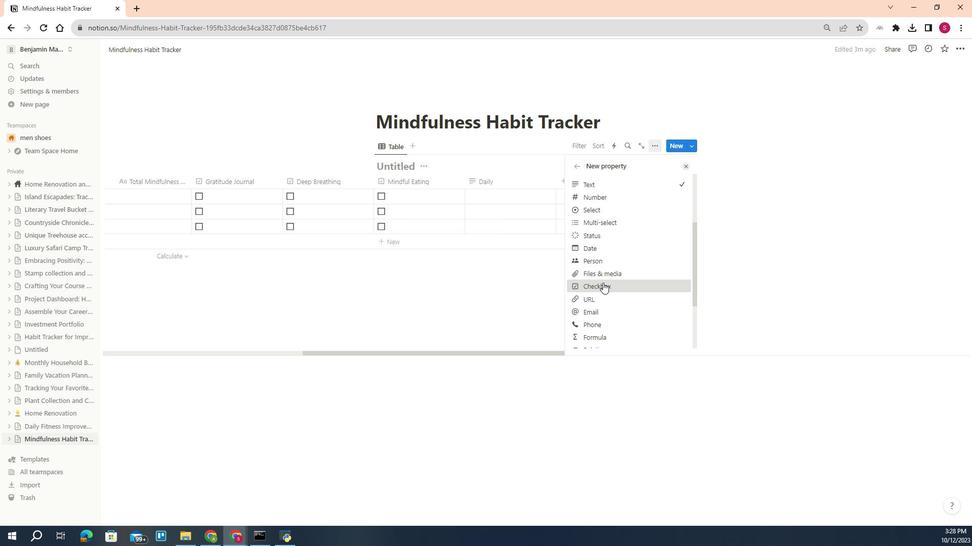 
Action: Mouse pressed left at (437, 297)
Screenshot: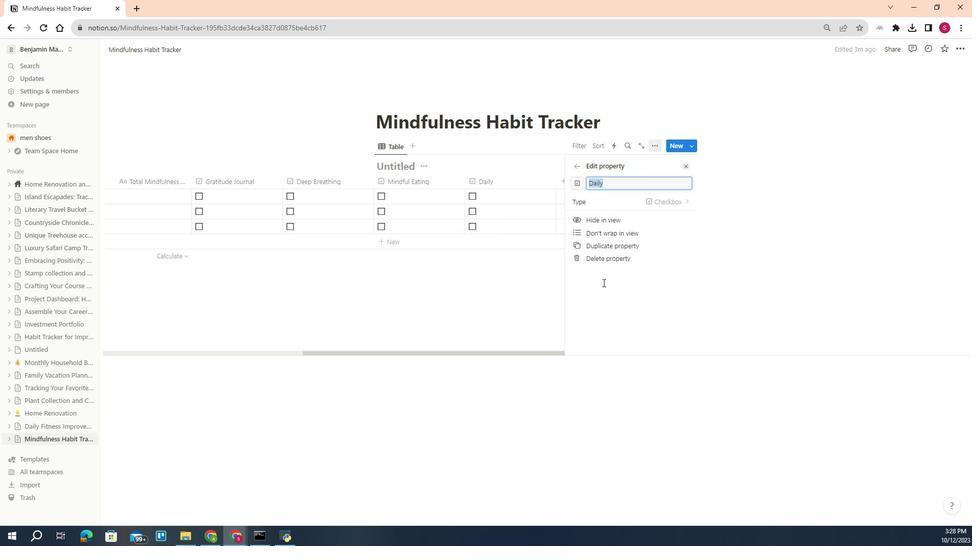 
Action: Mouse moved to (477, 234)
Screenshot: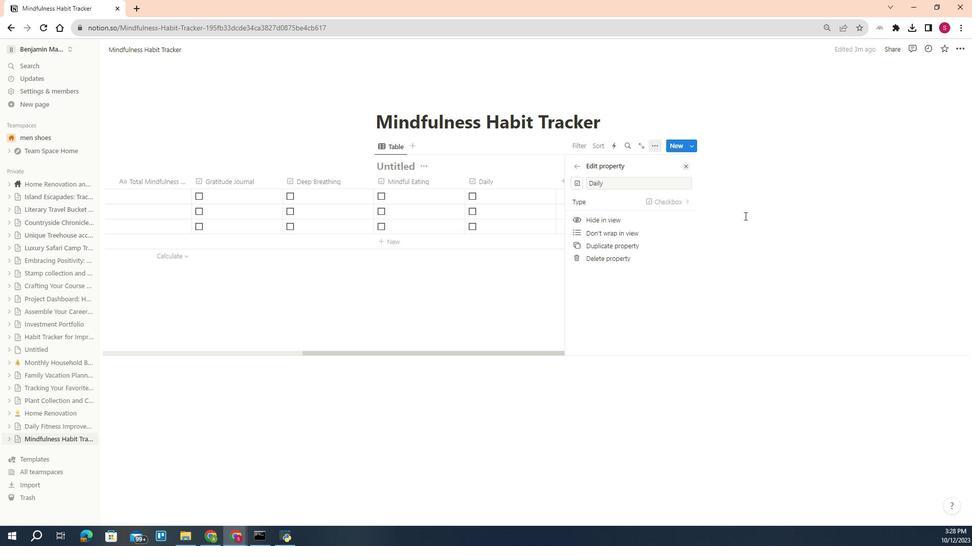 
Action: Mouse pressed left at (477, 234)
Screenshot: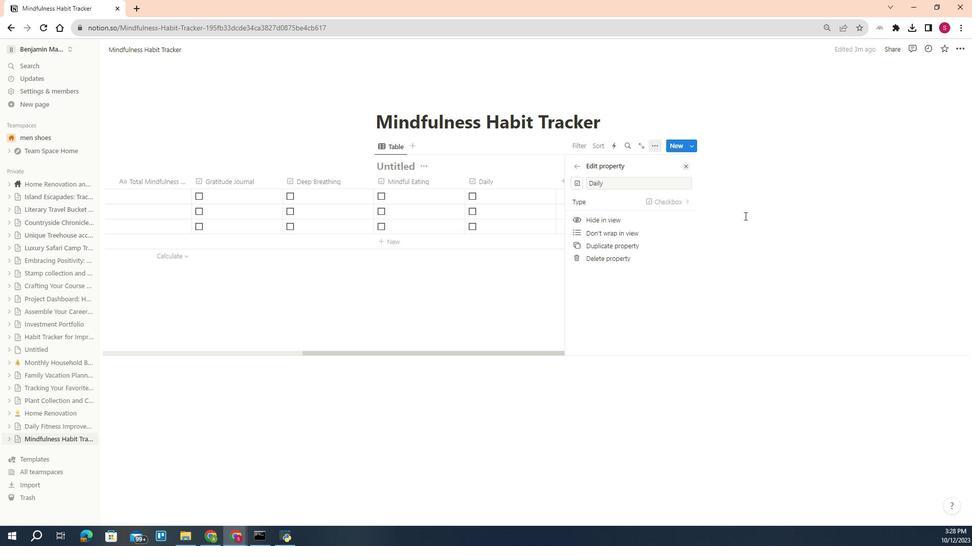 
Action: Mouse moved to (443, 203)
Screenshot: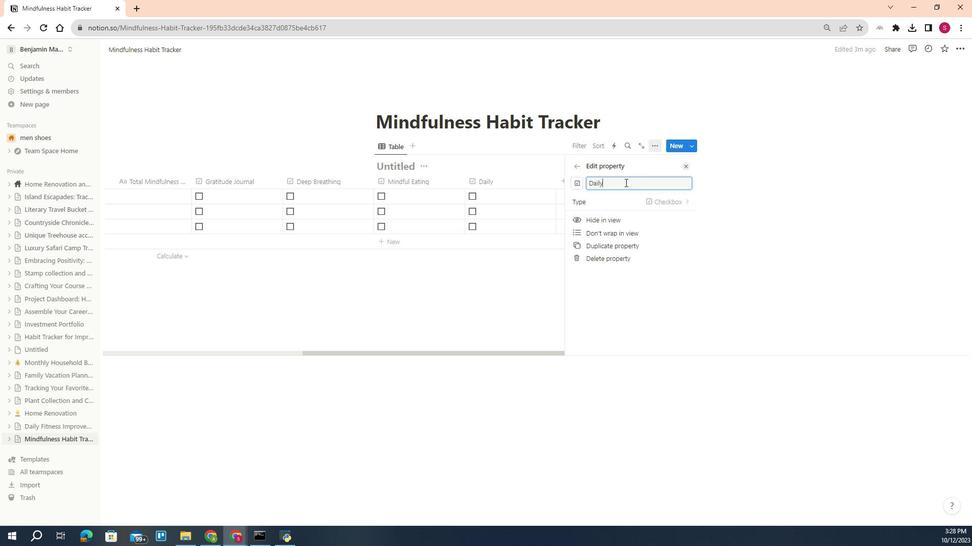 
Action: Mouse pressed left at (443, 203)
Screenshot: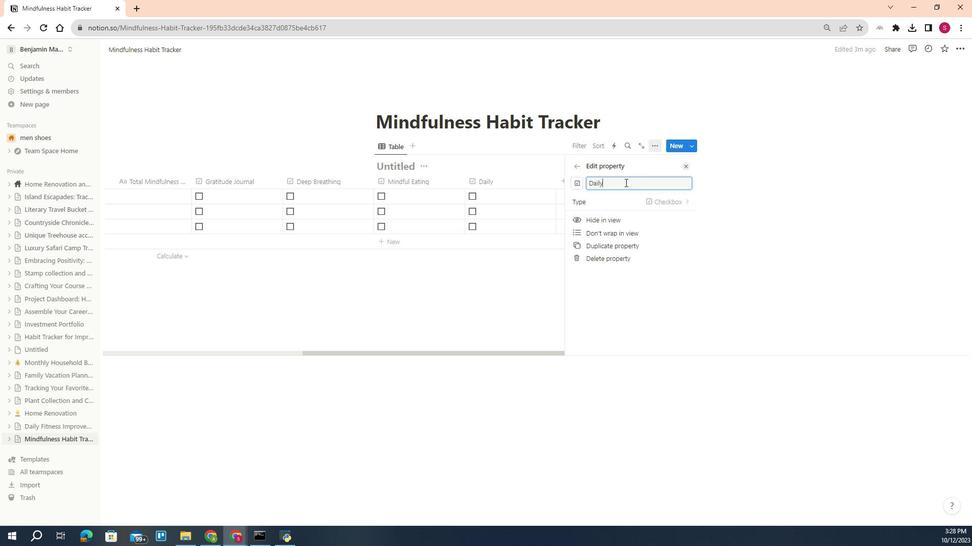 
Action: Key pressed <Key.space><Key.shift>Reflection<Key.enter>
Screenshot: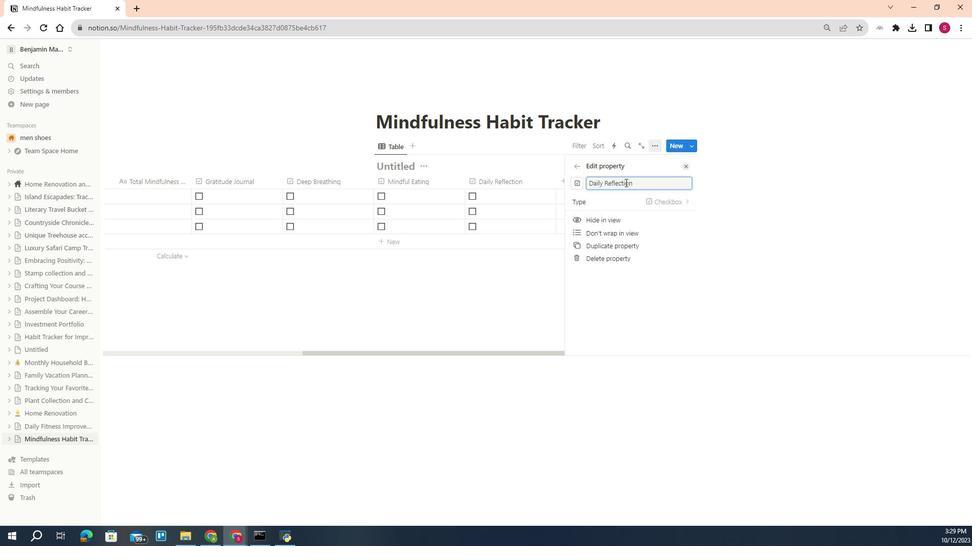 
Action: Mouse moved to (477, 171)
Screenshot: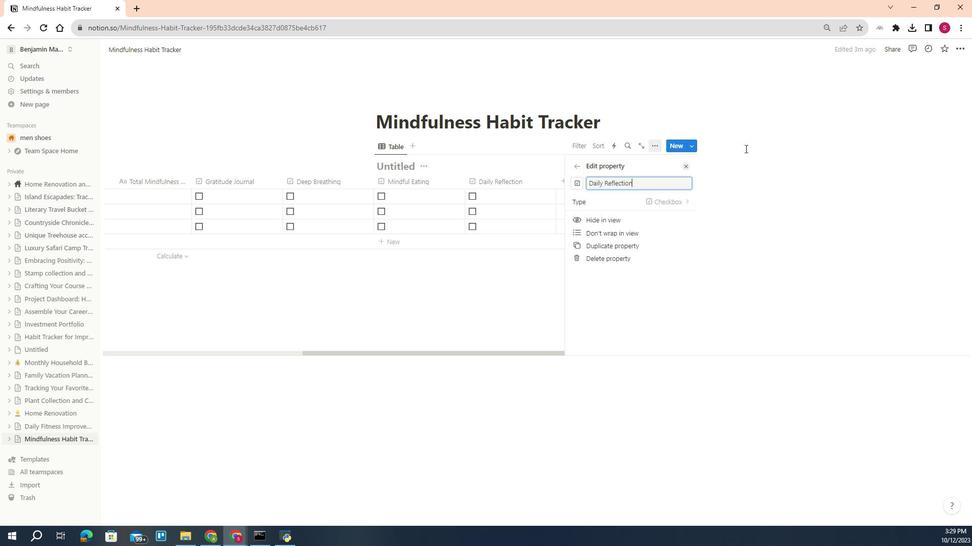 
Action: Mouse pressed left at (477, 171)
Screenshot: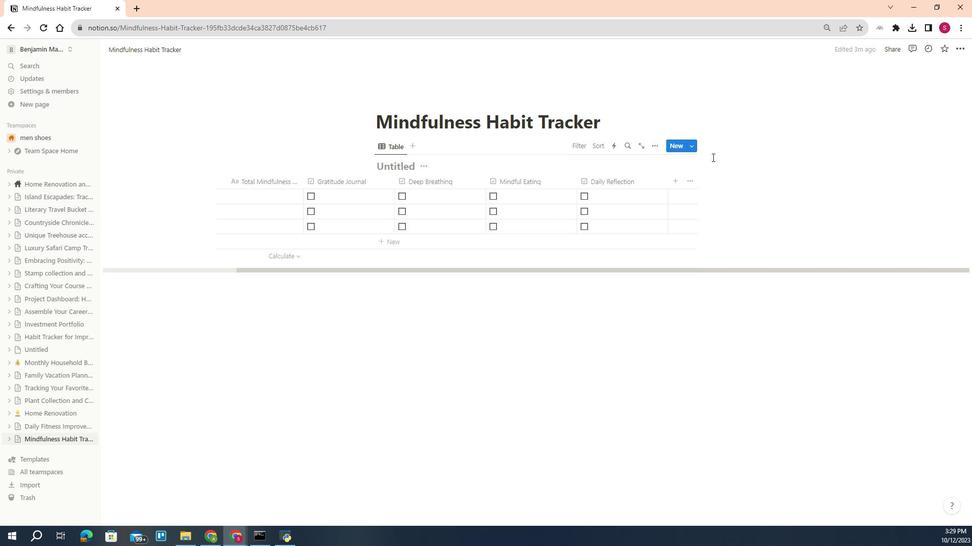 
Action: Mouse moved to (437, 286)
Screenshot: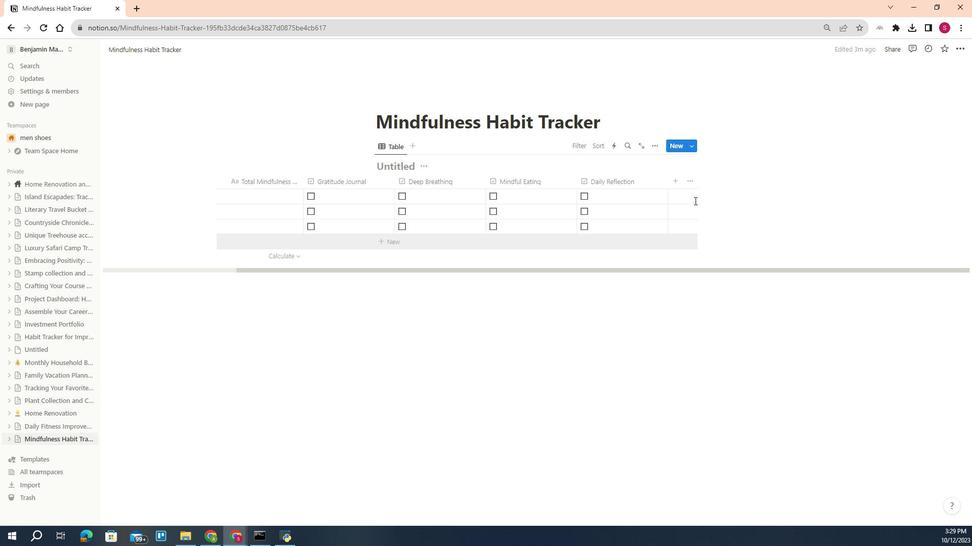 
Action: Mouse pressed left at (437, 286)
Screenshot: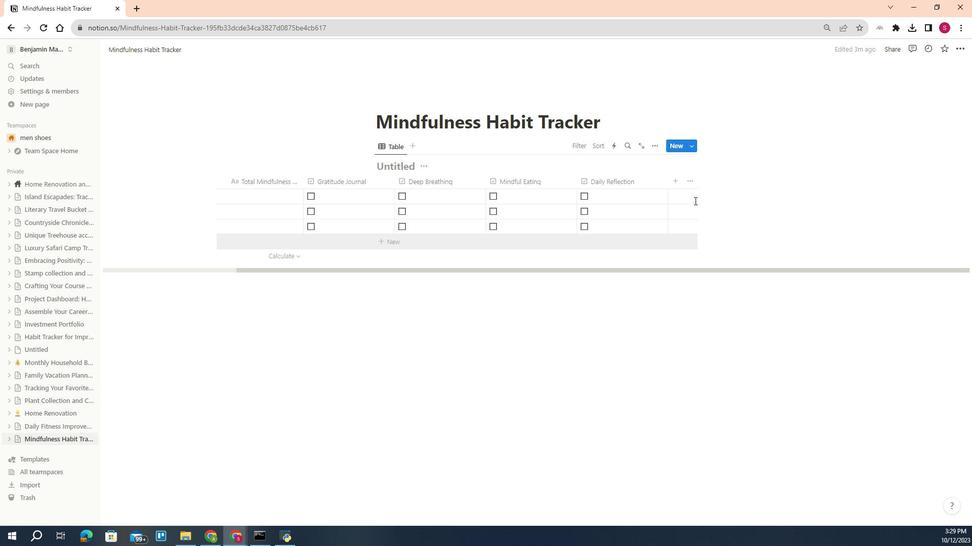 
Action: Mouse moved to (456, 199)
Screenshot: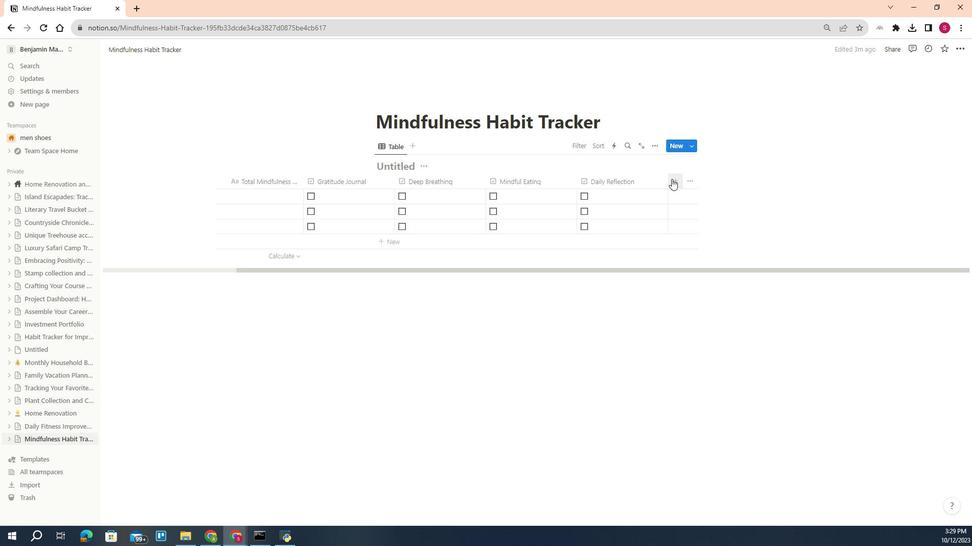 
Action: Mouse pressed left at (456, 199)
Screenshot: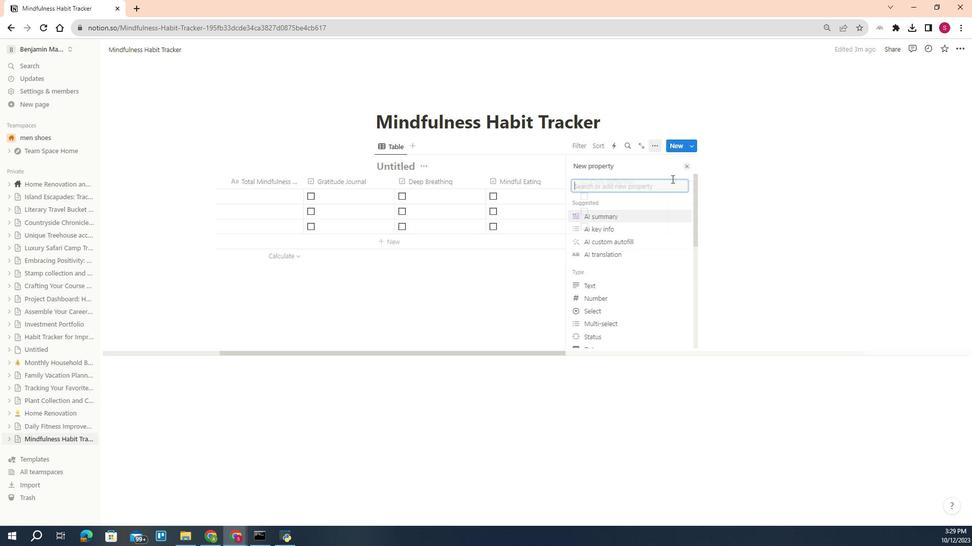 
Action: Mouse moved to (486, 195)
Screenshot: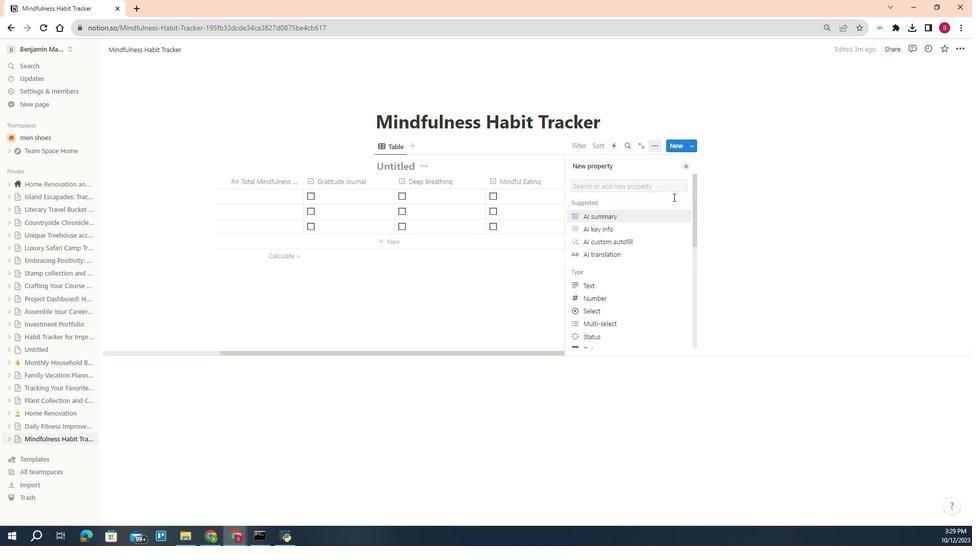 
Action: Mouse pressed left at (486, 195)
Screenshot: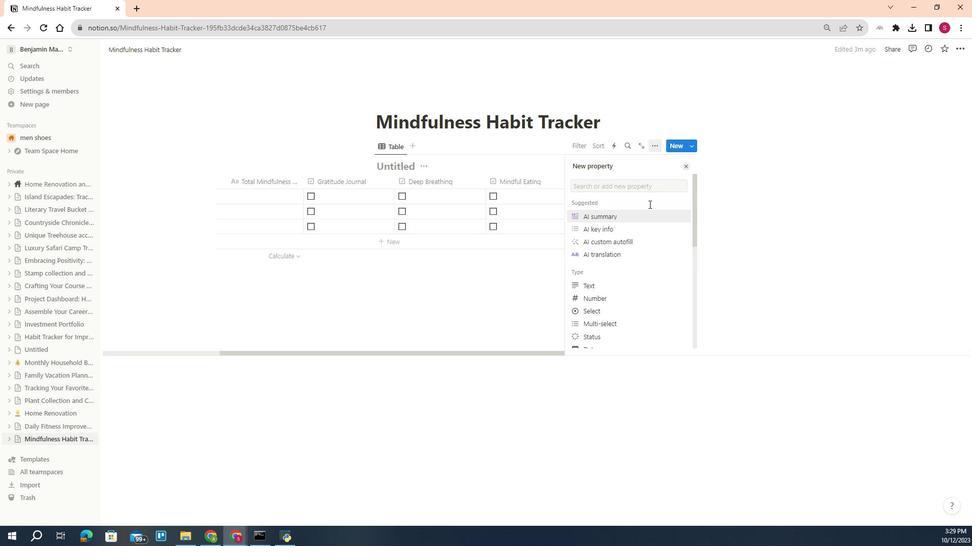 
Action: Mouse moved to (460, 190)
Screenshot: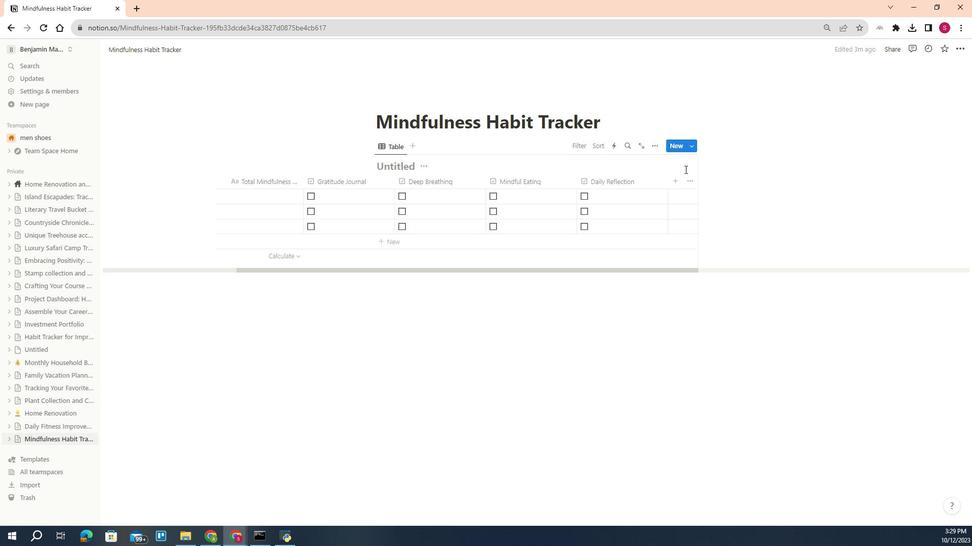 
Action: Mouse pressed left at (460, 190)
Screenshot: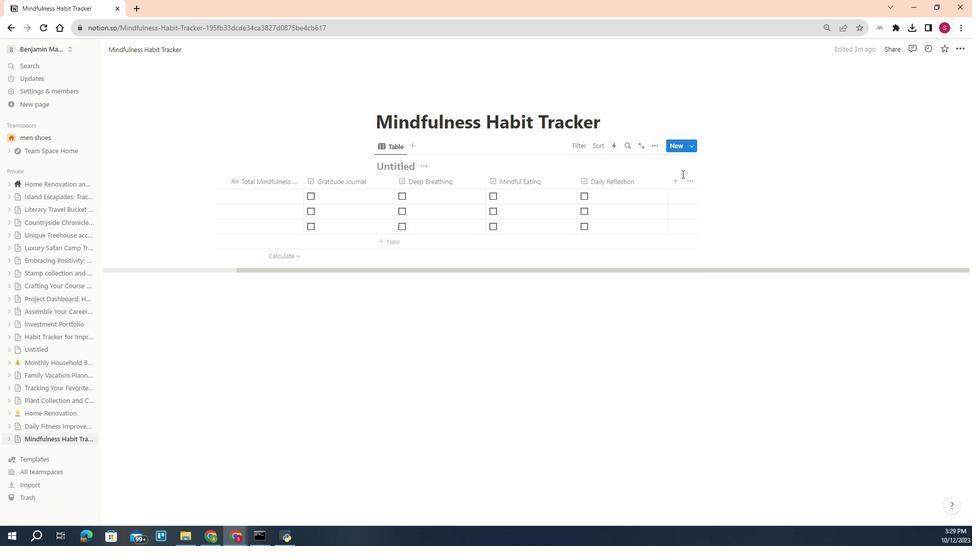 
Action: Mouse moved to (448, 288)
Screenshot: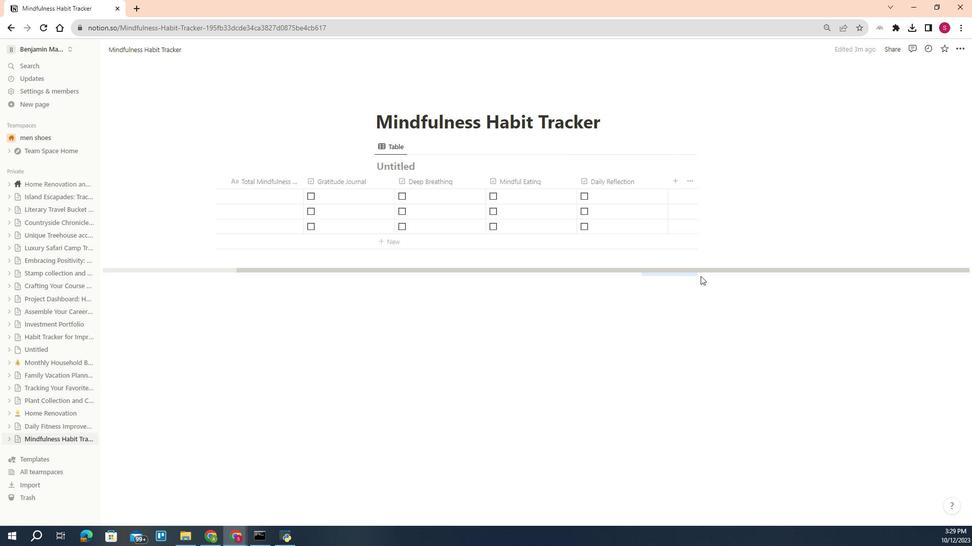 
Action: Mouse pressed left at (448, 288)
Screenshot: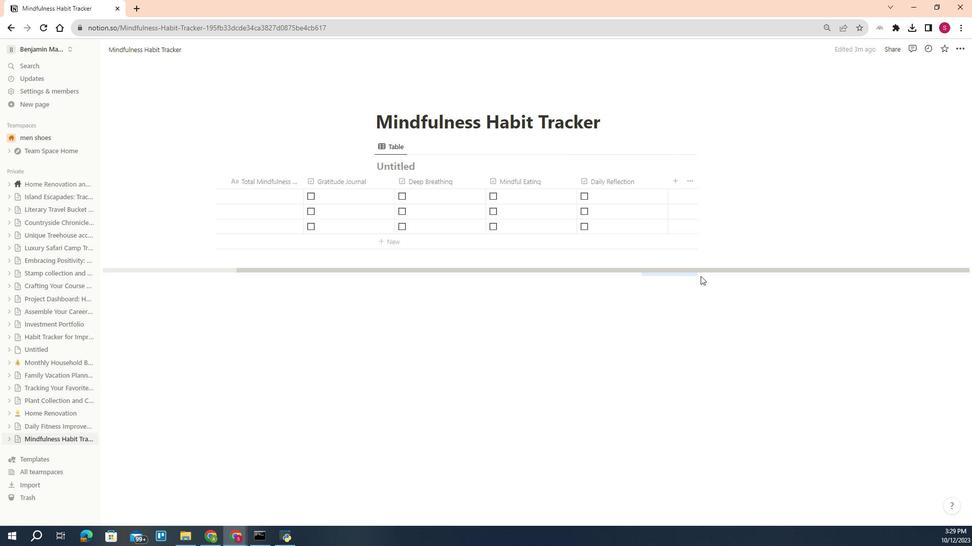
Action: Mouse moved to (467, 285)
Screenshot: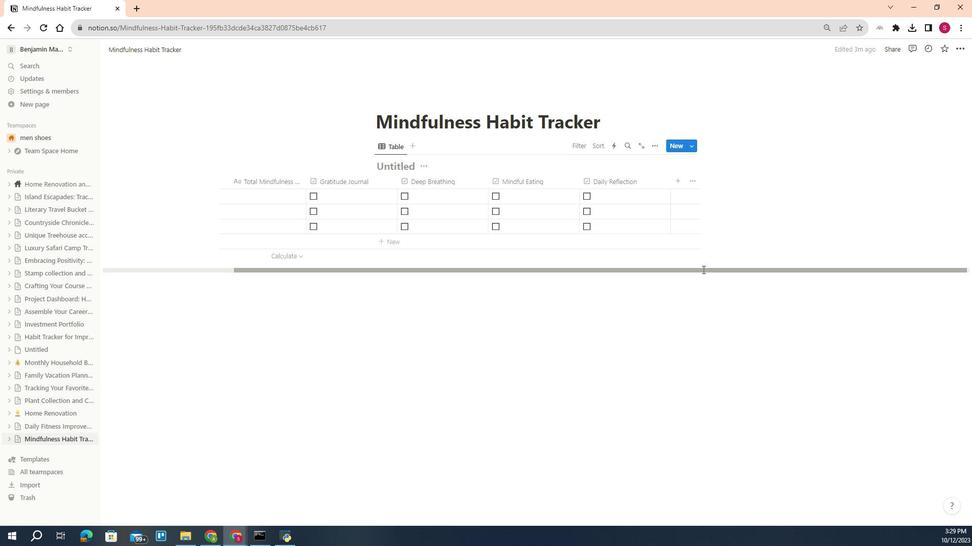 
Action: Mouse pressed left at (467, 285)
Screenshot: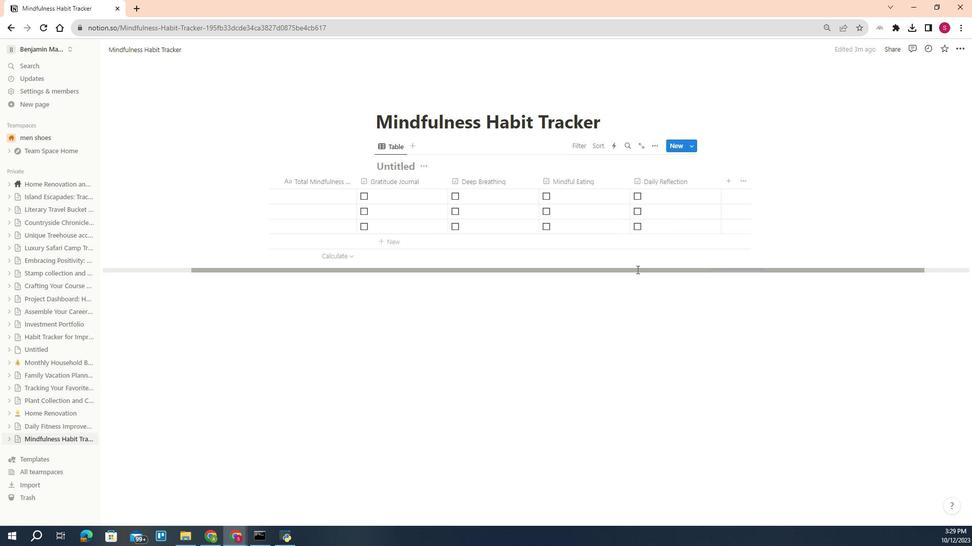 
Action: Mouse moved to (439, 286)
Screenshot: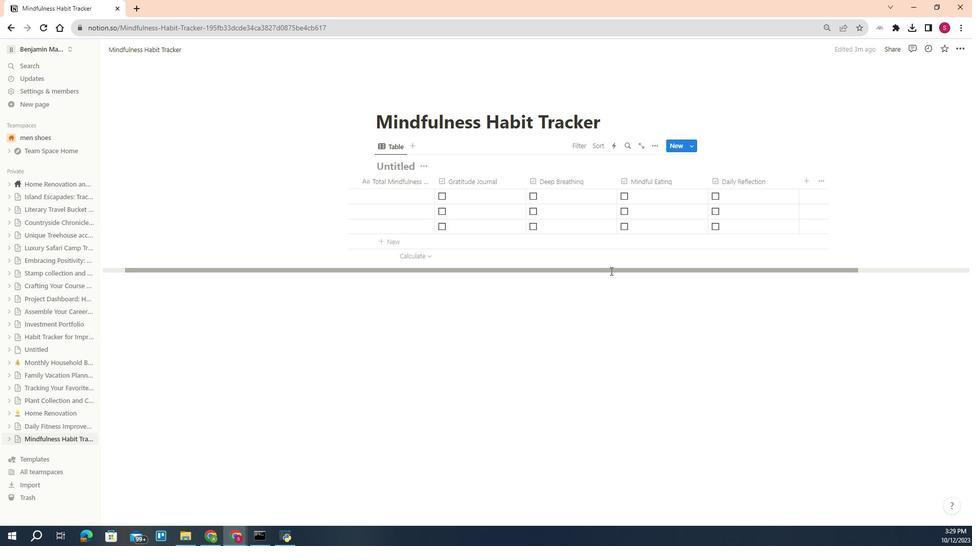 
Action: Mouse pressed left at (439, 286)
Screenshot: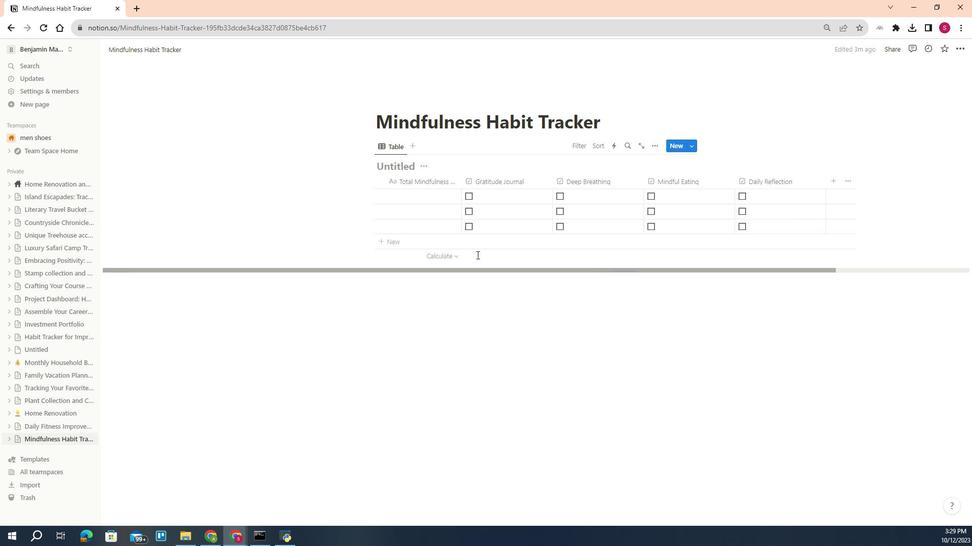 
Action: Mouse moved to (477, 201)
Screenshot: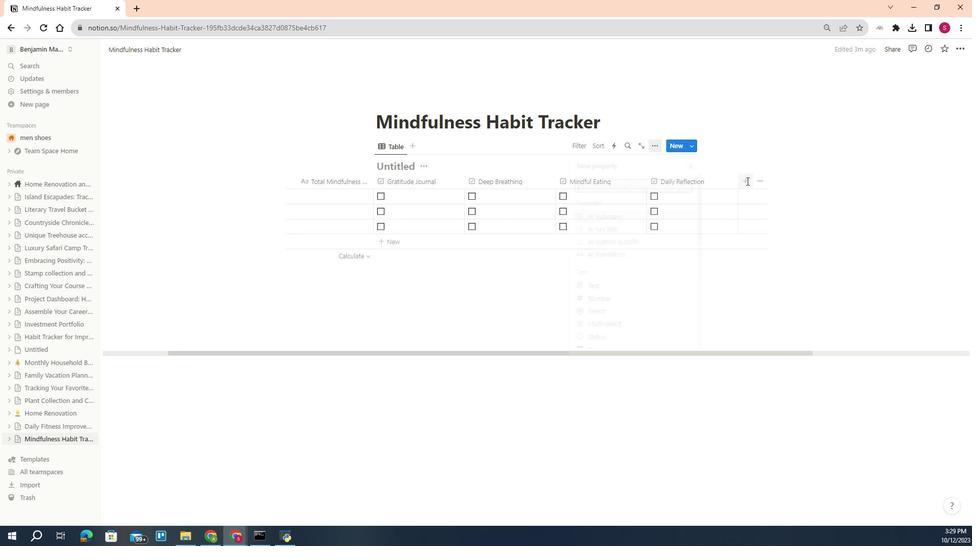 
Action: Mouse pressed left at (477, 201)
Screenshot: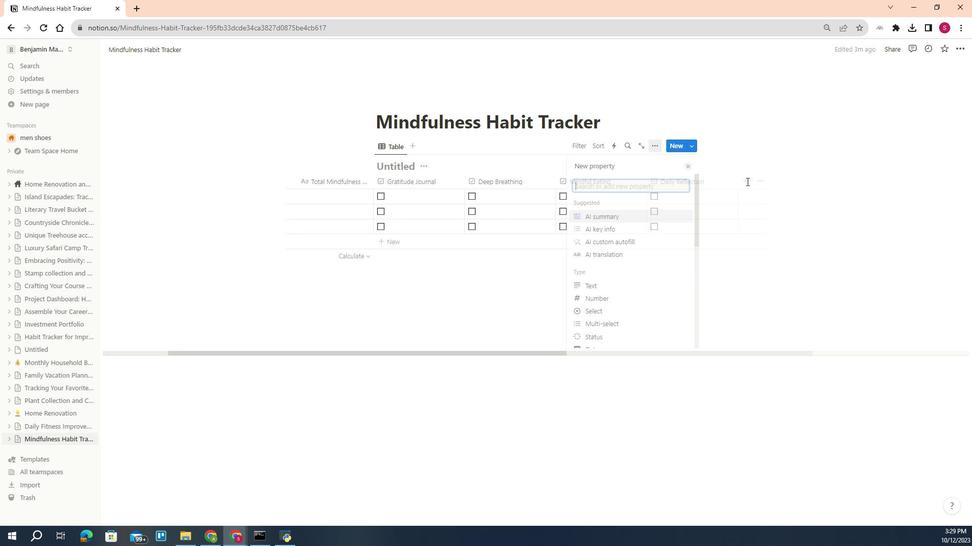 
Action: Mouse moved to (436, 343)
Screenshot: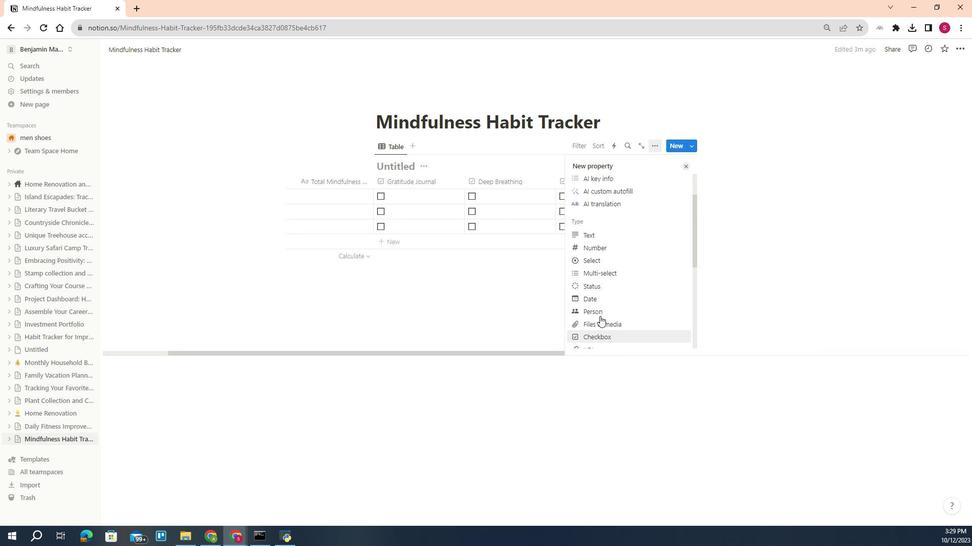 
Action: Mouse scrolled (436, 343) with delta (0, 0)
Screenshot: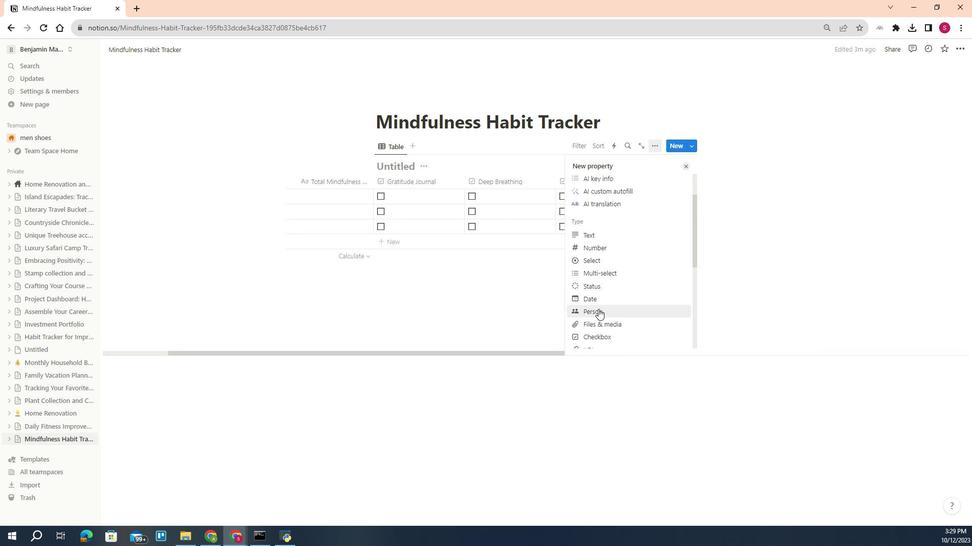 
Action: Mouse moved to (435, 312)
Screenshot: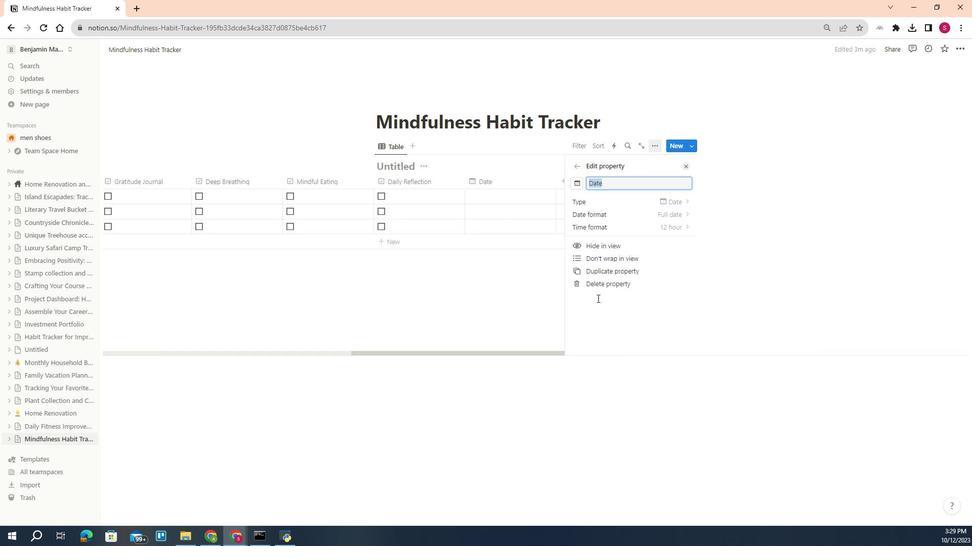 
Action: Mouse pressed left at (435, 312)
Screenshot: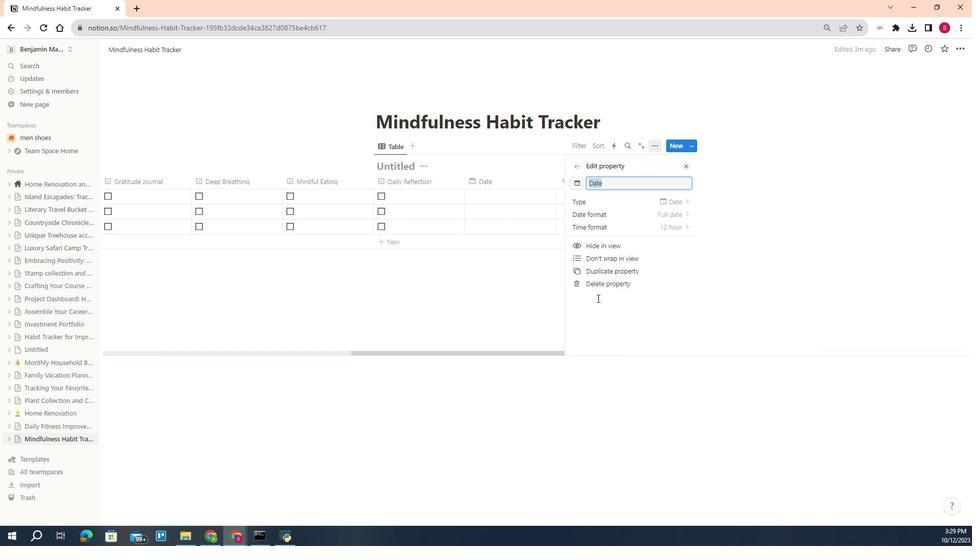 
Action: Mouse moved to (415, 305)
Screenshot: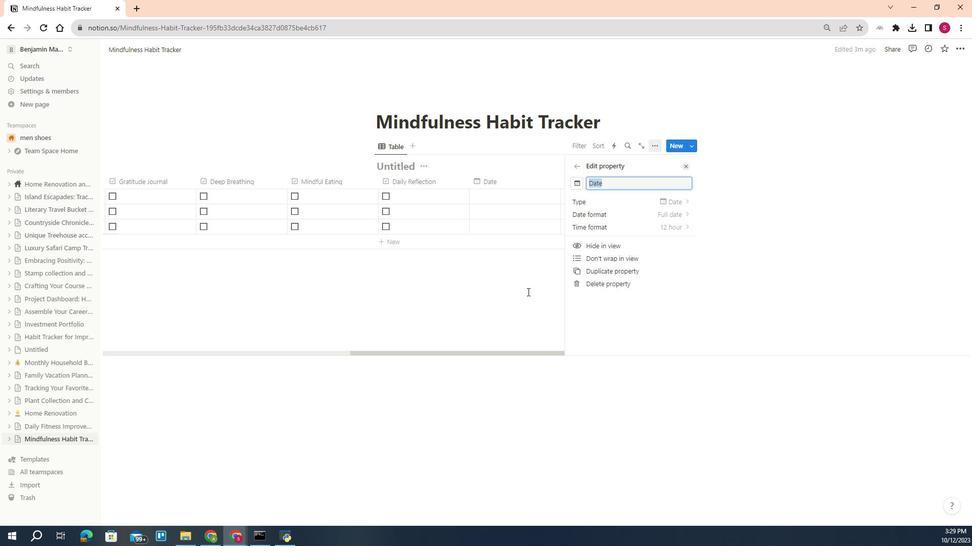 
Action: Mouse pressed left at (415, 305)
Screenshot: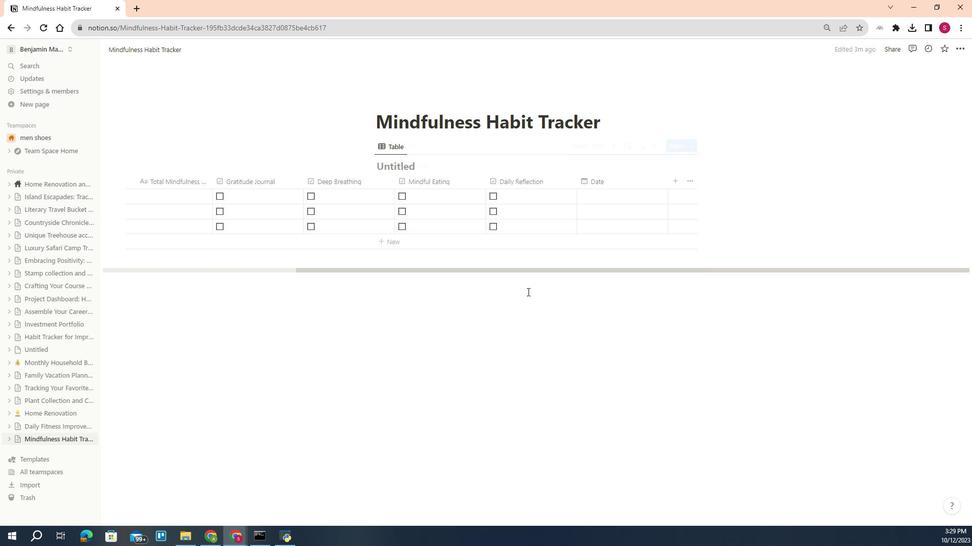 
Action: Mouse moved to (440, 287)
Screenshot: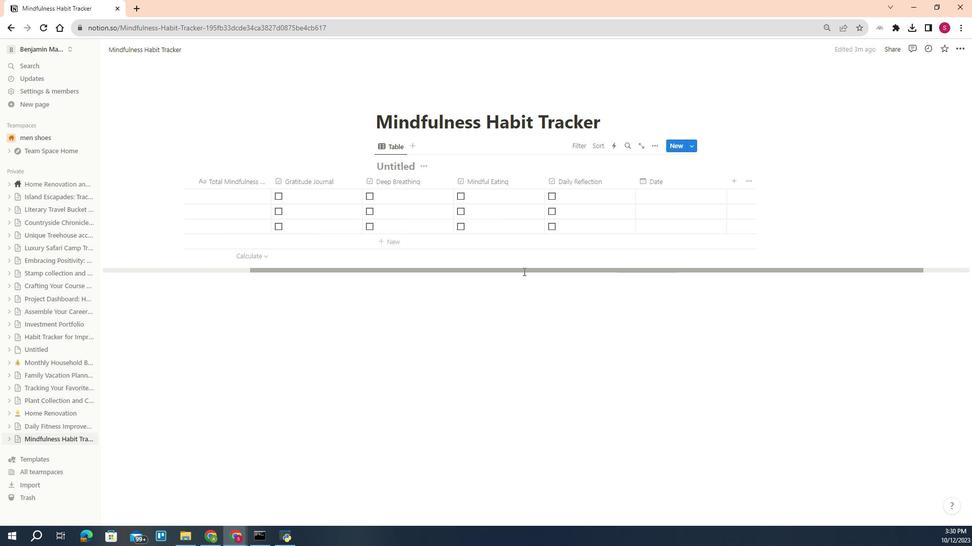 
Action: Mouse pressed left at (440, 287)
Screenshot: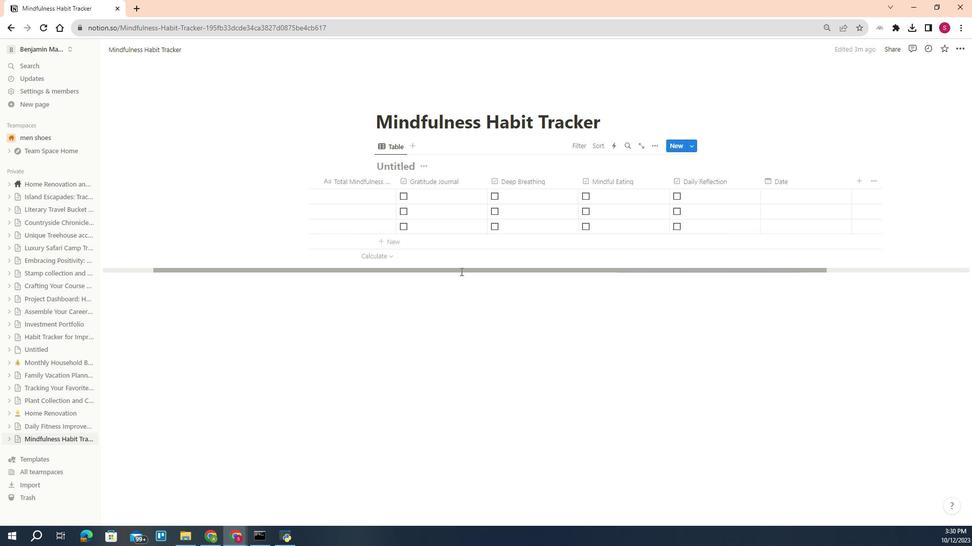
Action: Mouse moved to (379, 188)
Screenshot: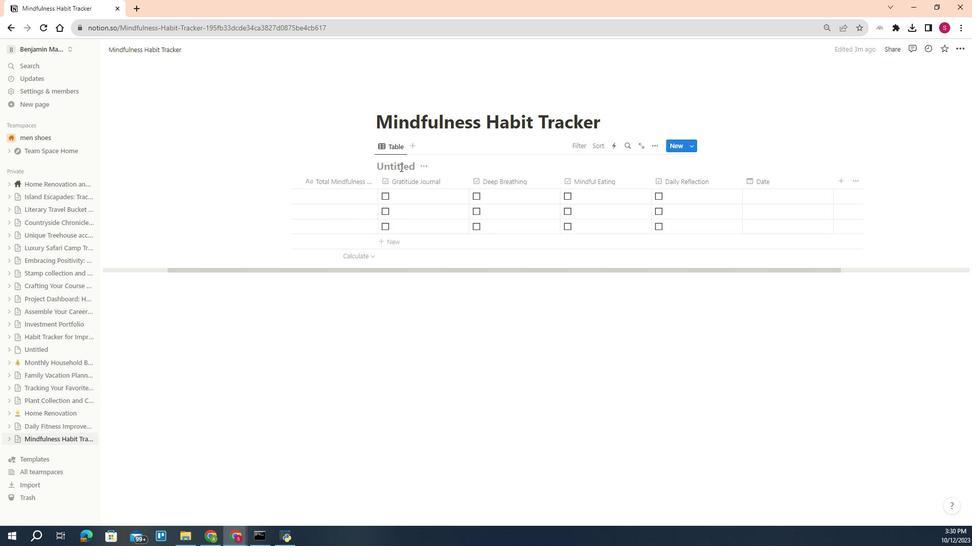 
Action: Mouse pressed left at (379, 188)
Screenshot: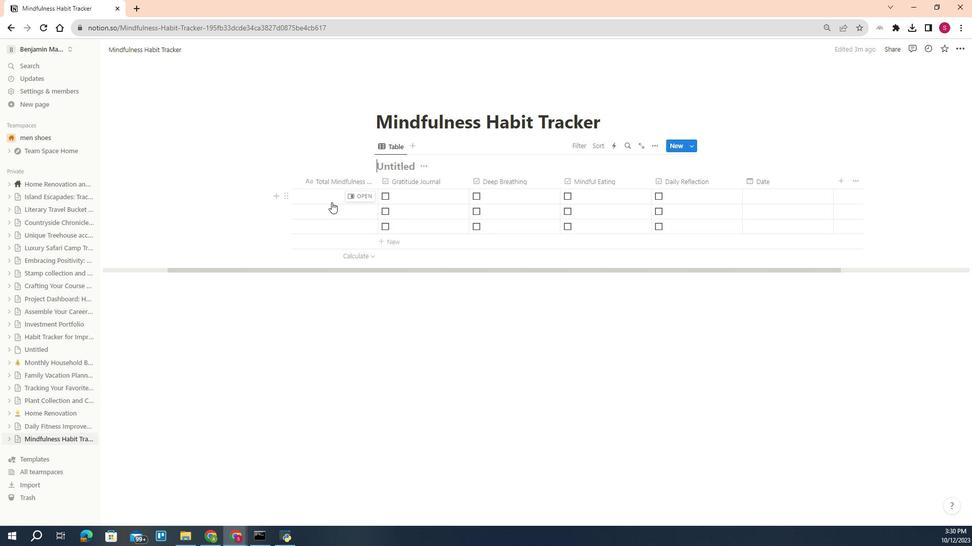 
Action: Mouse moved to (242, 249)
Screenshot: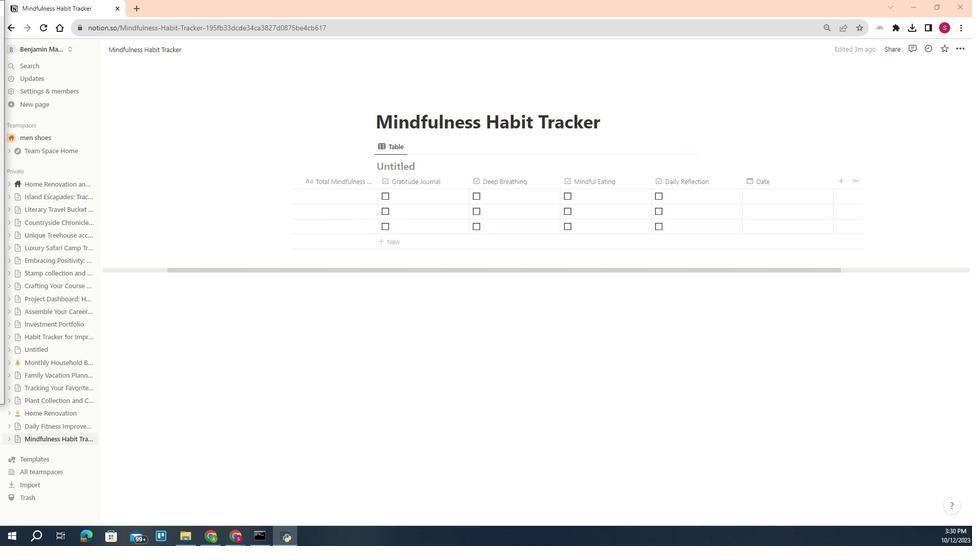 
Action: Mouse pressed left at (242, 249)
Screenshot: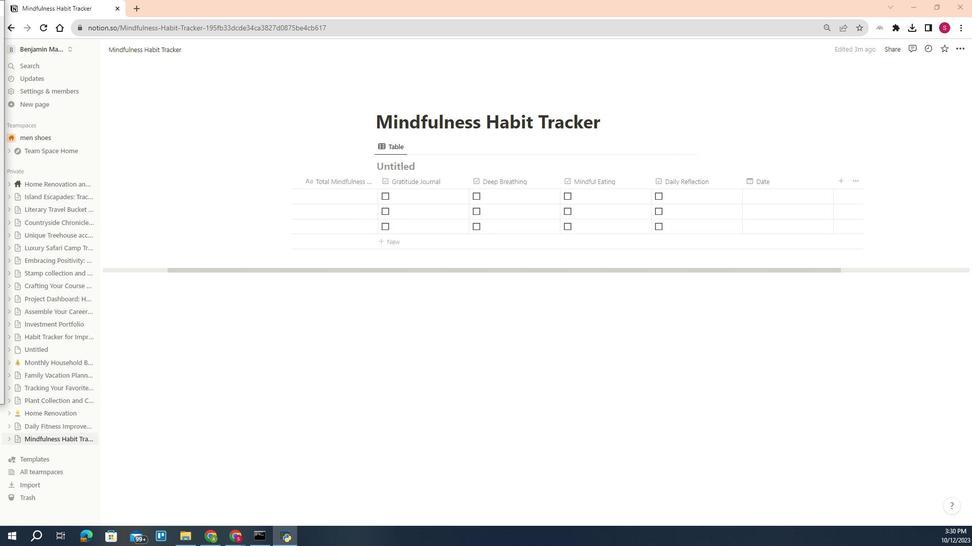 
Action: Mouse moved to (376, 188)
Screenshot: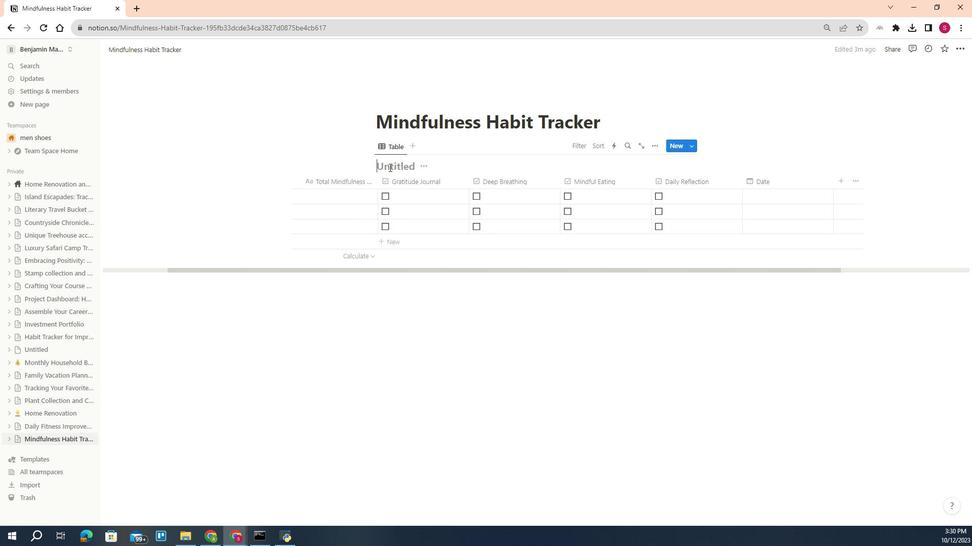 
Action: Mouse pressed left at (376, 188)
Screenshot: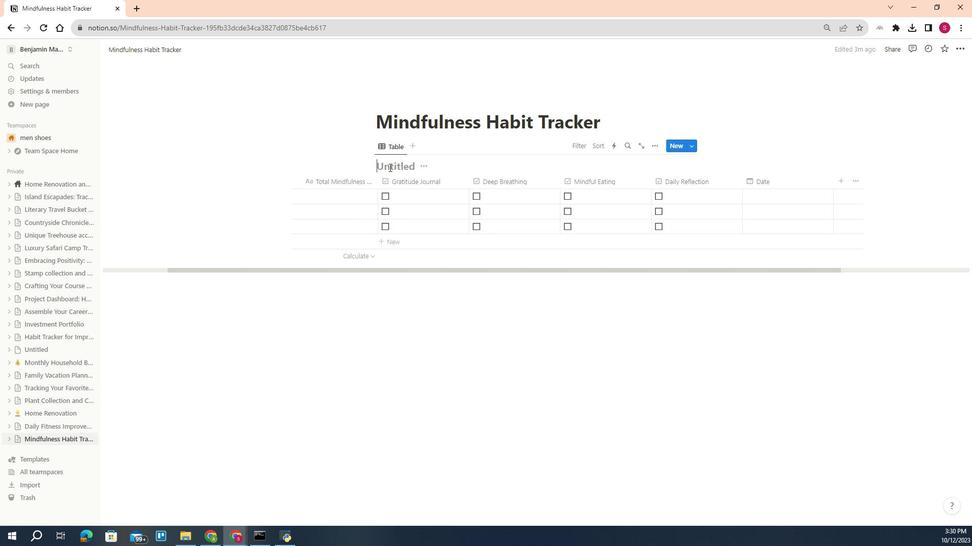 
Action: Key pressed <Key.shift>Tracker<Key.enter>
Screenshot: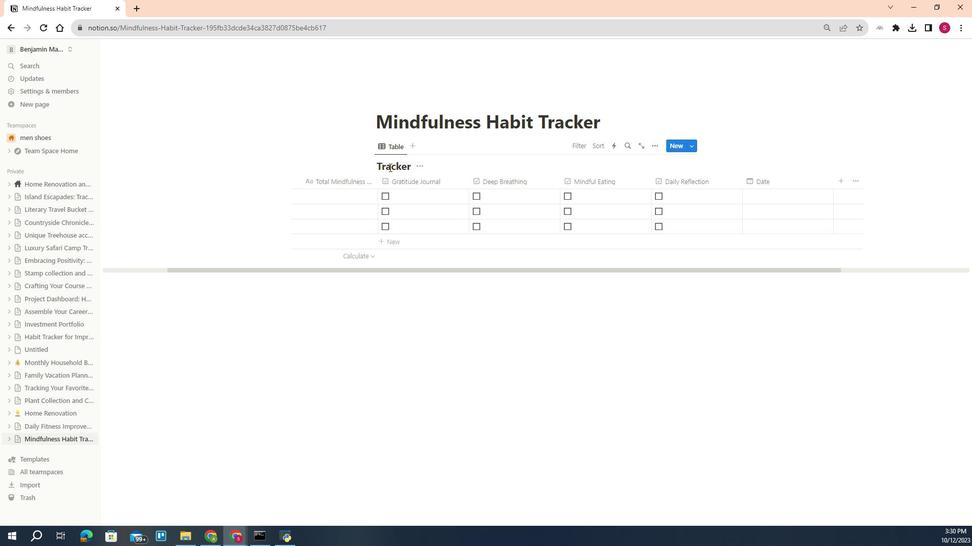 
Action: Mouse moved to (484, 199)
Screenshot: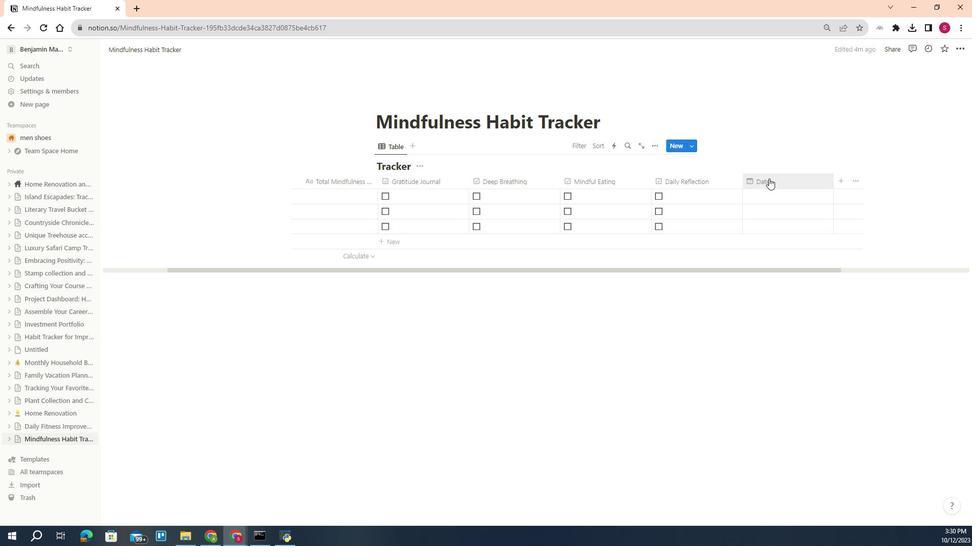 
Action: Mouse pressed left at (484, 199)
Screenshot: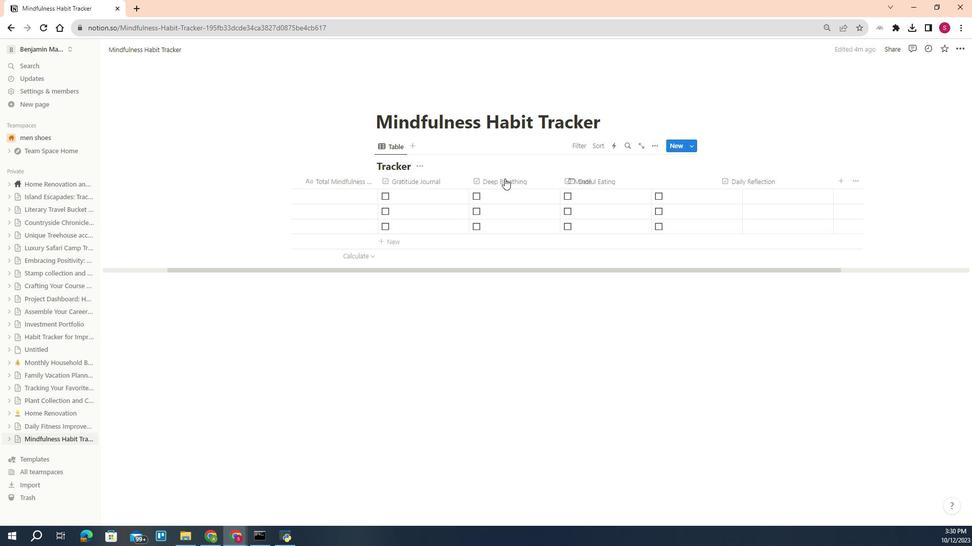
Action: Mouse moved to (384, 203)
Screenshot: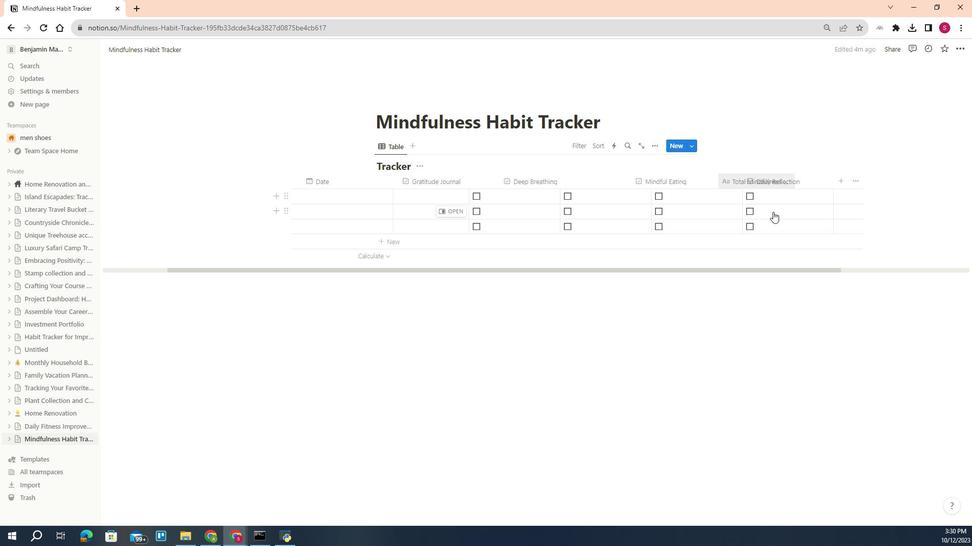 
Action: Mouse pressed left at (384, 203)
Screenshot: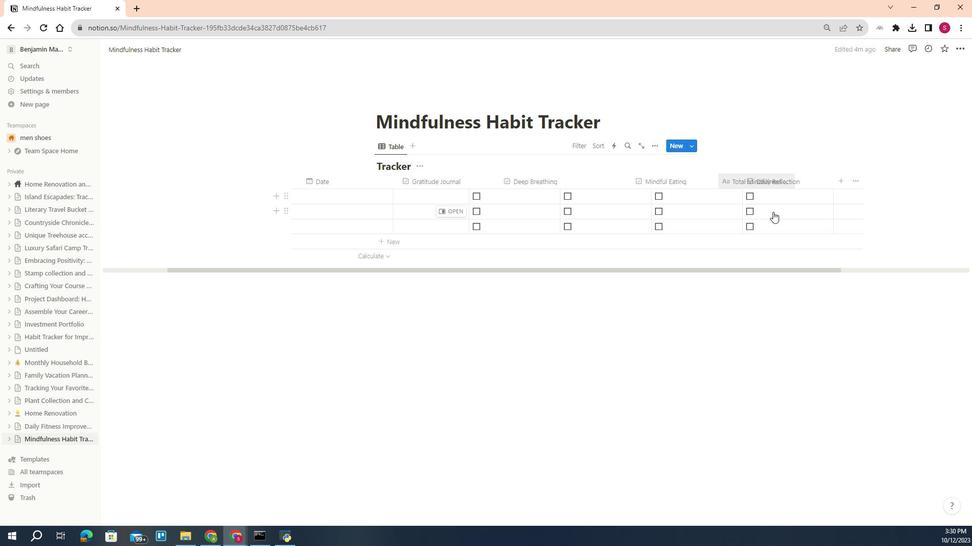 
Action: Mouse moved to (365, 217)
Screenshot: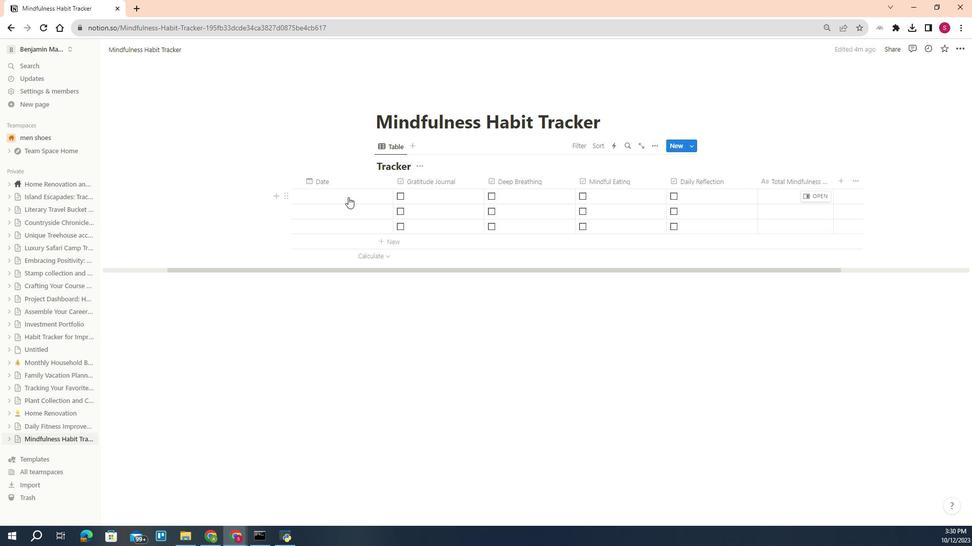 
Action: Mouse pressed left at (365, 217)
Screenshot: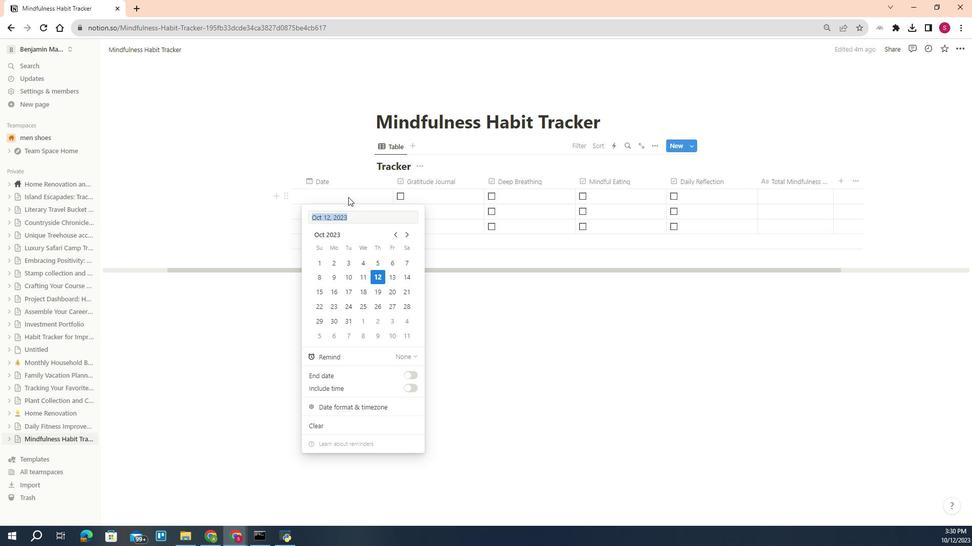 
Action: Mouse moved to (378, 255)
Screenshot: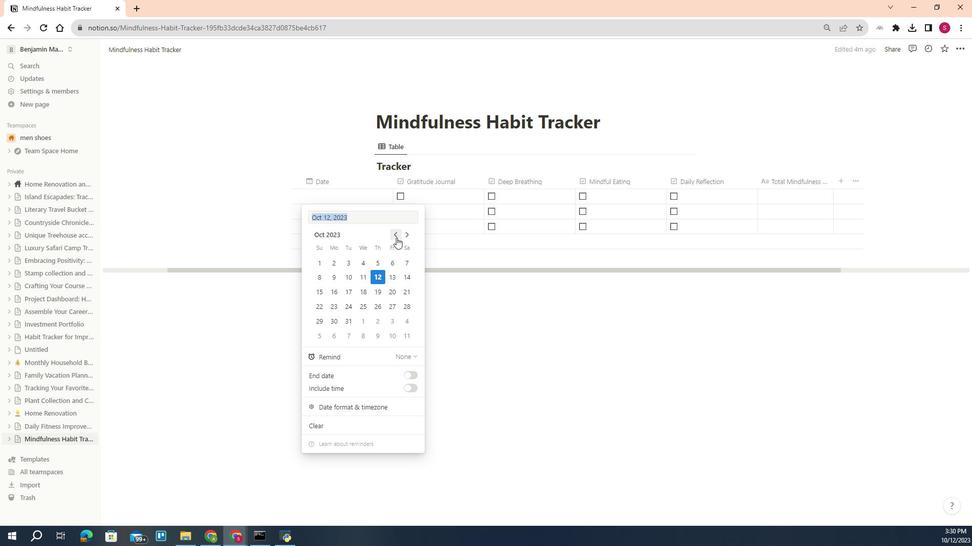 
Action: Mouse pressed left at (378, 255)
Screenshot: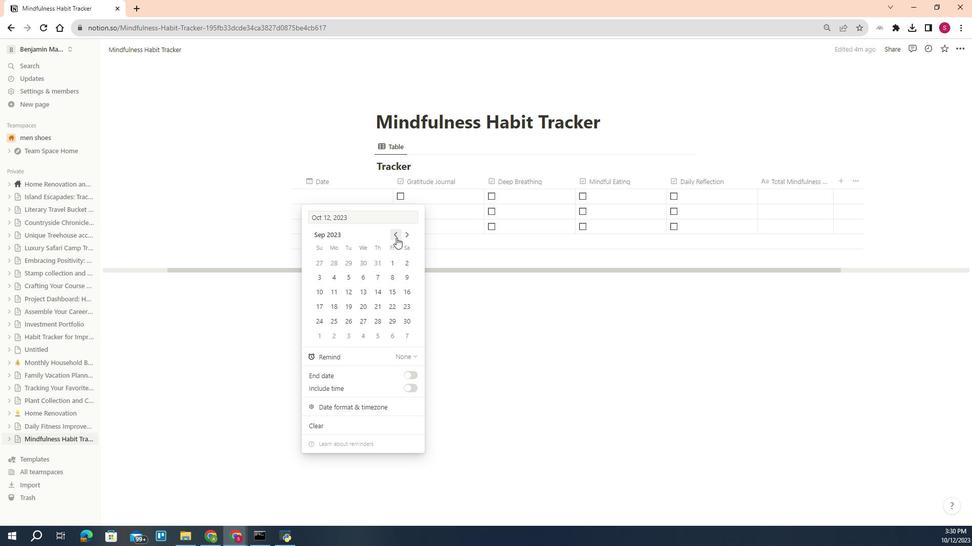 
Action: Mouse moved to (378, 277)
Screenshot: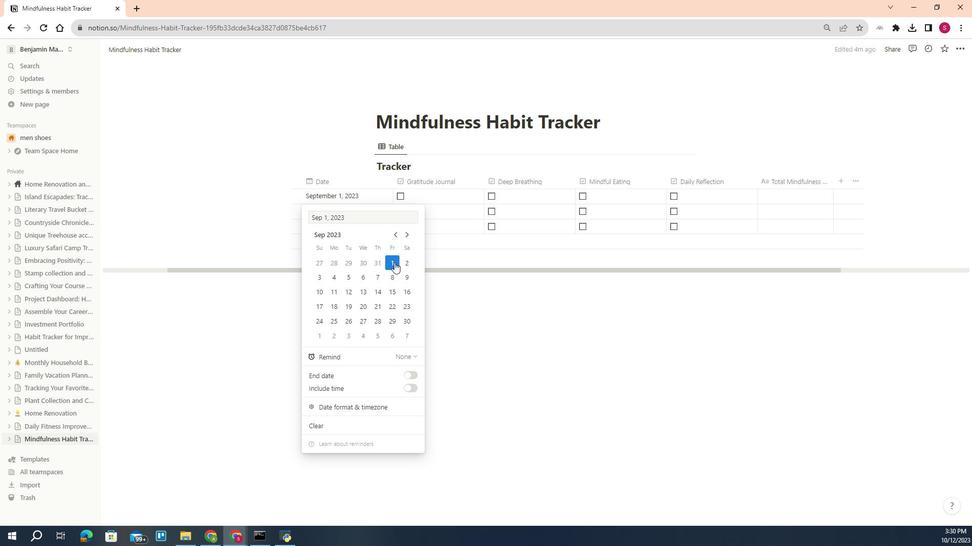 
Action: Mouse pressed left at (378, 277)
Screenshot: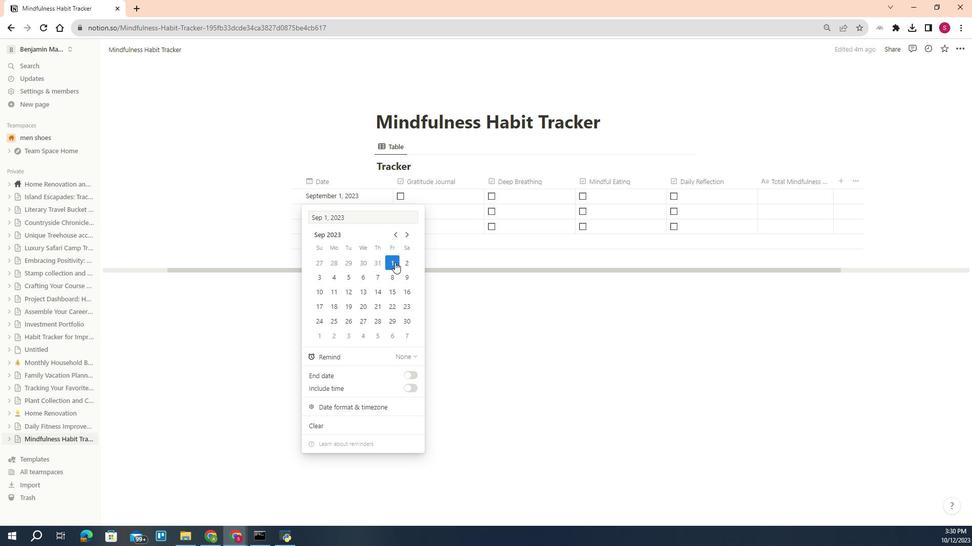 
Action: Mouse moved to (400, 315)
Screenshot: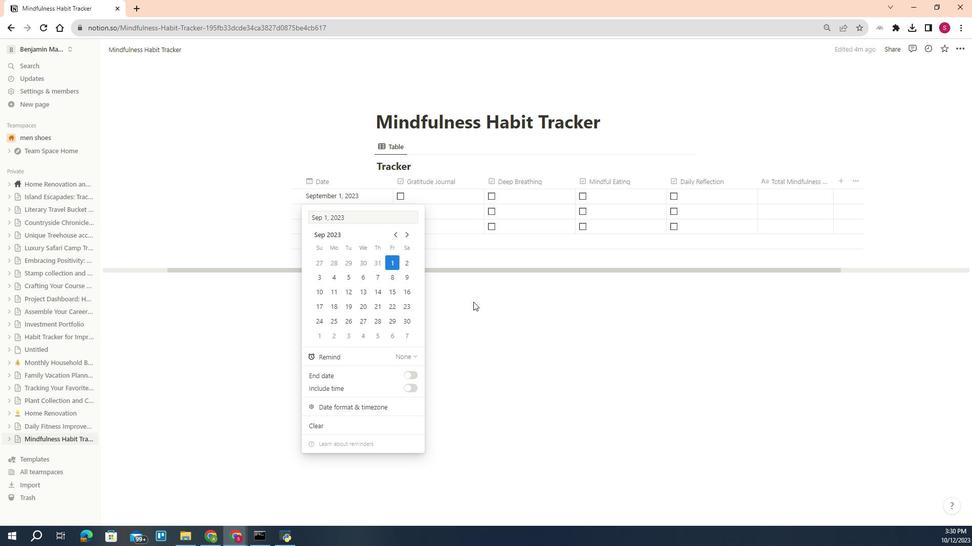 
Action: Mouse pressed left at (400, 315)
Screenshot: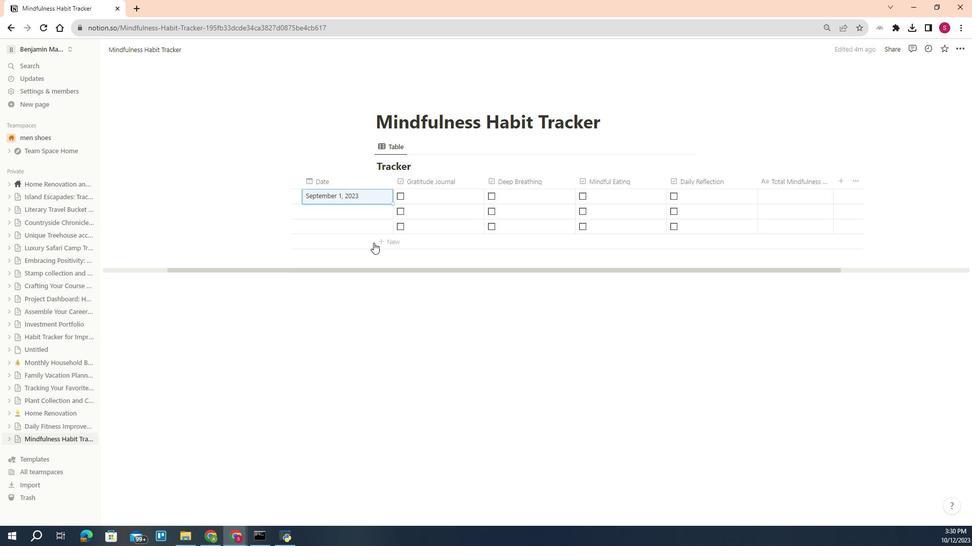 
Action: Mouse moved to (374, 230)
Screenshot: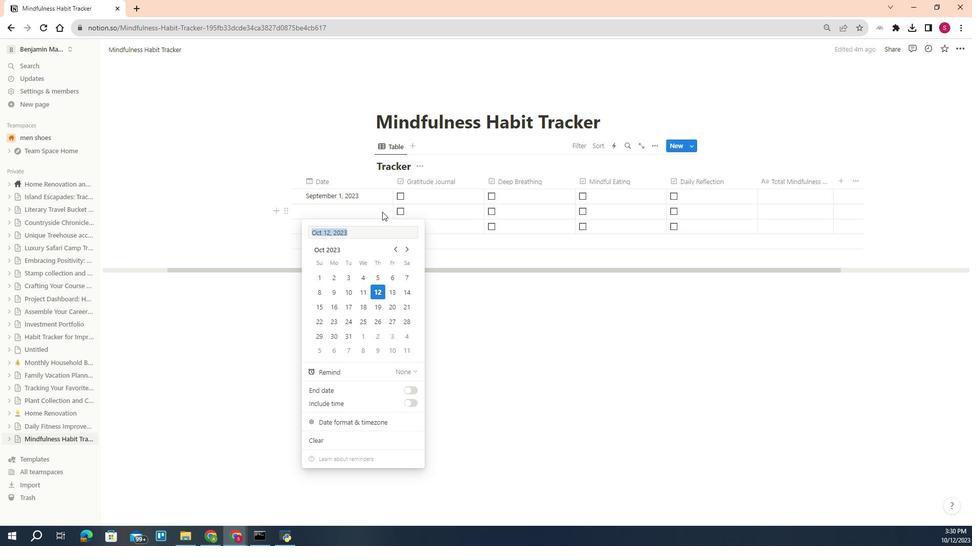 
Action: Mouse pressed left at (374, 230)
Screenshot: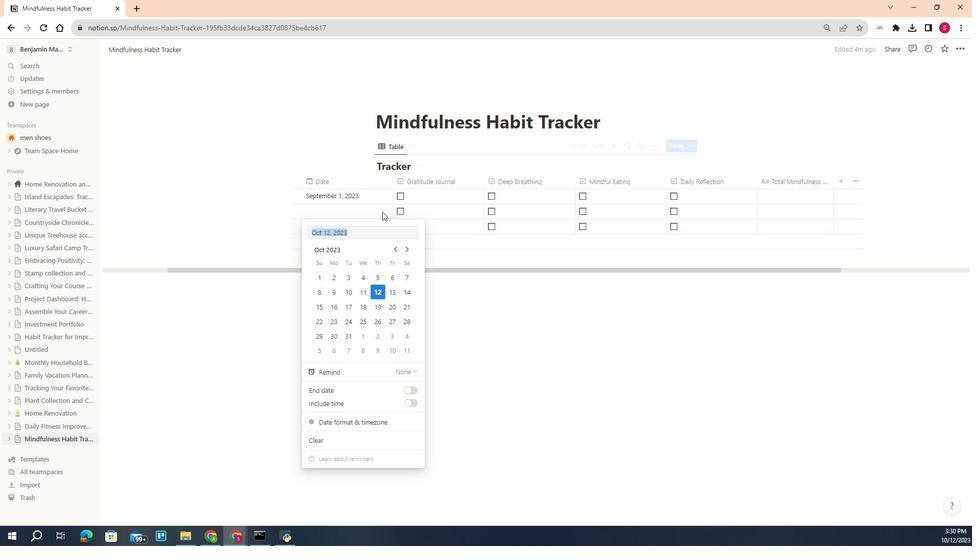 
Action: Mouse moved to (378, 266)
Screenshot: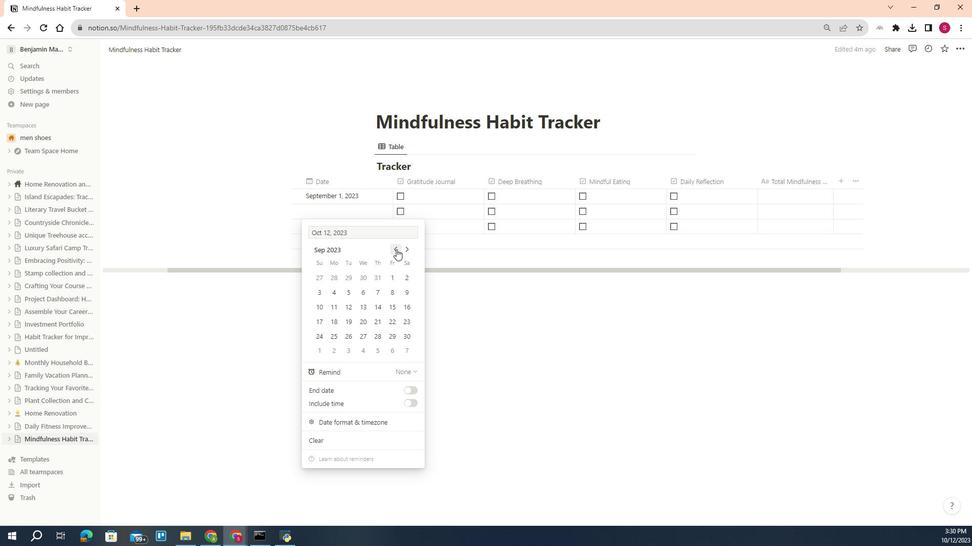 
Action: Mouse pressed left at (378, 266)
Screenshot: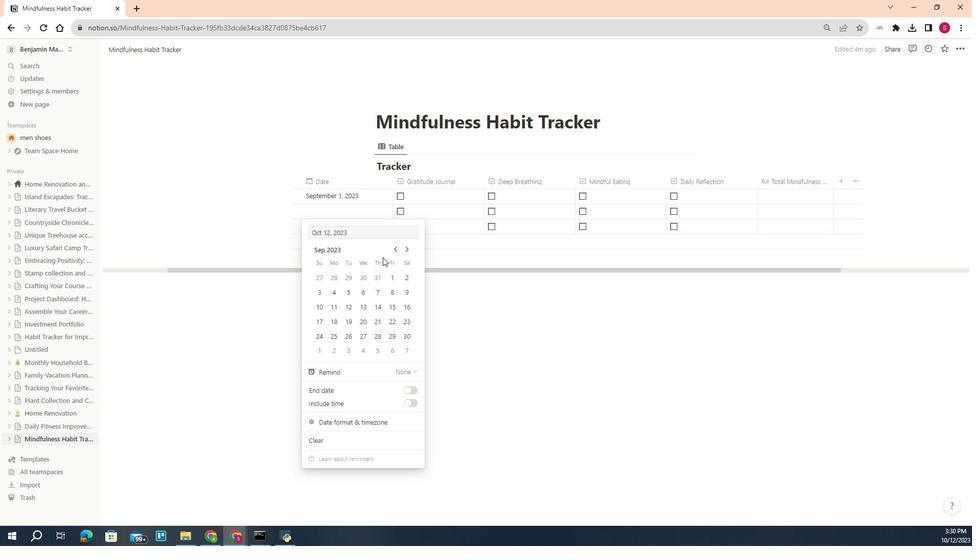 
Action: Mouse moved to (381, 289)
Screenshot: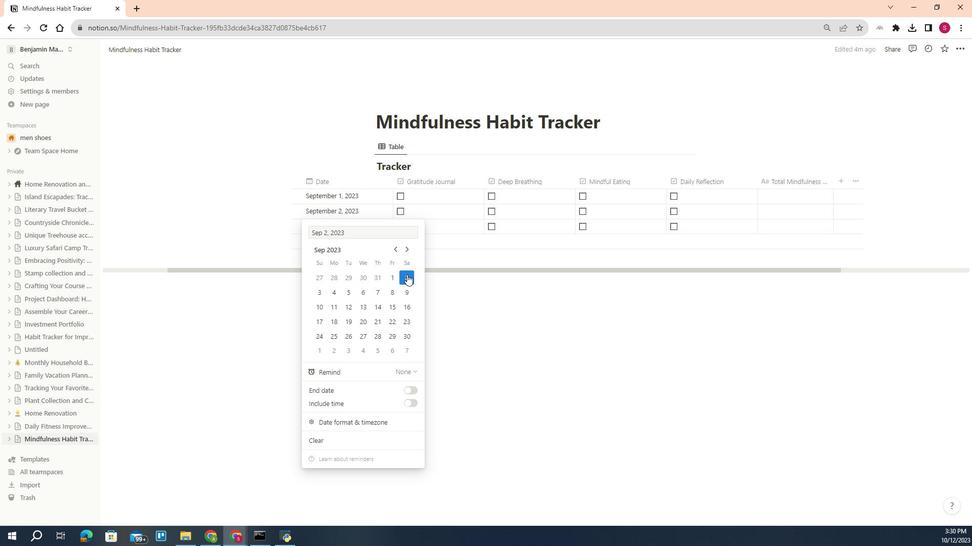 
Action: Mouse pressed left at (381, 289)
Screenshot: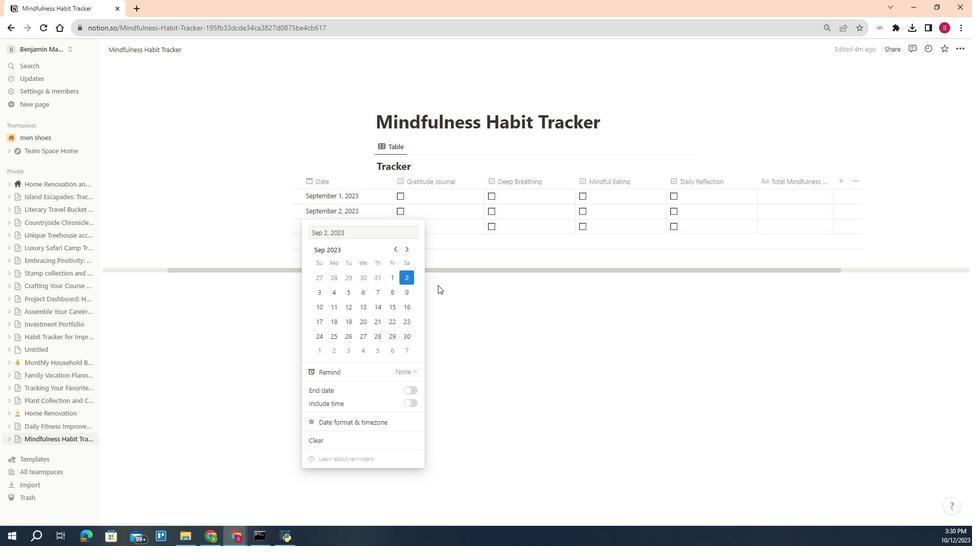 
Action: Mouse moved to (396, 312)
Screenshot: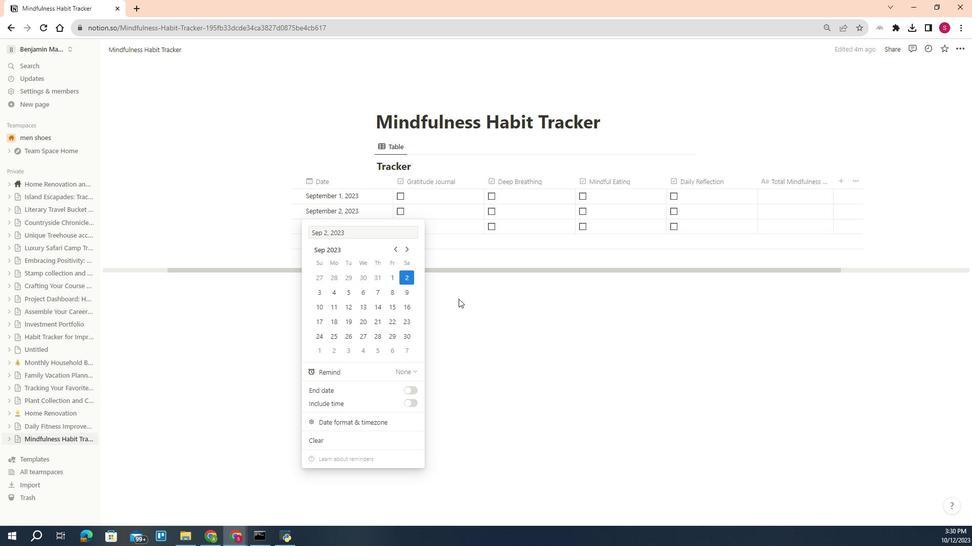 
Action: Mouse pressed left at (396, 312)
Screenshot: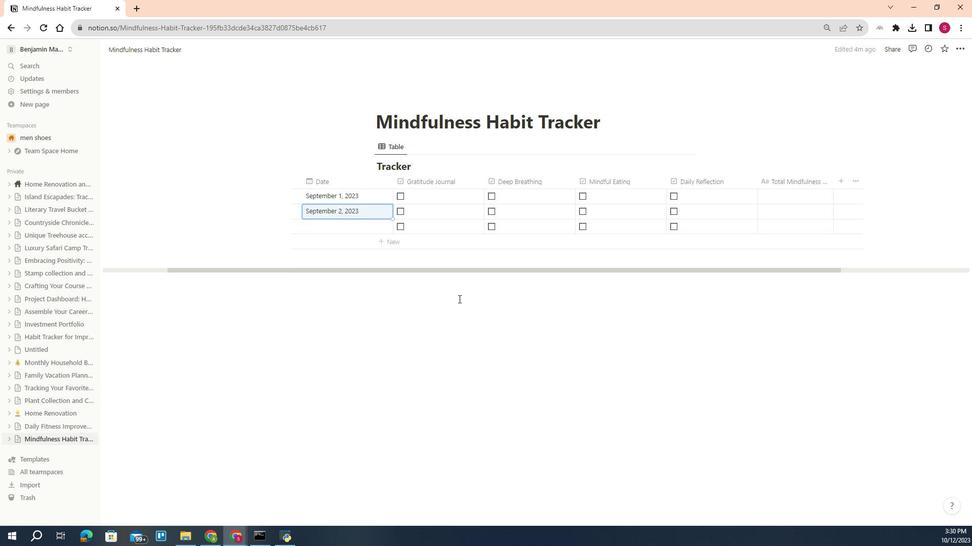 
Action: Mouse moved to (372, 240)
Screenshot: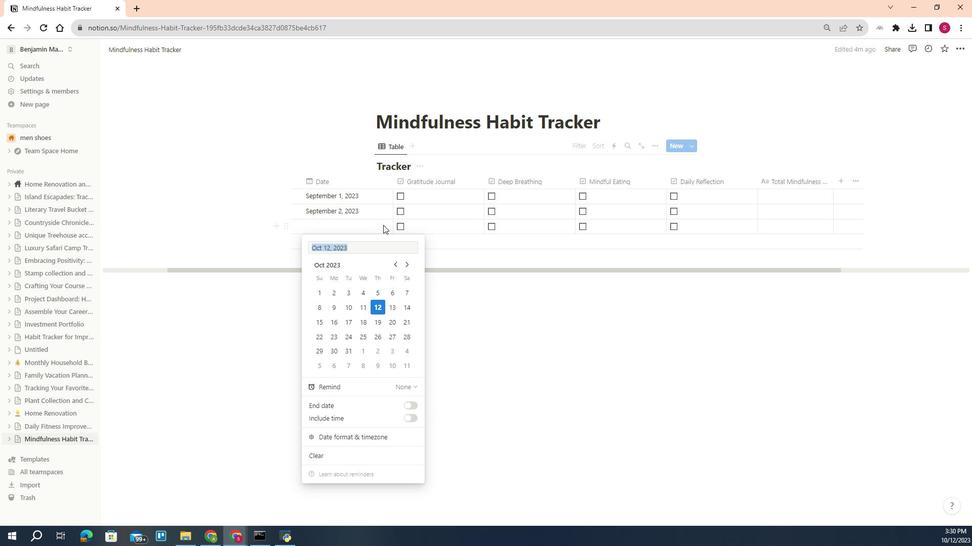 
Action: Mouse pressed left at (372, 240)
Screenshot: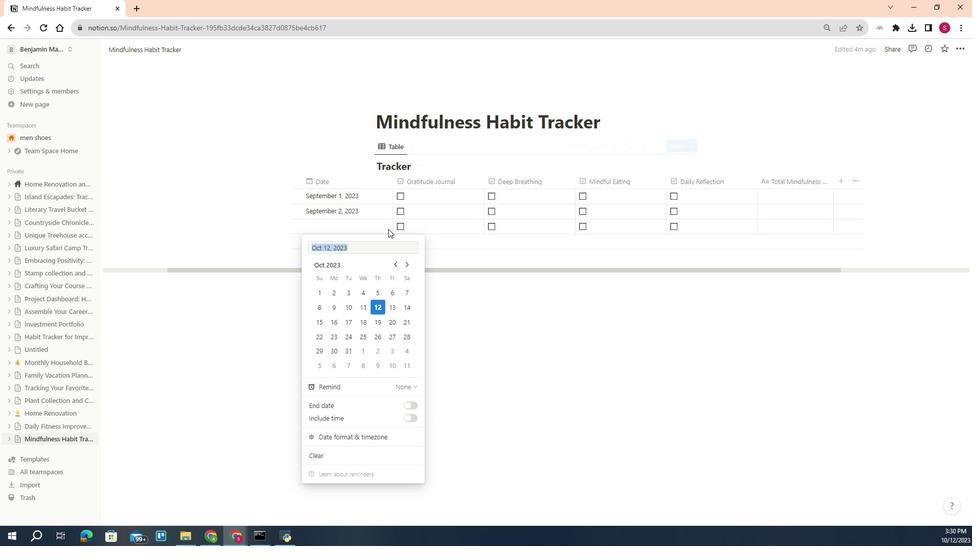 
Action: Mouse moved to (378, 274)
Screenshot: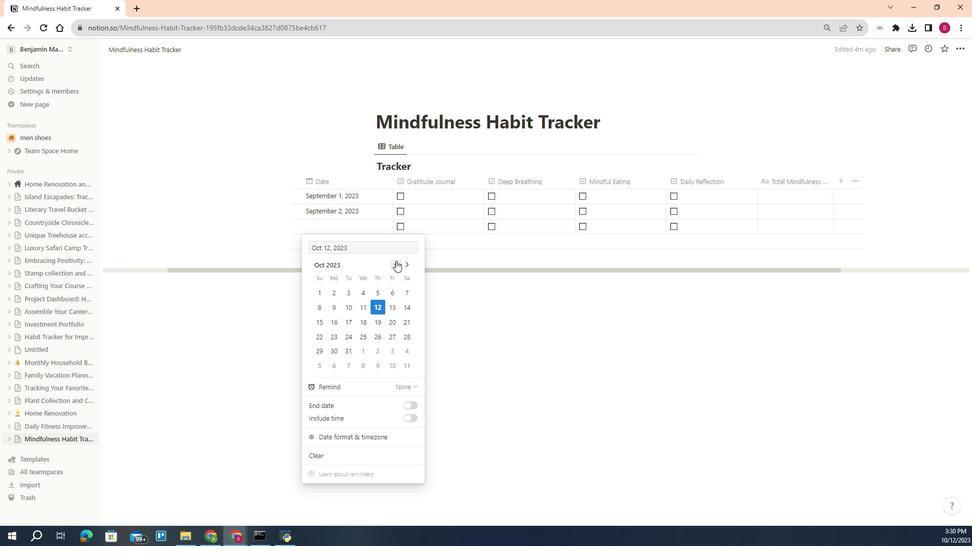 
Action: Mouse pressed left at (378, 274)
Screenshot: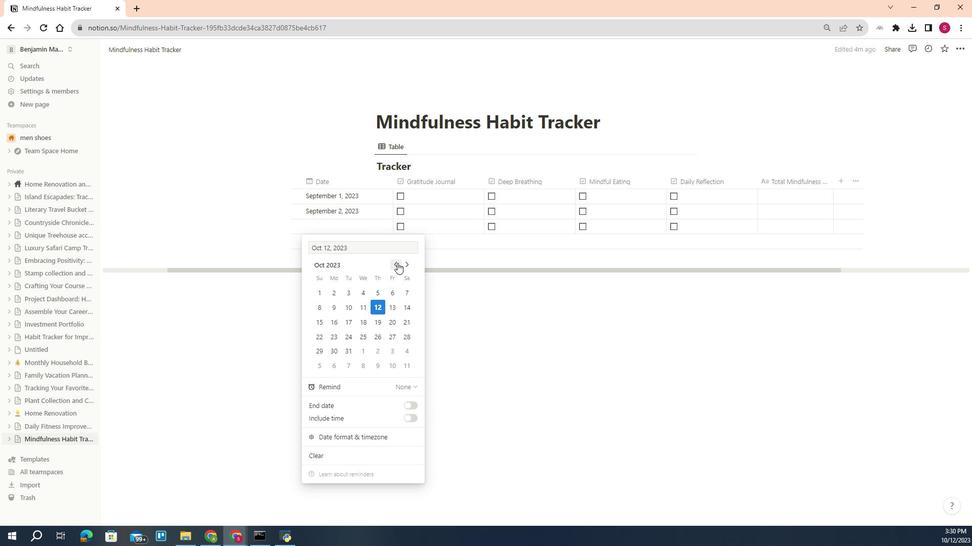 
Action: Mouse moved to (378, 278)
Screenshot: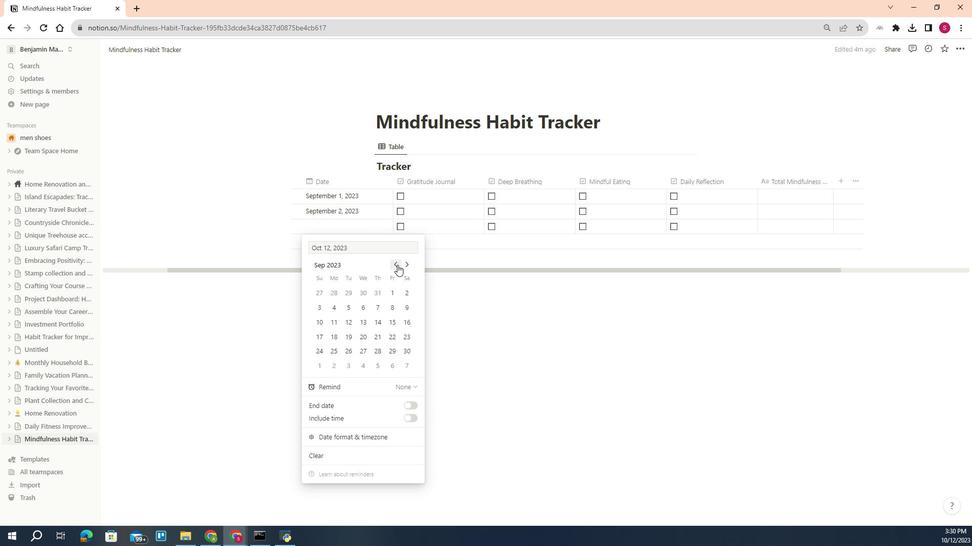 
Action: Mouse pressed left at (378, 278)
Screenshot: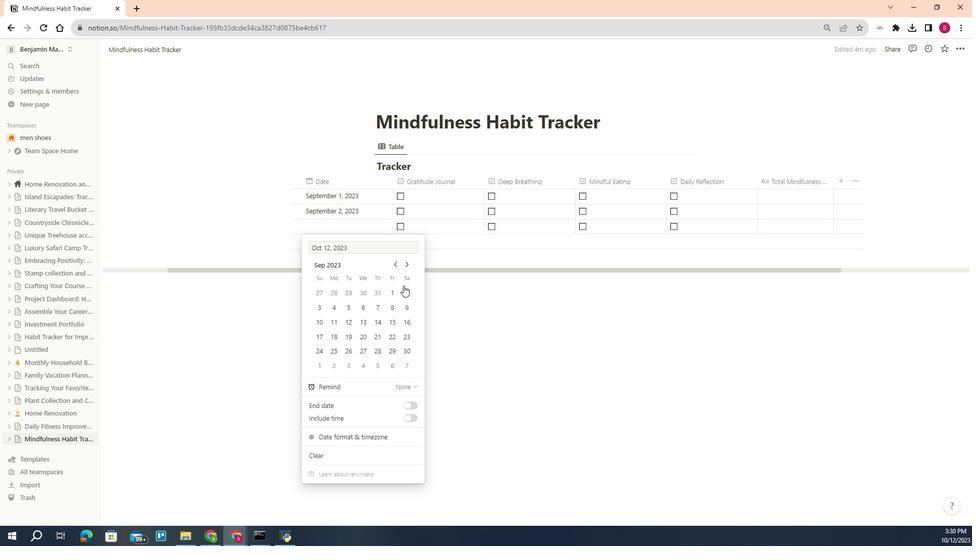 
Action: Mouse moved to (357, 321)
Screenshot: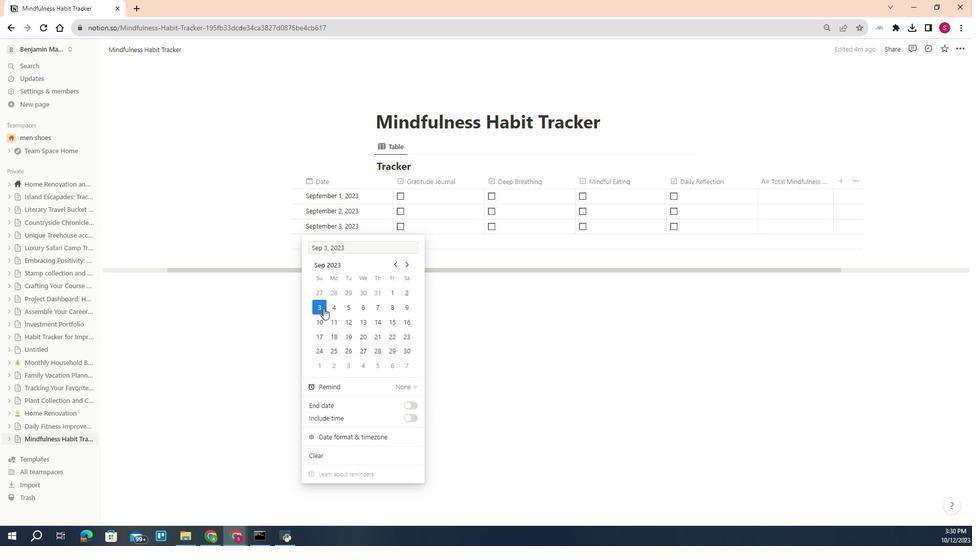 
Action: Mouse pressed left at (357, 321)
Screenshot: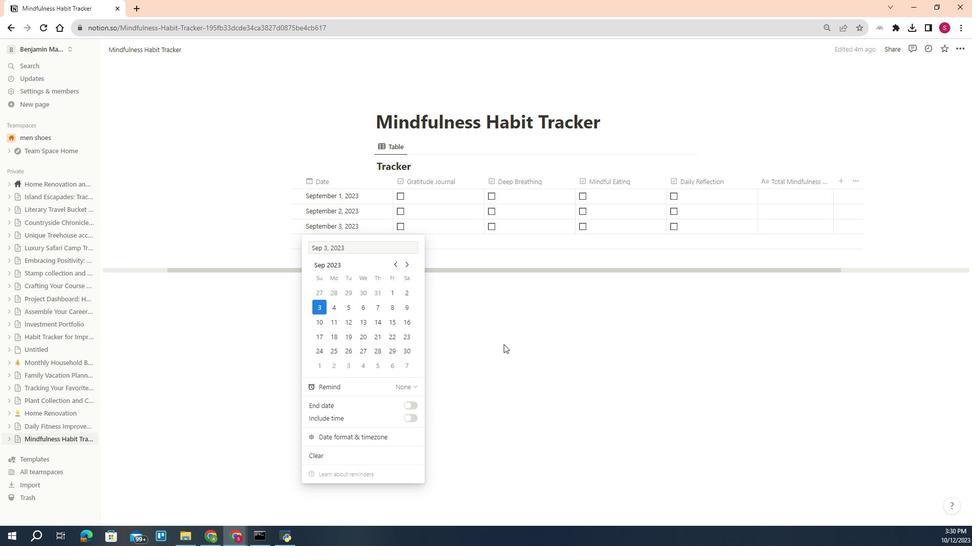 
Action: Mouse moved to (409, 355)
Screenshot: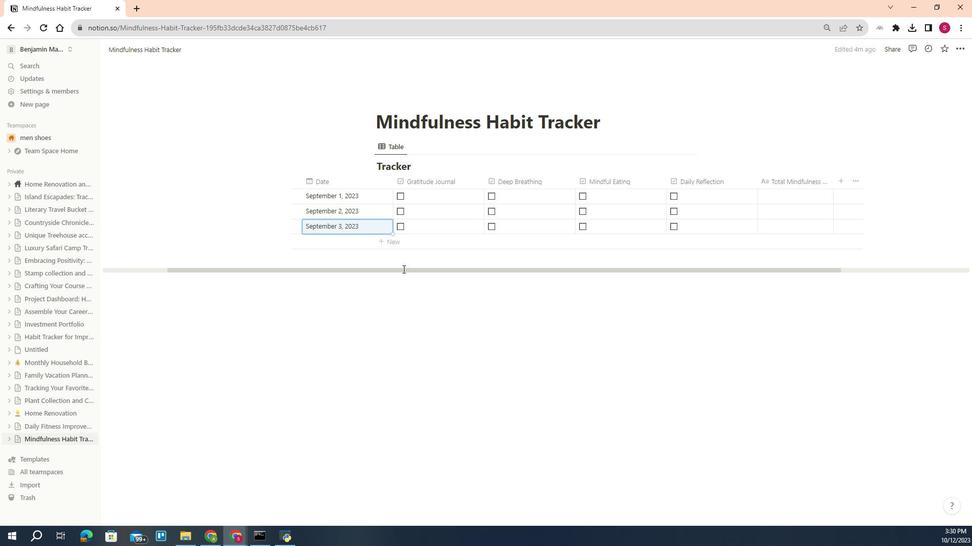
Action: Mouse pressed left at (409, 355)
Screenshot: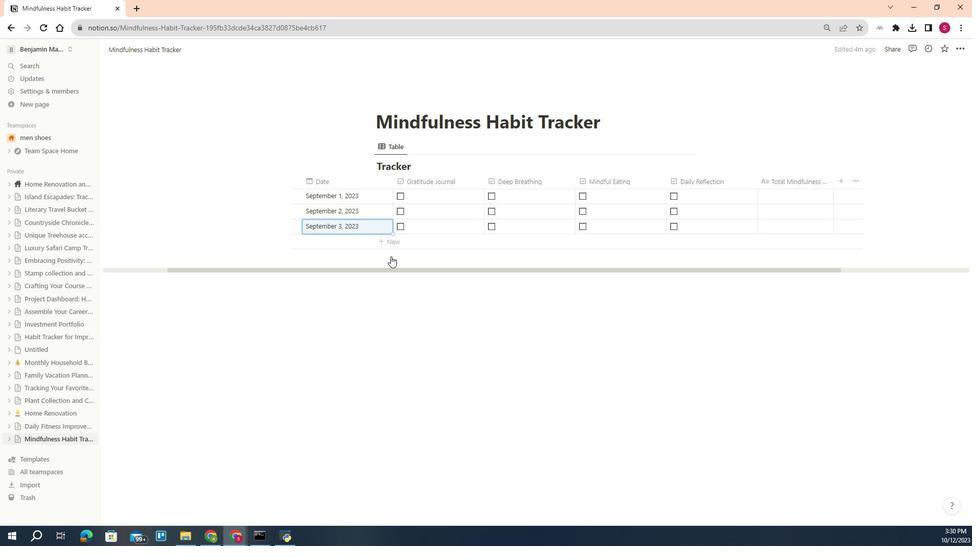 
Action: Mouse moved to (376, 257)
Screenshot: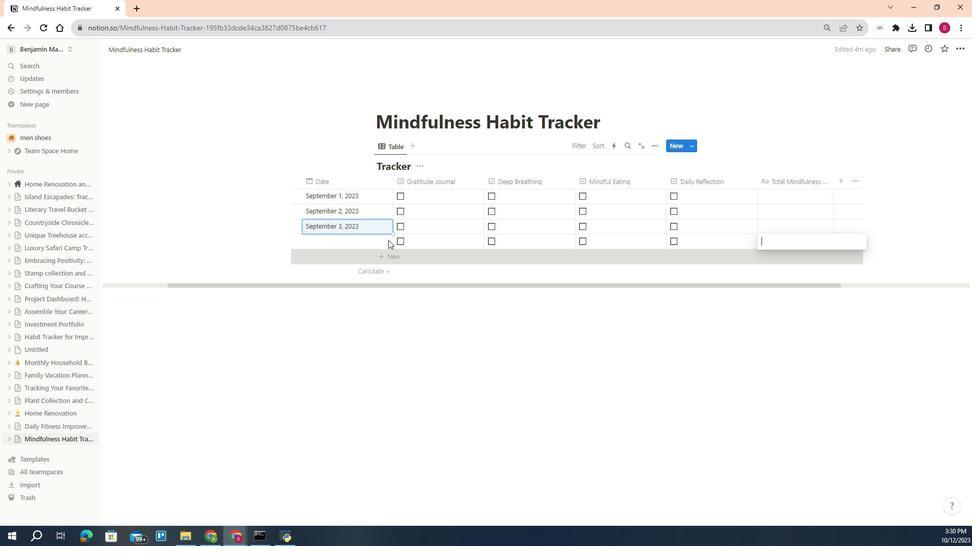 
Action: Mouse pressed left at (376, 257)
Screenshot: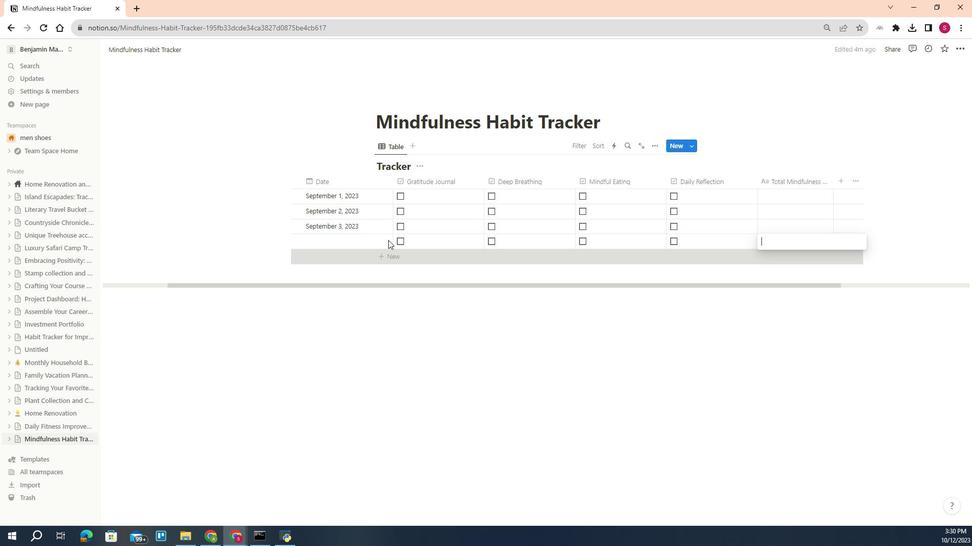 
Action: Mouse moved to (374, 256)
Screenshot: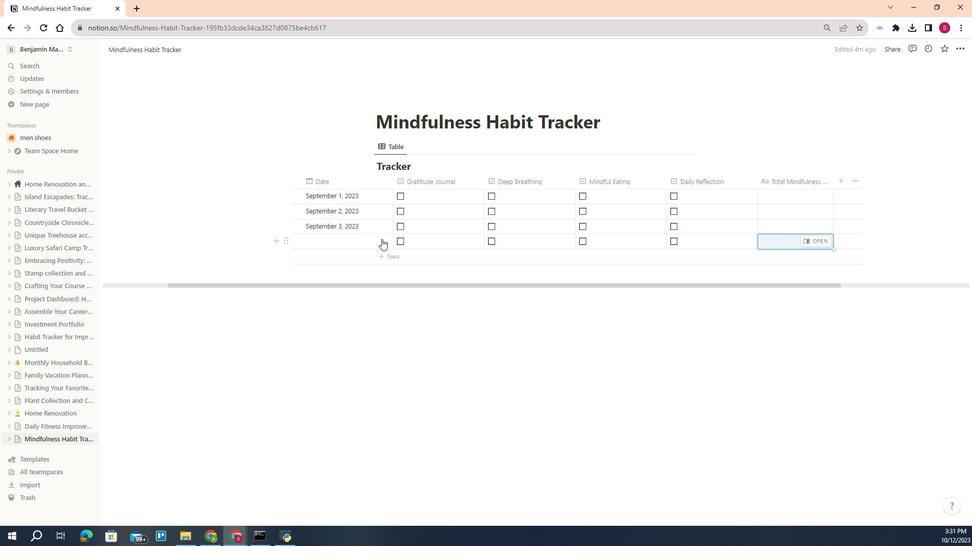 
Action: Mouse pressed left at (374, 256)
Screenshot: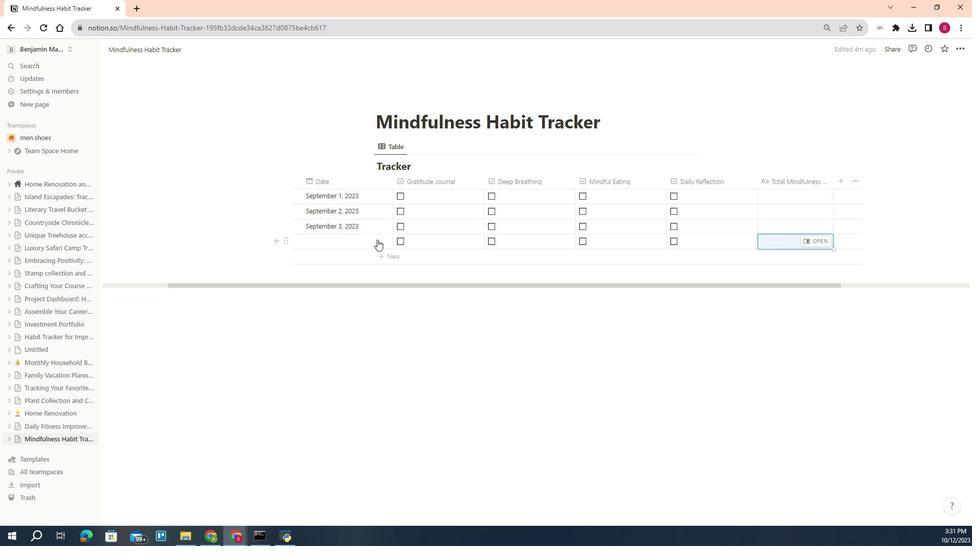 
Action: Mouse moved to (368, 259)
Screenshot: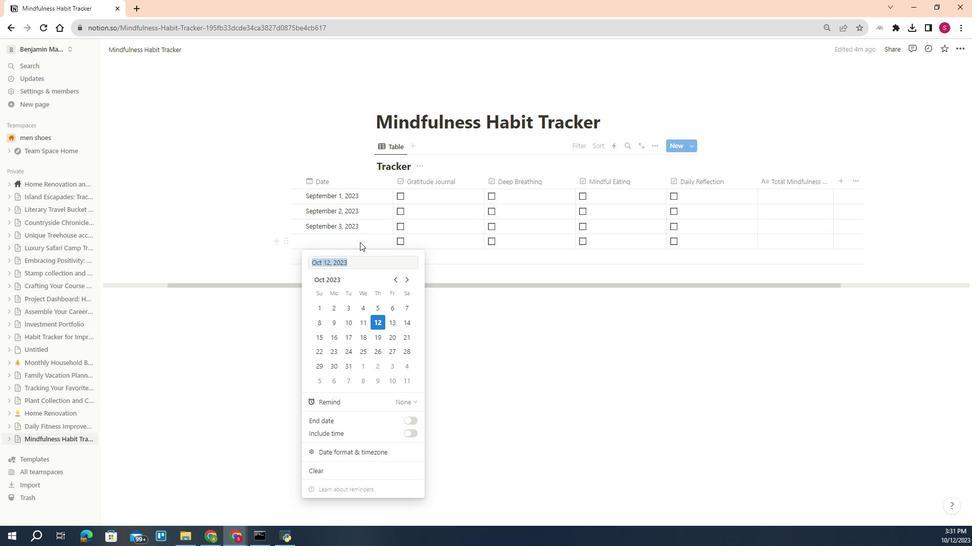 
Action: Mouse pressed left at (368, 259)
Screenshot: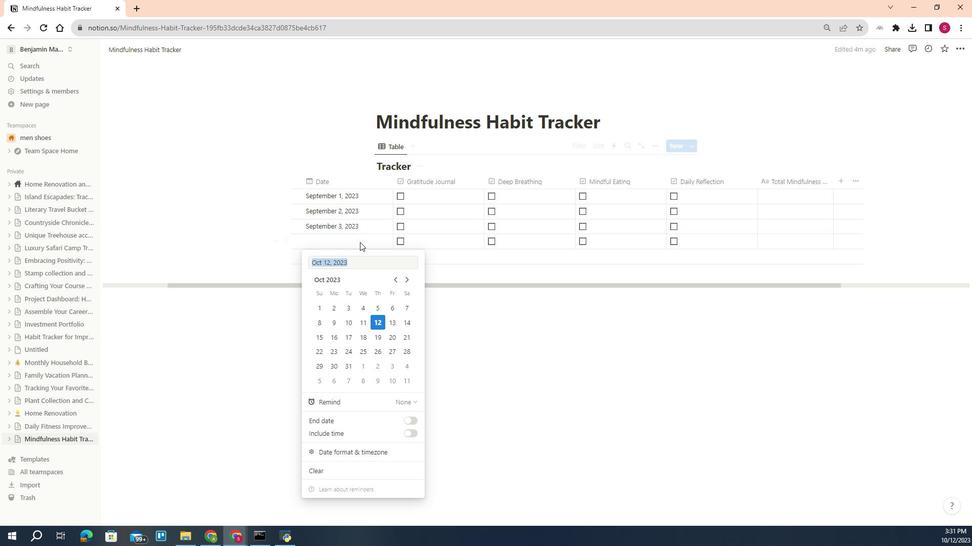 
Action: Mouse moved to (379, 298)
Screenshot: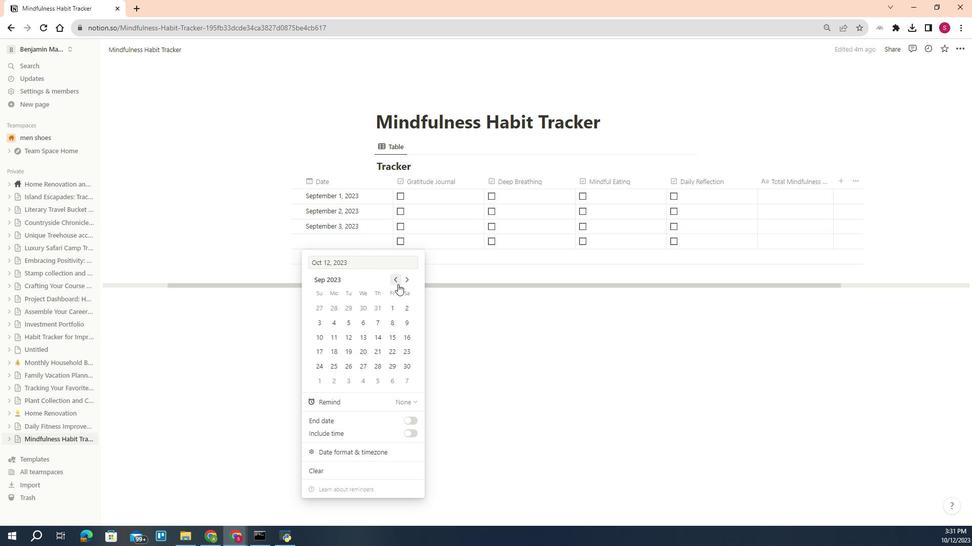 
Action: Mouse pressed left at (379, 298)
Screenshot: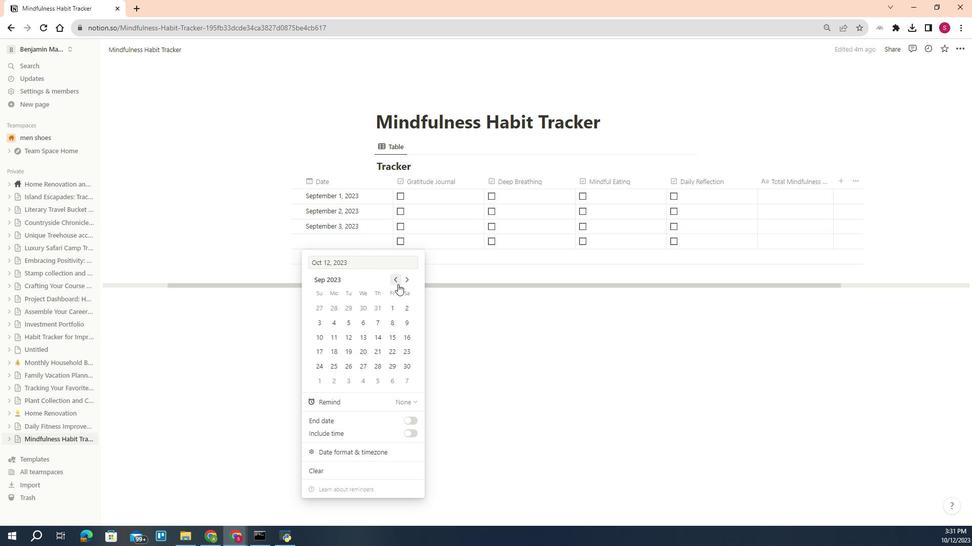 
Action: Mouse moved to (359, 334)
Screenshot: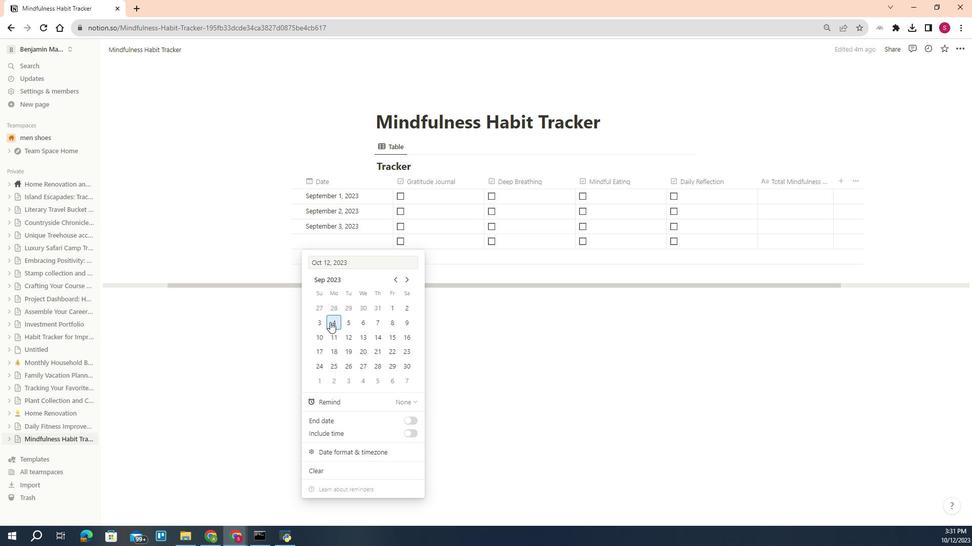 
Action: Mouse pressed left at (359, 334)
Screenshot: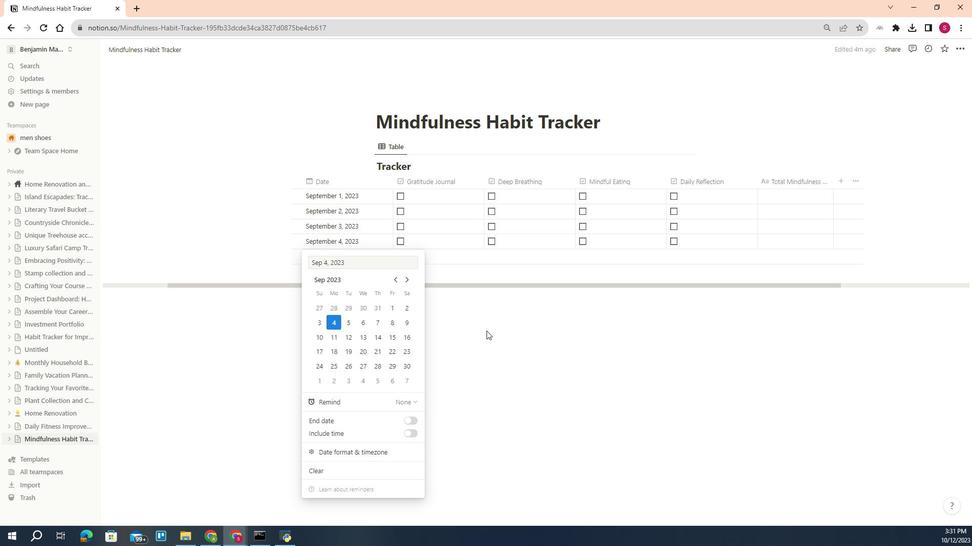 
Action: Mouse moved to (403, 342)
Screenshot: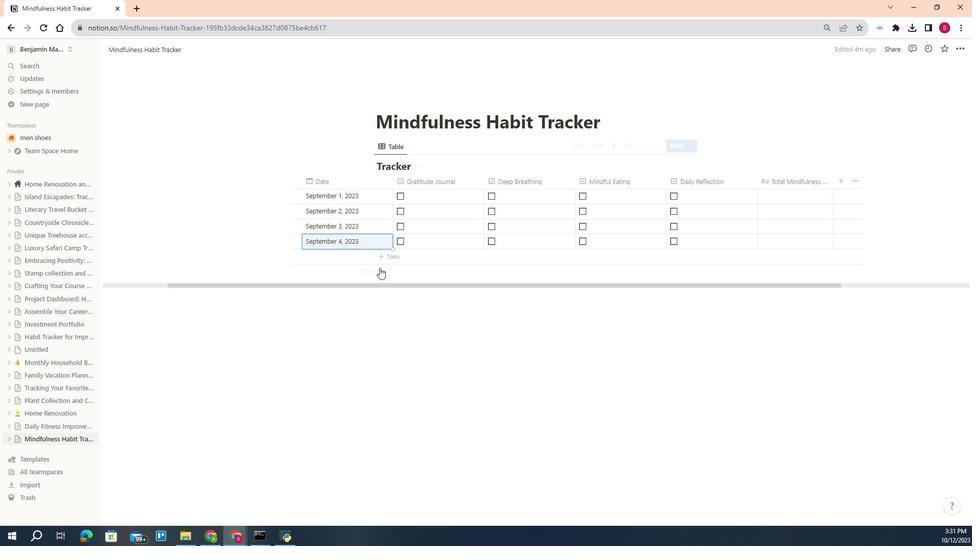 
Action: Mouse pressed left at (403, 342)
Screenshot: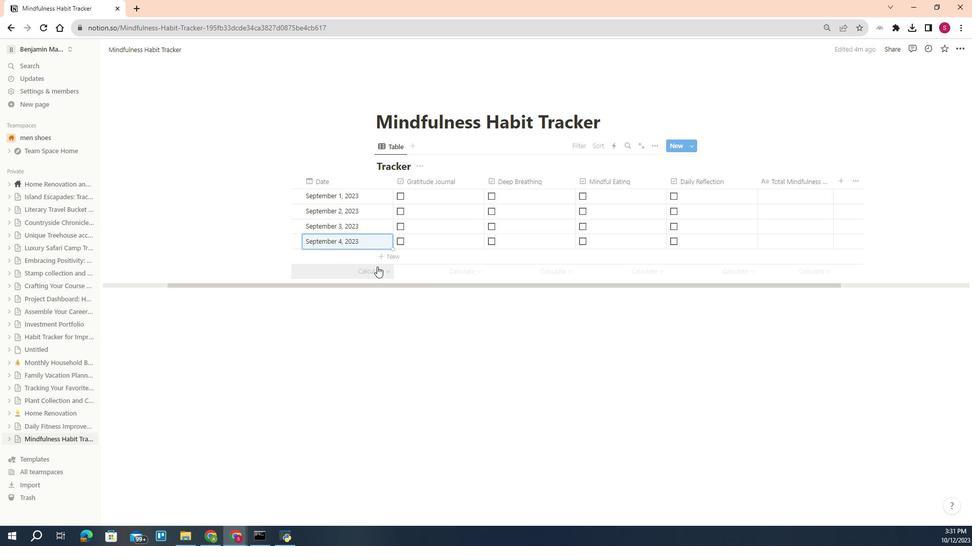 
Action: Mouse moved to (369, 269)
Screenshot: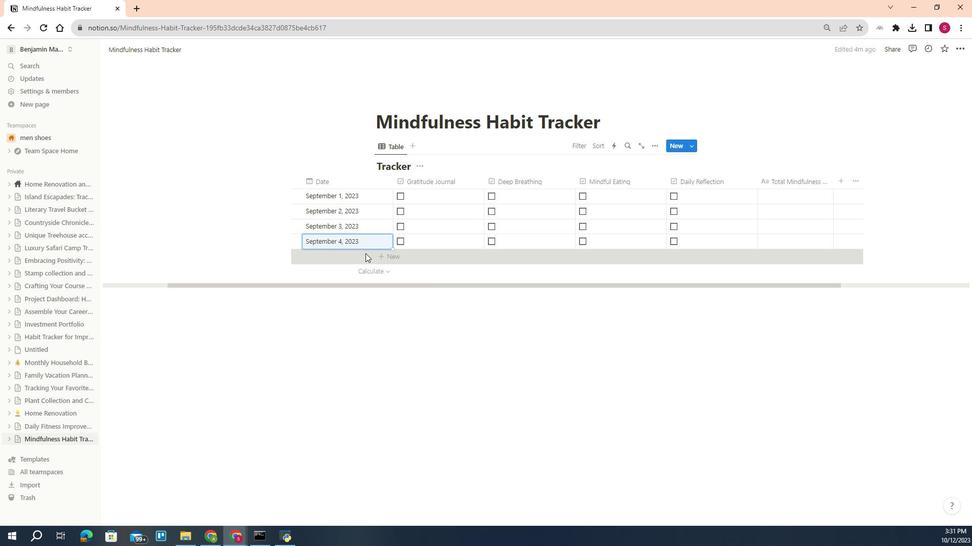 
Action: Mouse pressed left at (369, 269)
Screenshot: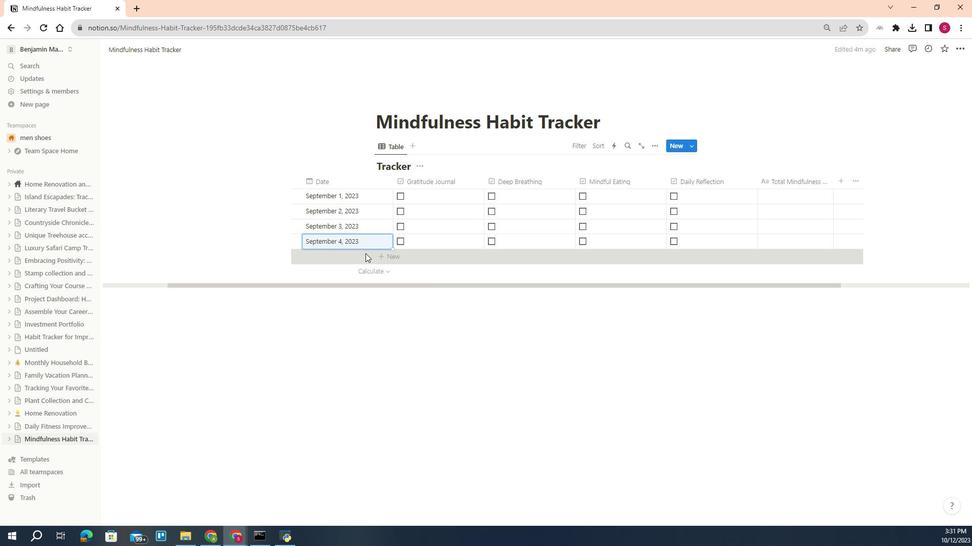 
Action: Mouse moved to (375, 289)
Screenshot: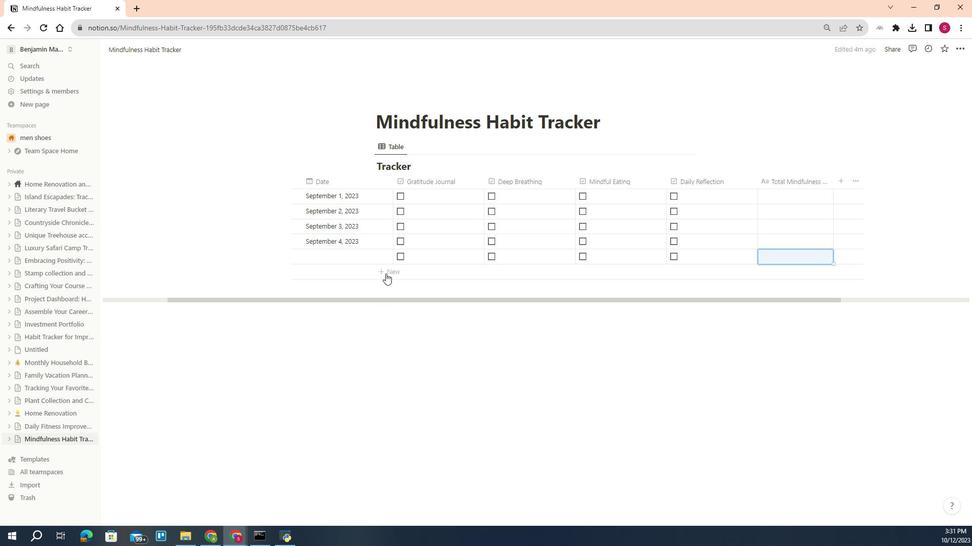 
Action: Mouse pressed left at (375, 289)
Screenshot: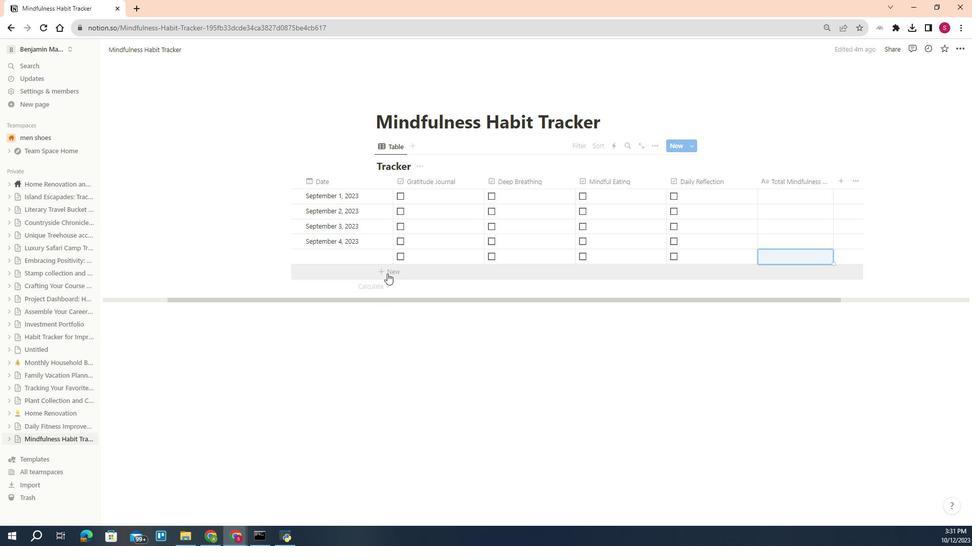 
Action: Mouse moved to (376, 289)
Screenshot: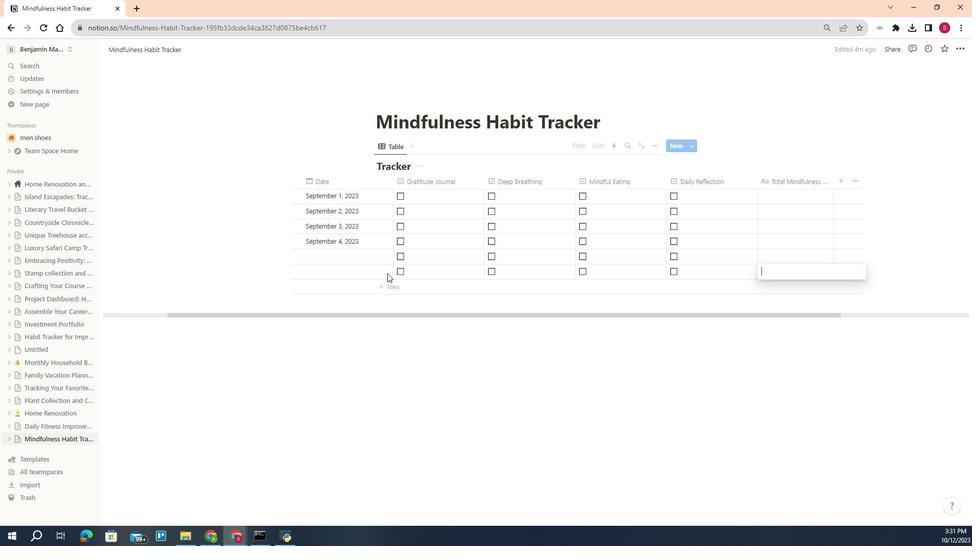 
Action: Mouse pressed left at (376, 289)
Screenshot: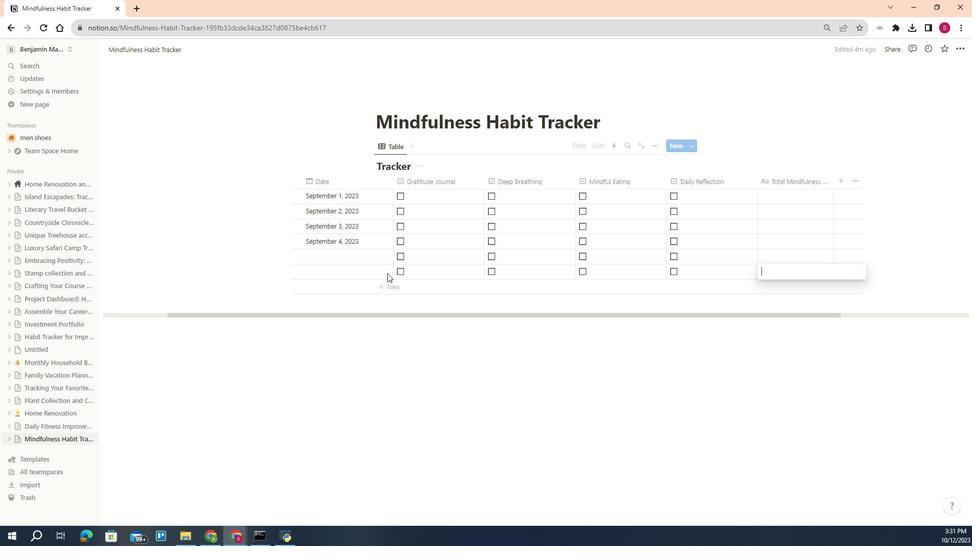 
Action: Mouse moved to (377, 301)
Screenshot: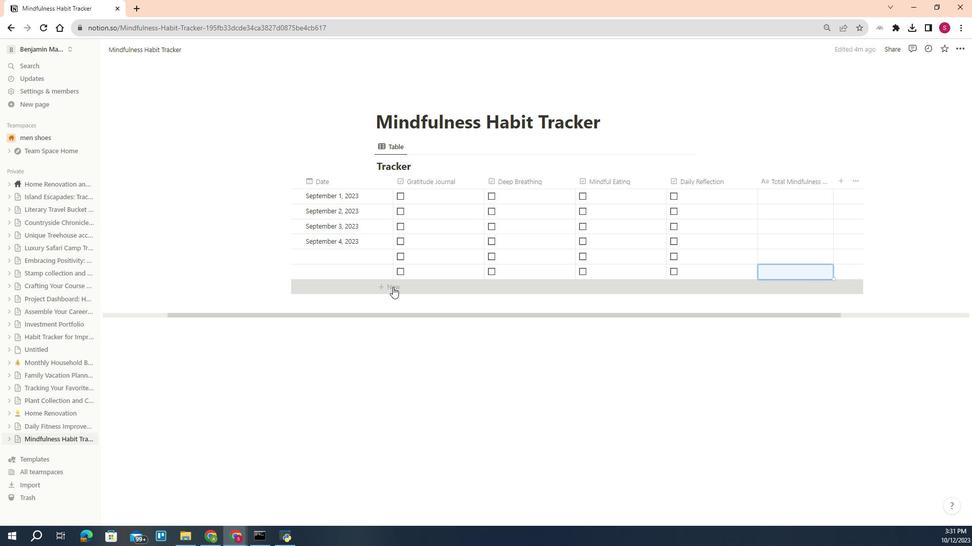 
Action: Mouse pressed left at (377, 301)
Screenshot: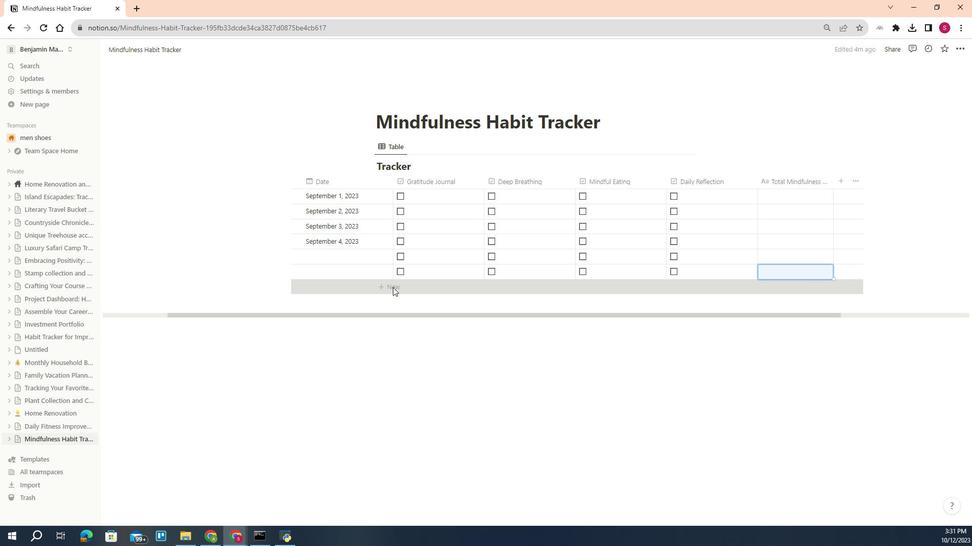 
Action: Mouse pressed left at (377, 301)
Screenshot: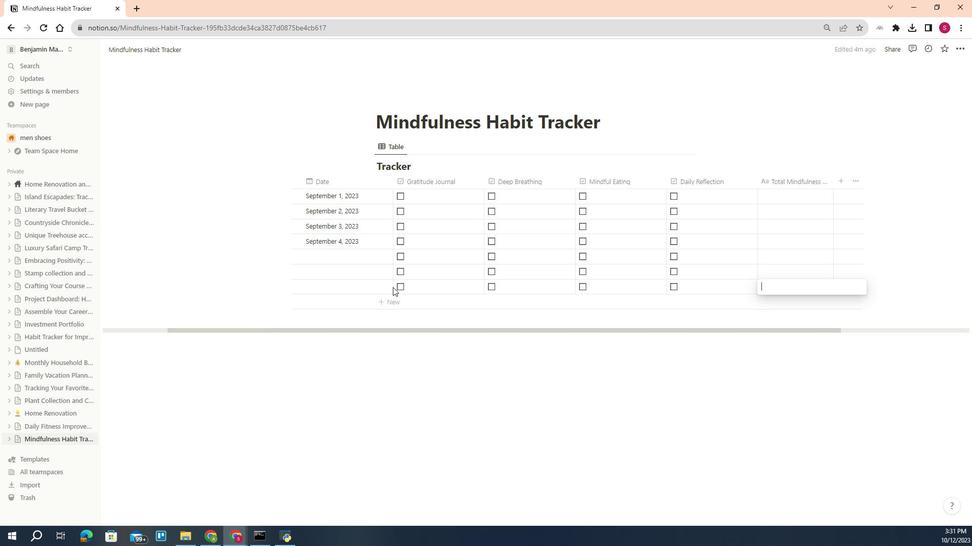 
Action: Mouse moved to (381, 312)
Screenshot: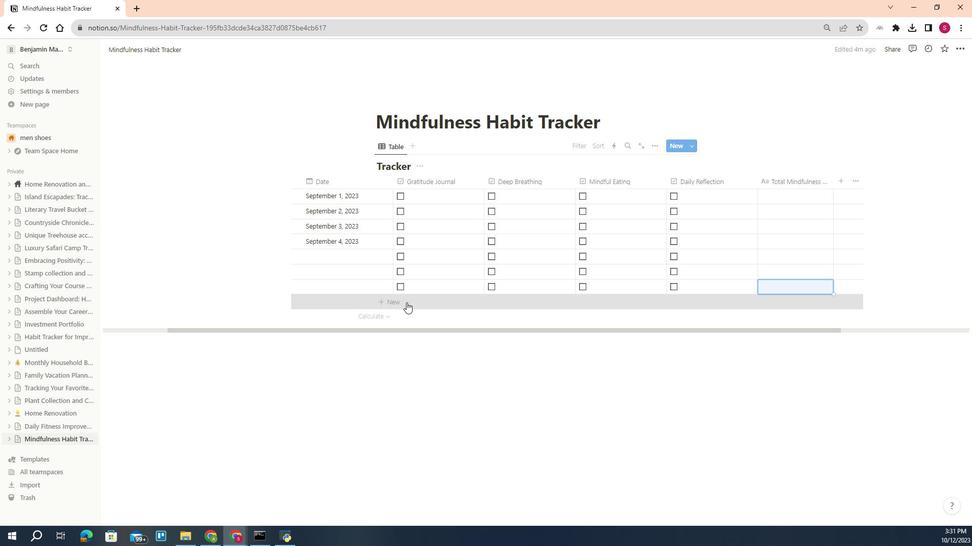 
Action: Mouse pressed left at (381, 312)
Screenshot: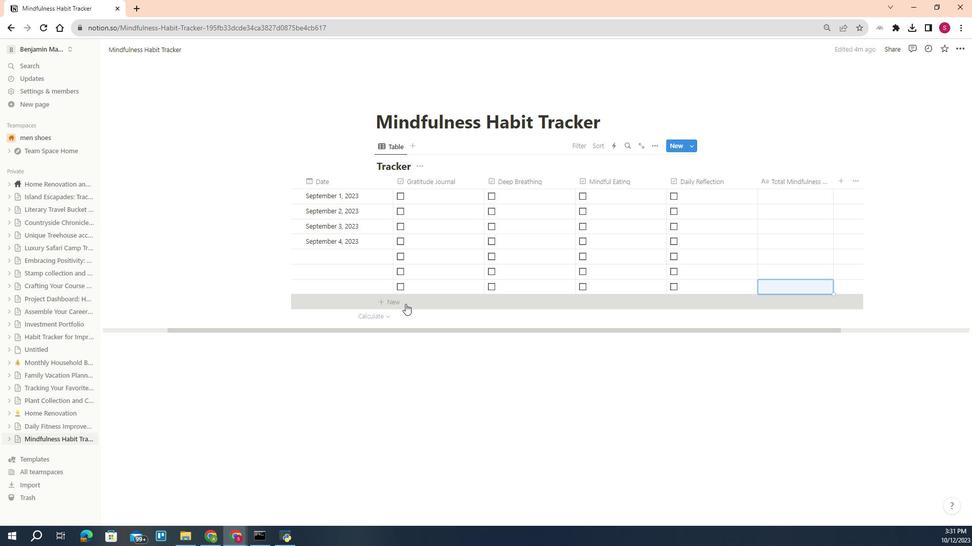 
Action: Mouse moved to (381, 315)
Screenshot: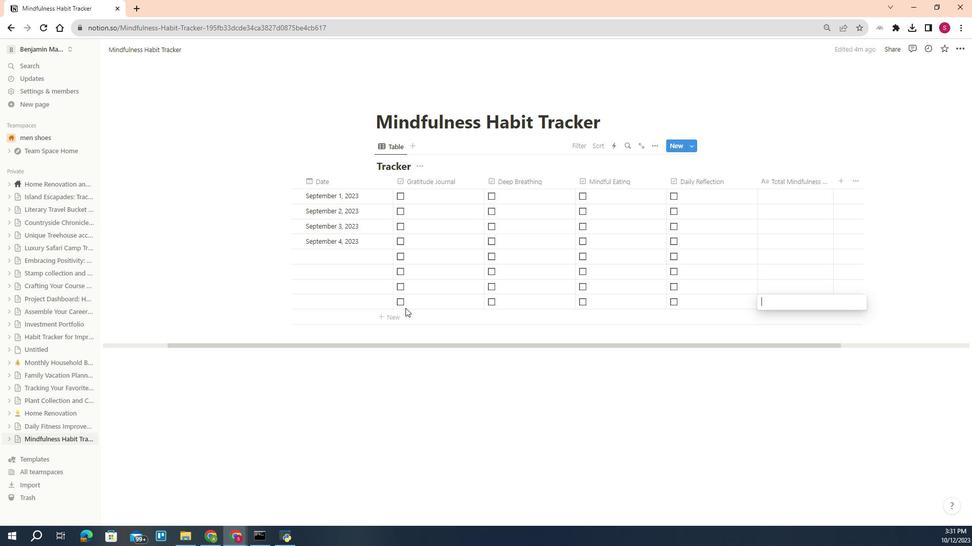 
Action: Mouse pressed left at (381, 315)
Screenshot: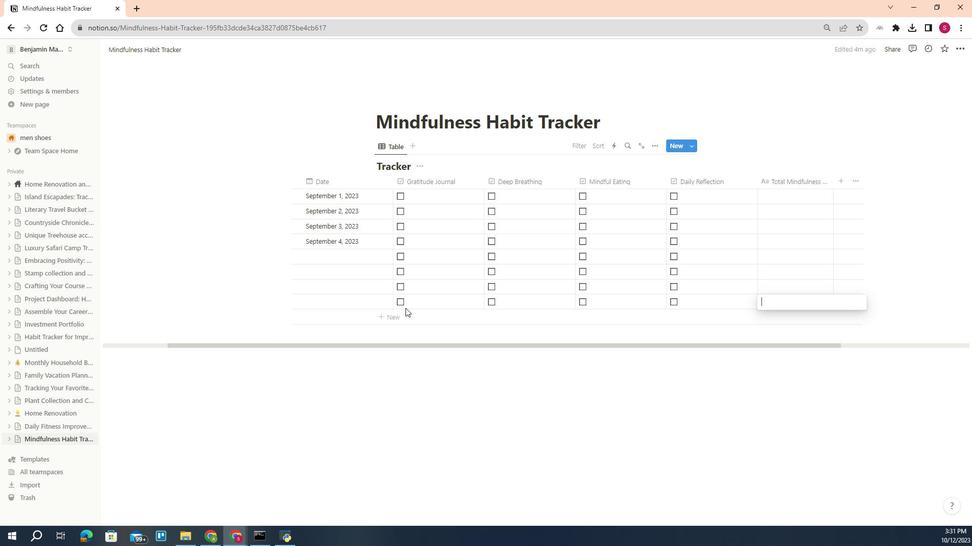 
Action: Mouse moved to (381, 327)
Screenshot: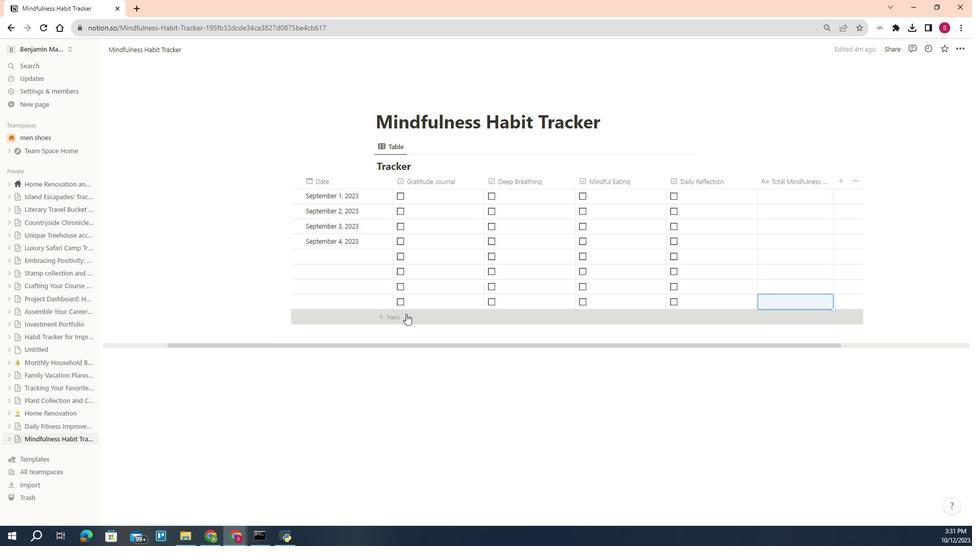 
Action: Mouse pressed left at (381, 327)
Screenshot: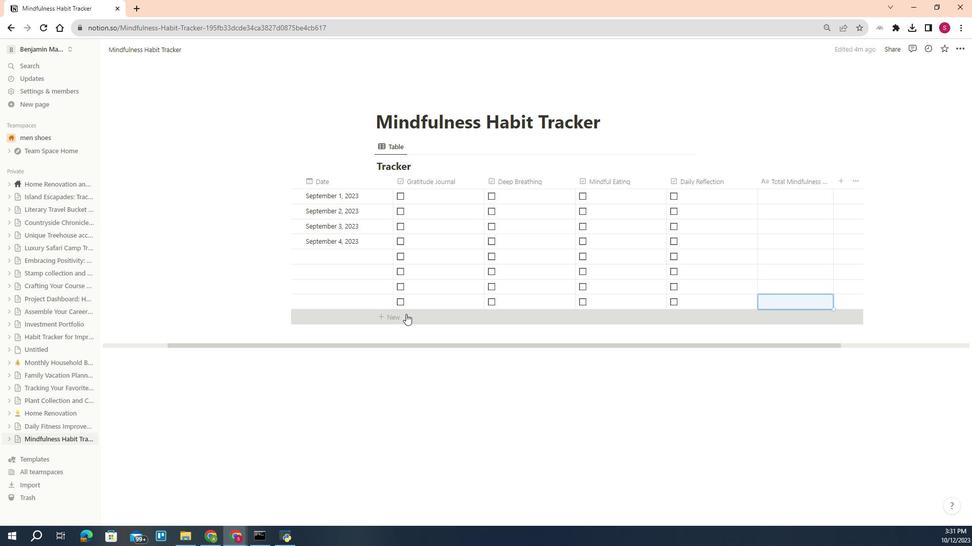 
Action: Mouse pressed left at (381, 327)
Screenshot: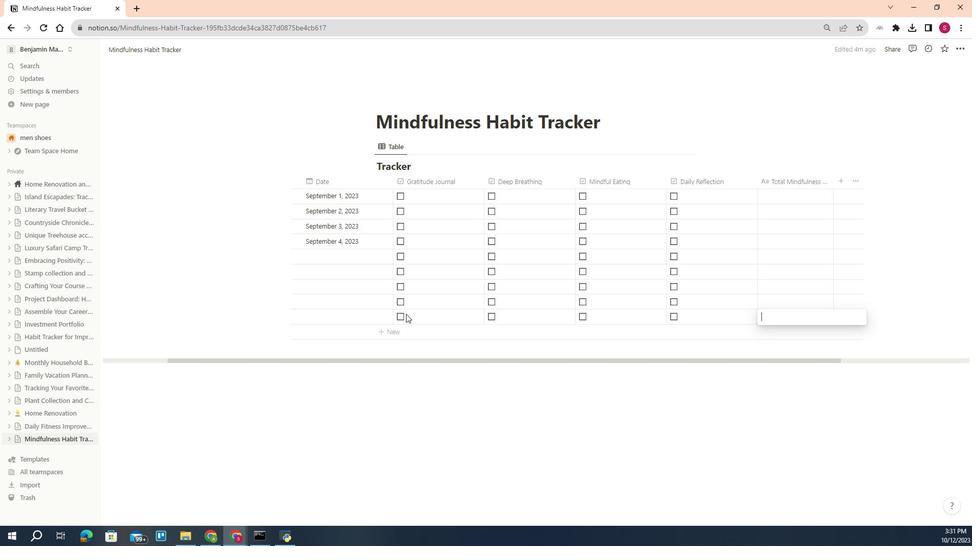 
Action: Mouse moved to (382, 335)
Screenshot: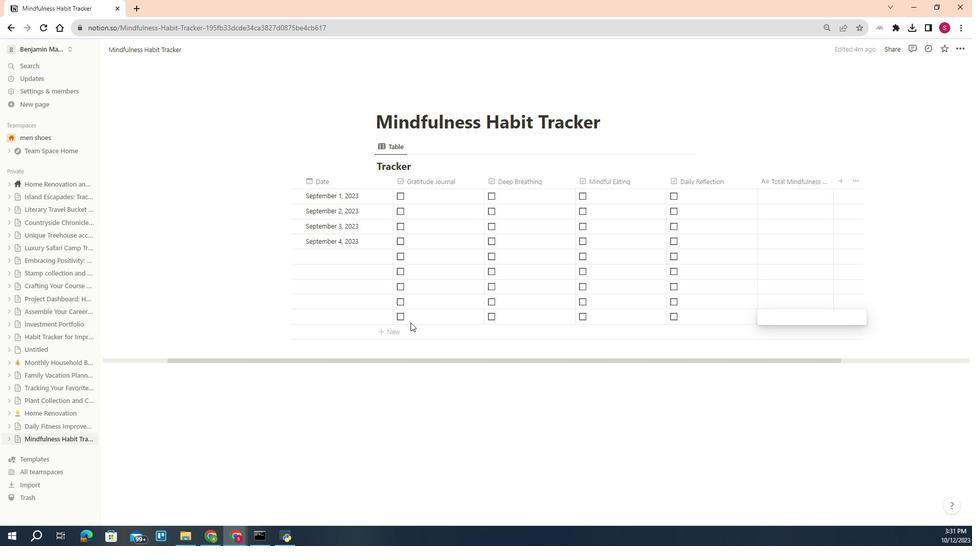 
Action: Mouse pressed left at (382, 335)
Screenshot: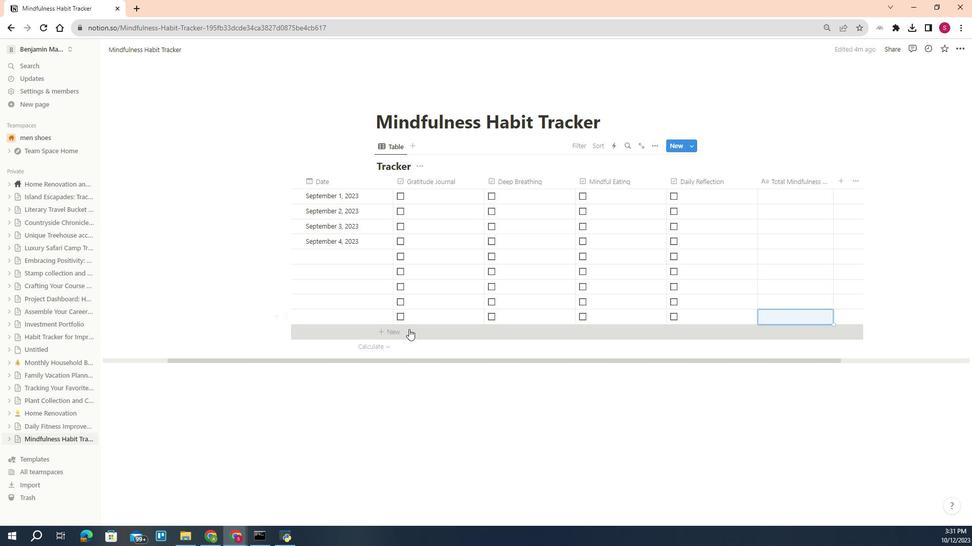 
Action: Mouse moved to (382, 341)
Screenshot: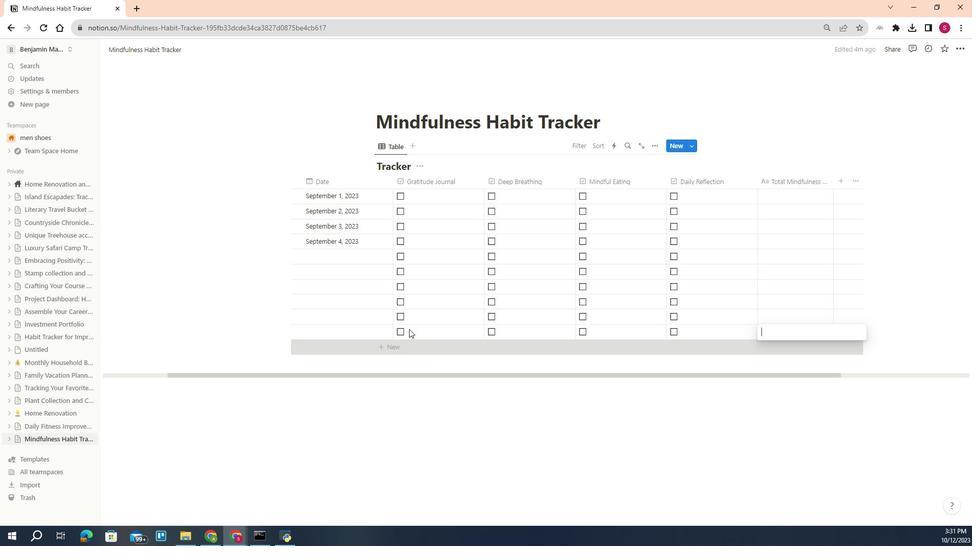 
Action: Mouse pressed left at (382, 341)
Screenshot: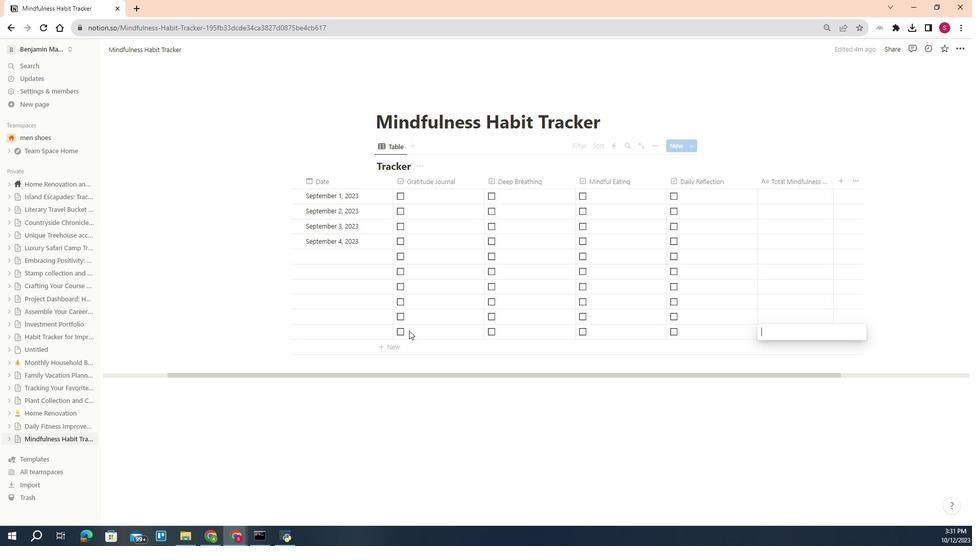
Action: Mouse moved to (381, 359)
Screenshot: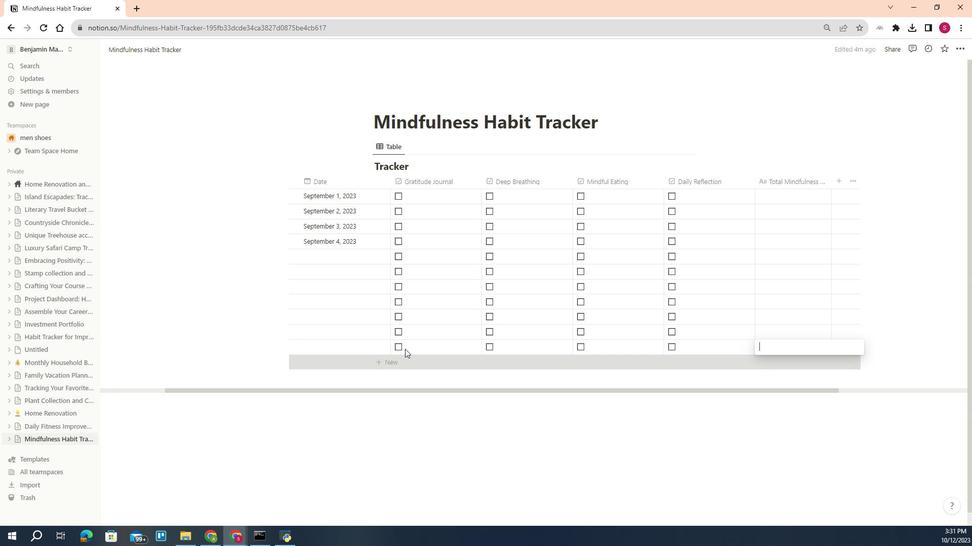 
Action: Mouse pressed left at (381, 359)
Screenshot: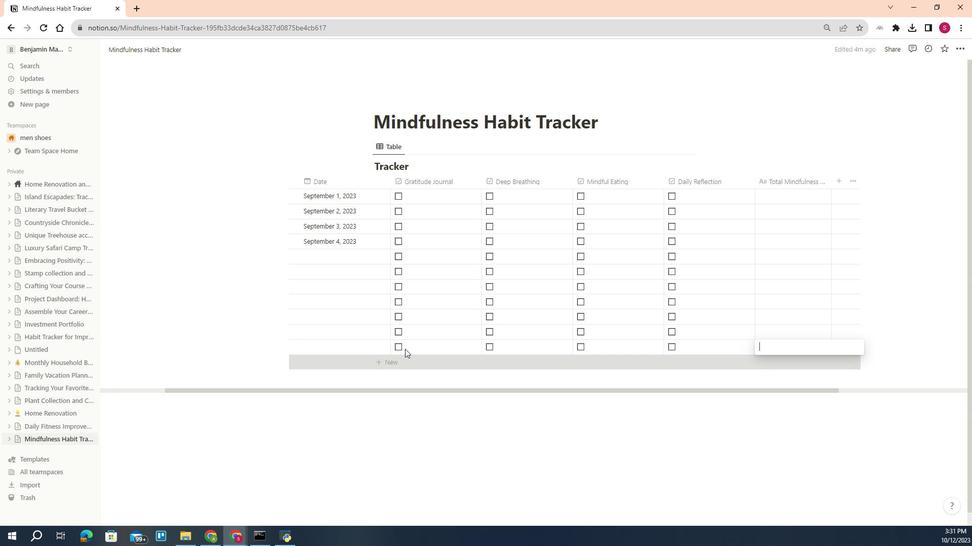 
Action: Mouse pressed left at (381, 359)
Screenshot: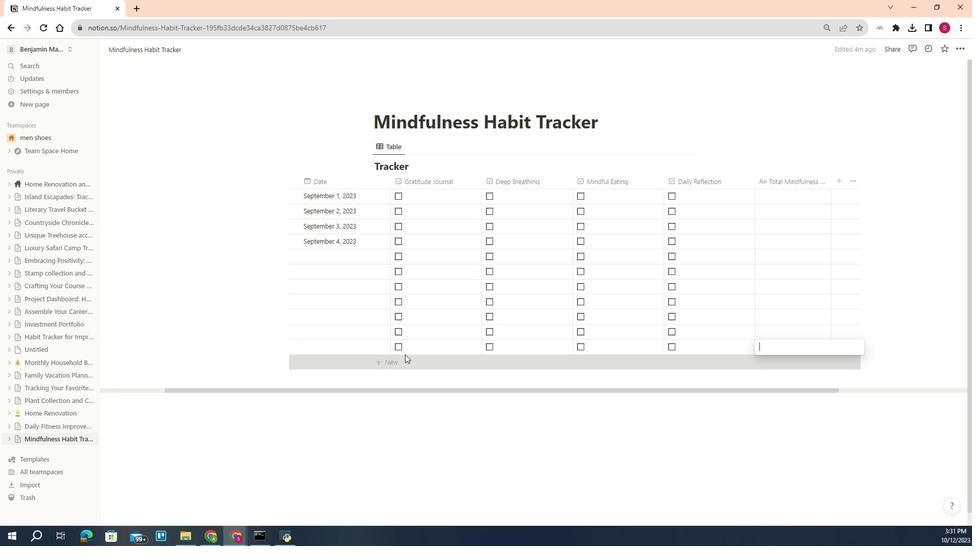 
Action: Mouse moved to (381, 374)
Screenshot: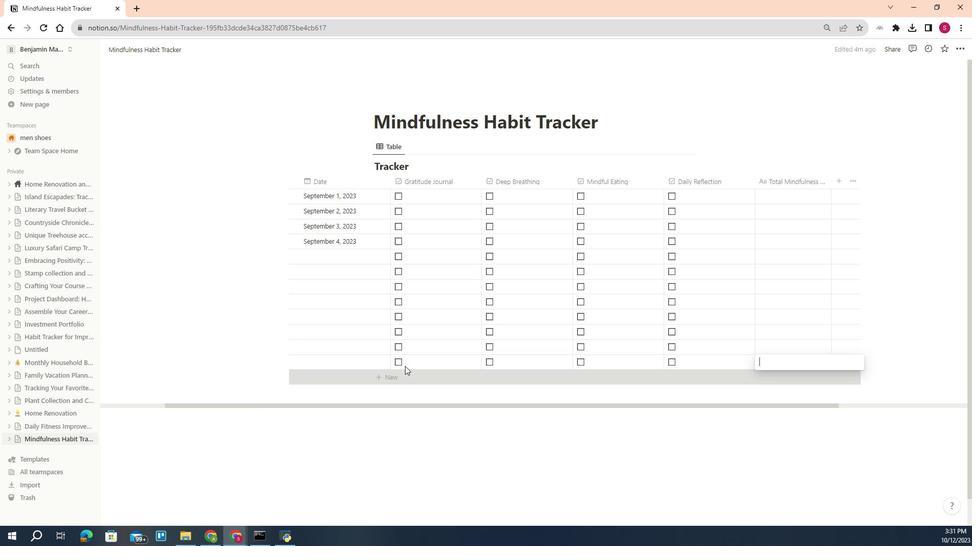
Action: Mouse pressed left at (381, 374)
Screenshot: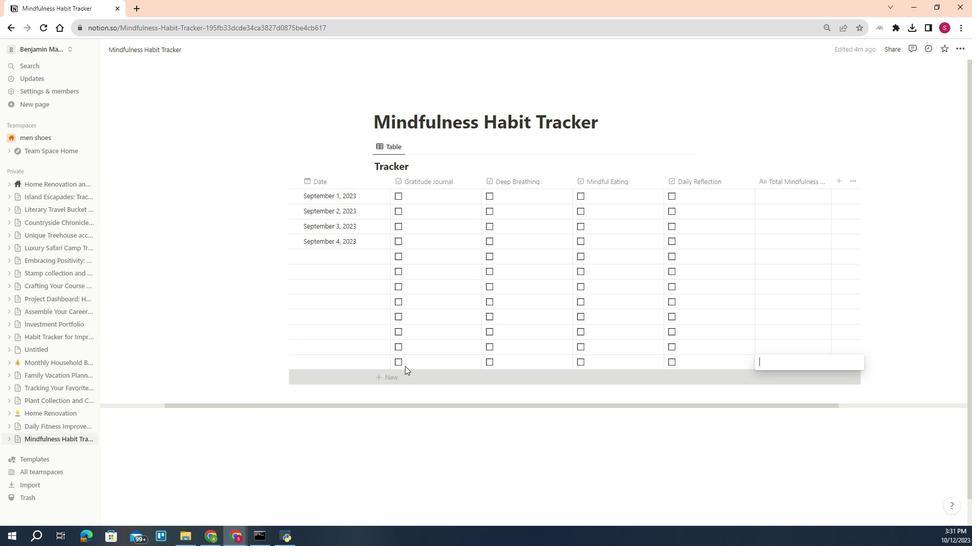 
Action: Mouse pressed left at (381, 374)
Screenshot: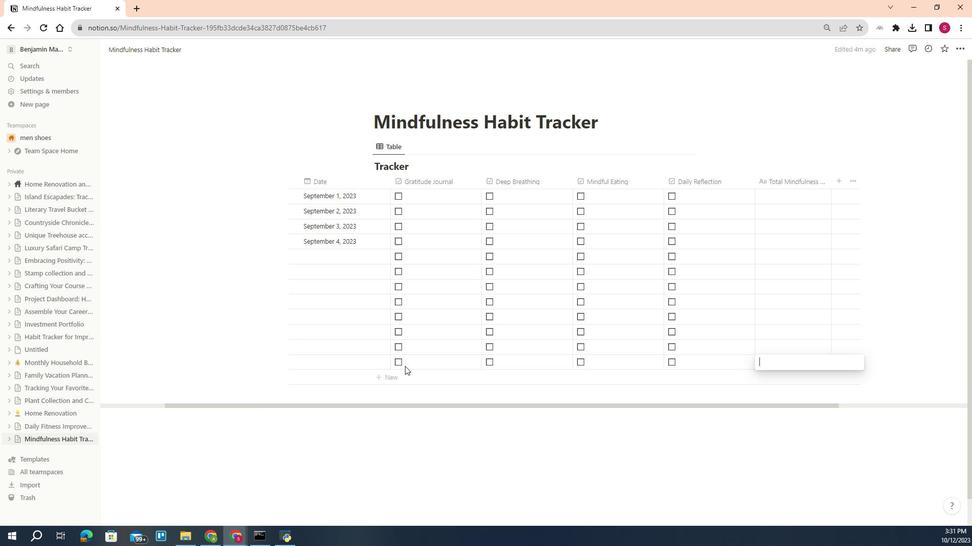 
Action: Mouse moved to (381, 375)
Screenshot: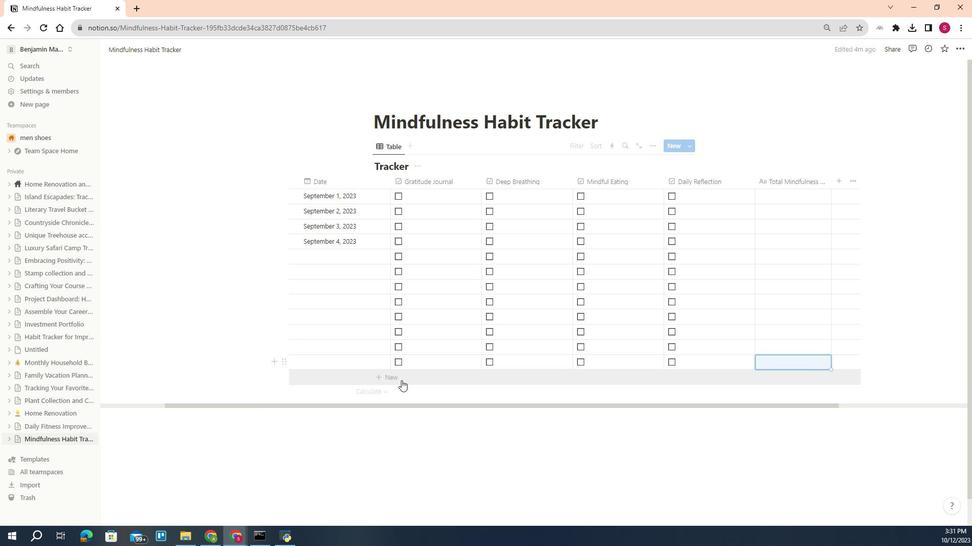 
Action: Mouse pressed left at (381, 375)
Screenshot: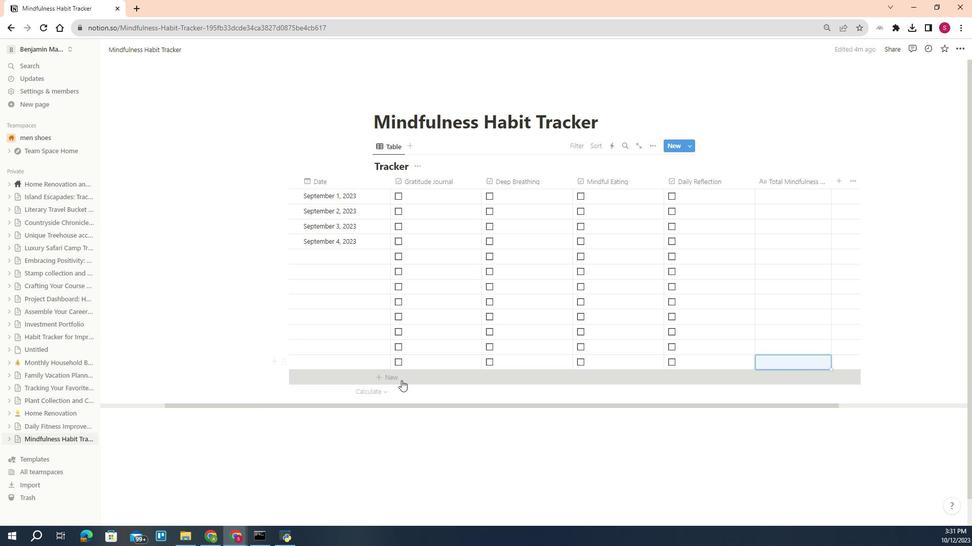 
Action: Mouse moved to (380, 389)
Screenshot: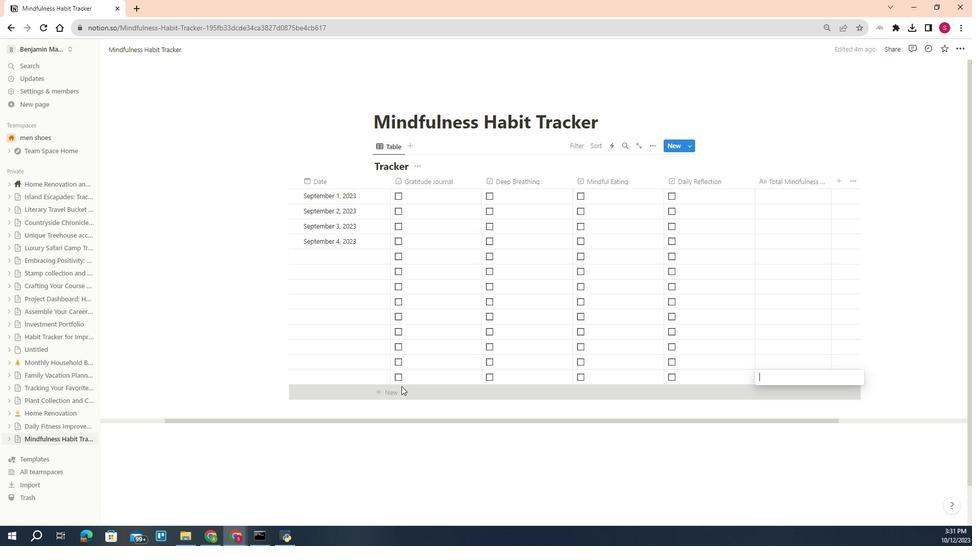 
Action: Mouse pressed left at (380, 389)
Screenshot: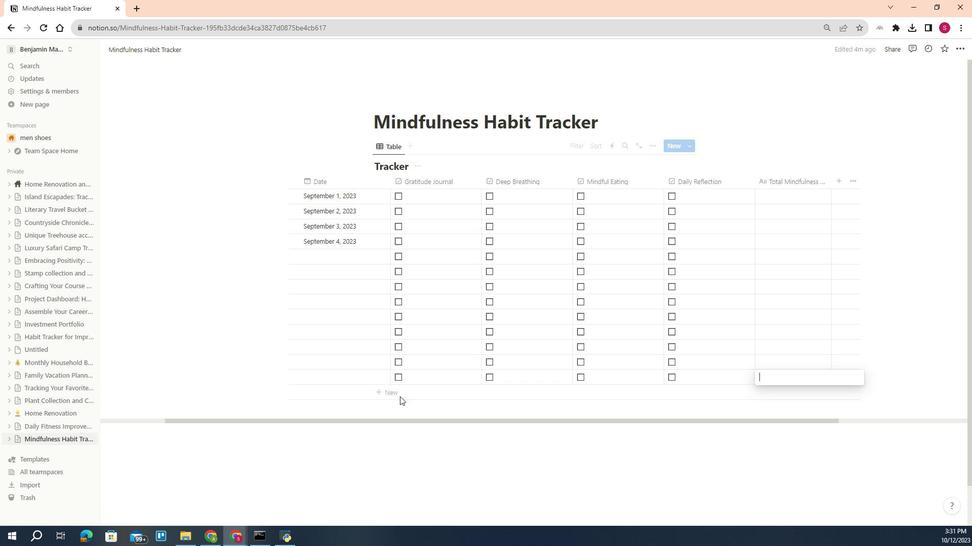 
Action: Mouse moved to (379, 407)
Screenshot: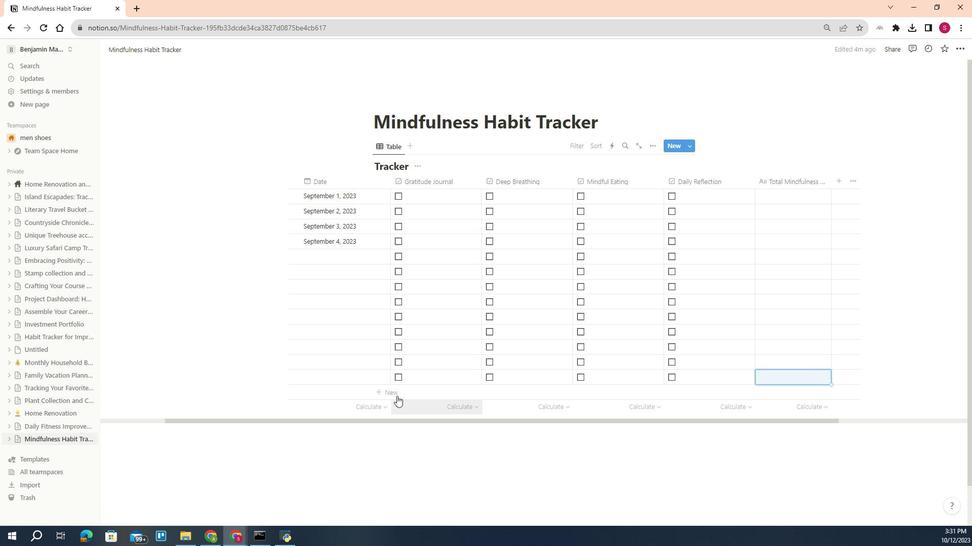 
Action: Mouse pressed left at (379, 407)
Screenshot: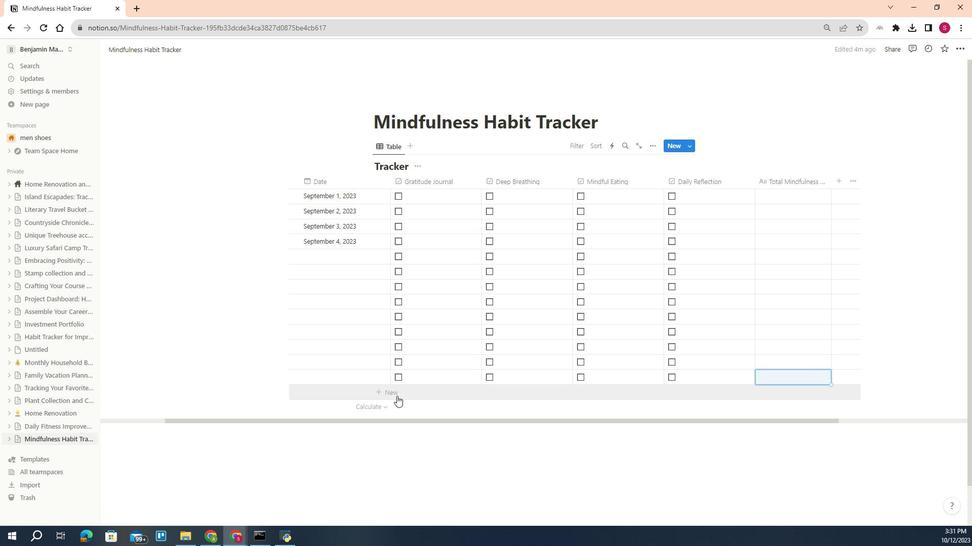 
Action: Mouse moved to (378, 403)
Screenshot: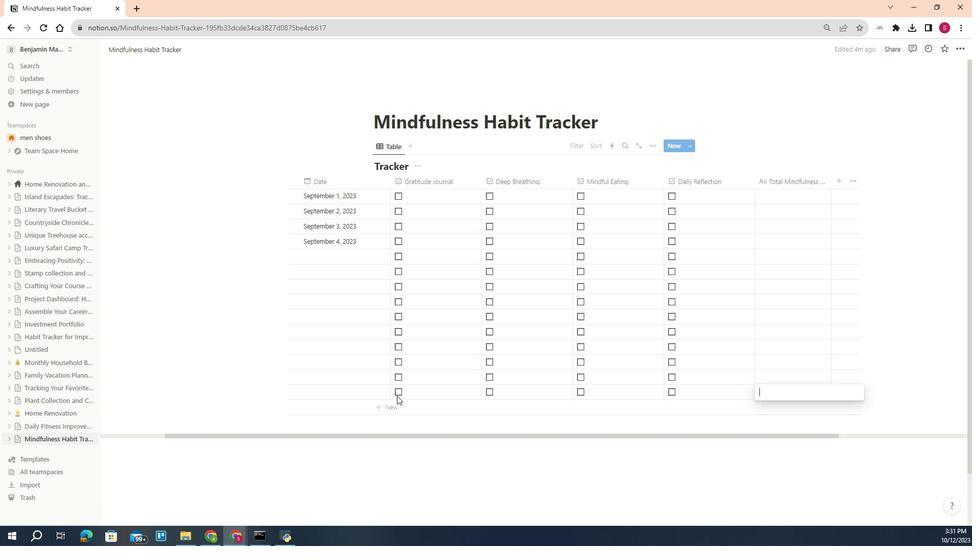 
Action: Mouse pressed left at (378, 403)
Screenshot: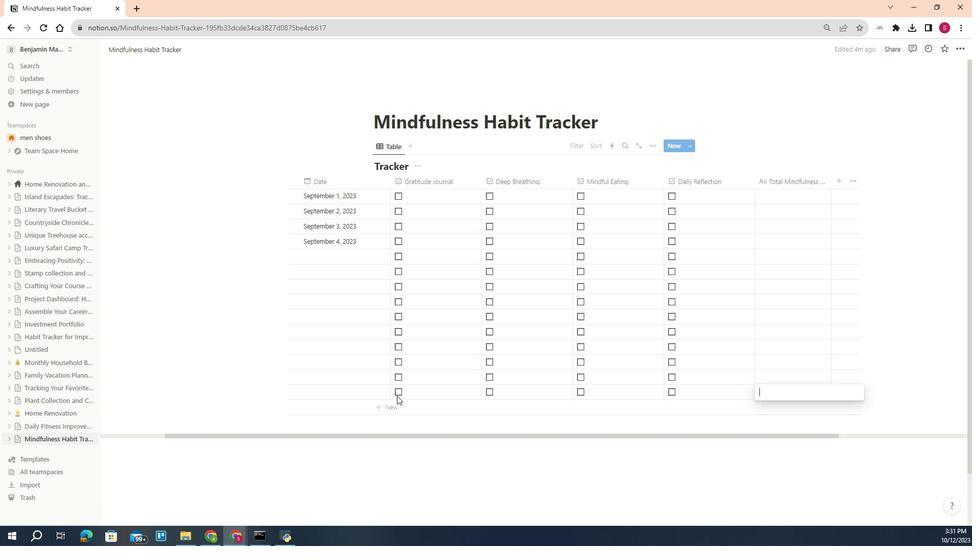 
Action: Mouse moved to (380, 412)
Screenshot: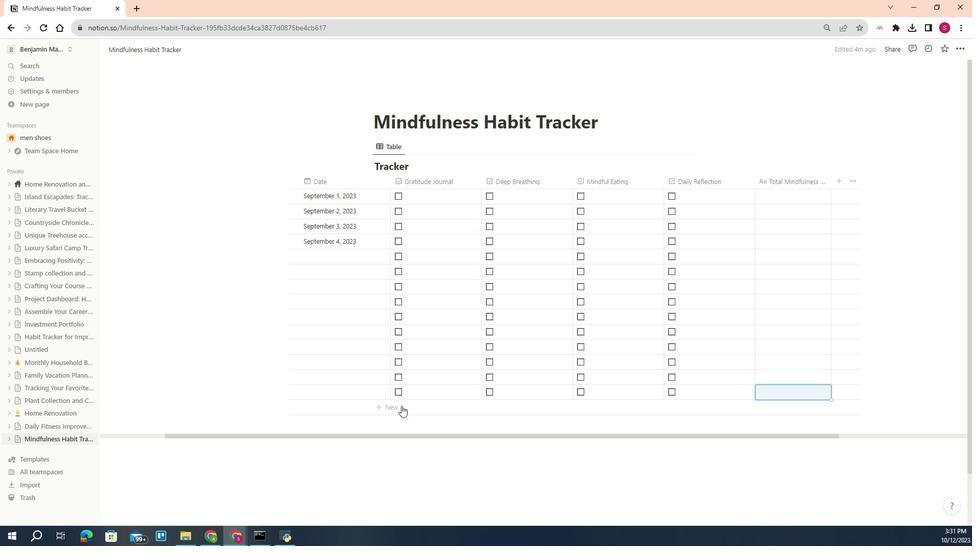 
Action: Mouse pressed left at (380, 412)
Screenshot: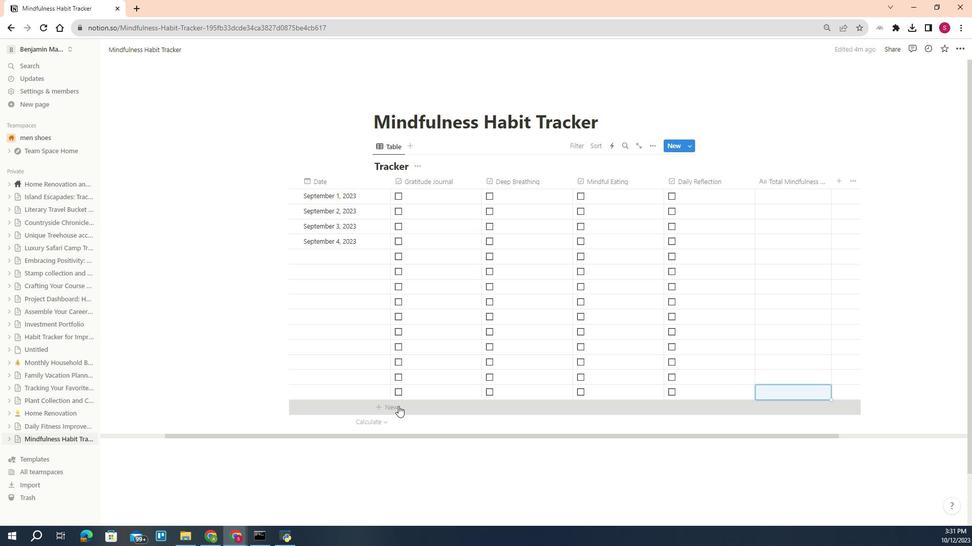 
Action: Mouse moved to (379, 413)
Screenshot: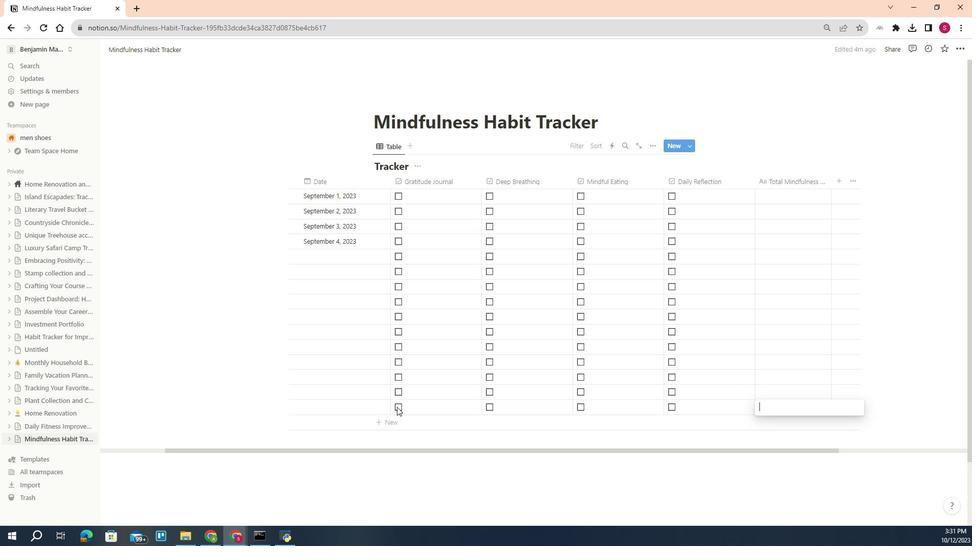 
Action: Mouse pressed left at (379, 413)
Screenshot: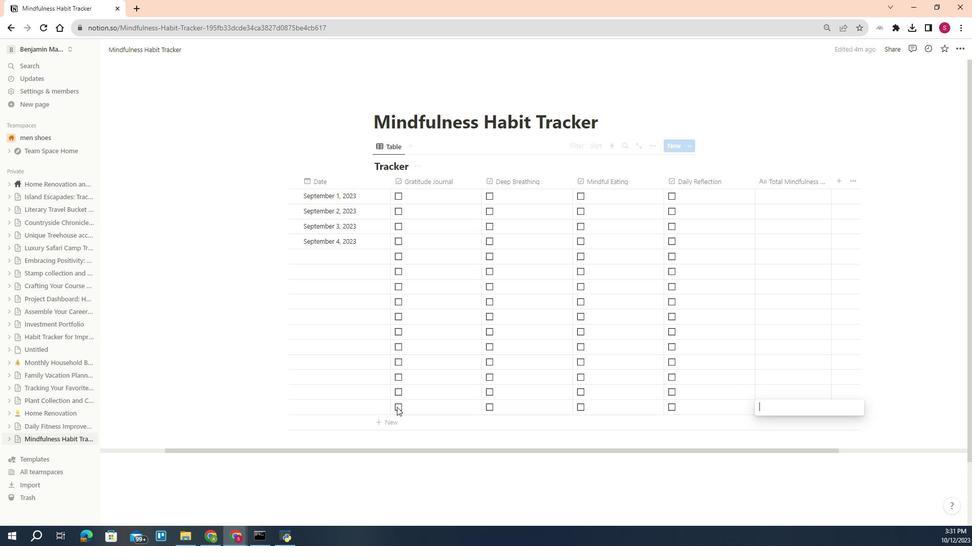 
Action: Mouse moved to (378, 428)
Screenshot: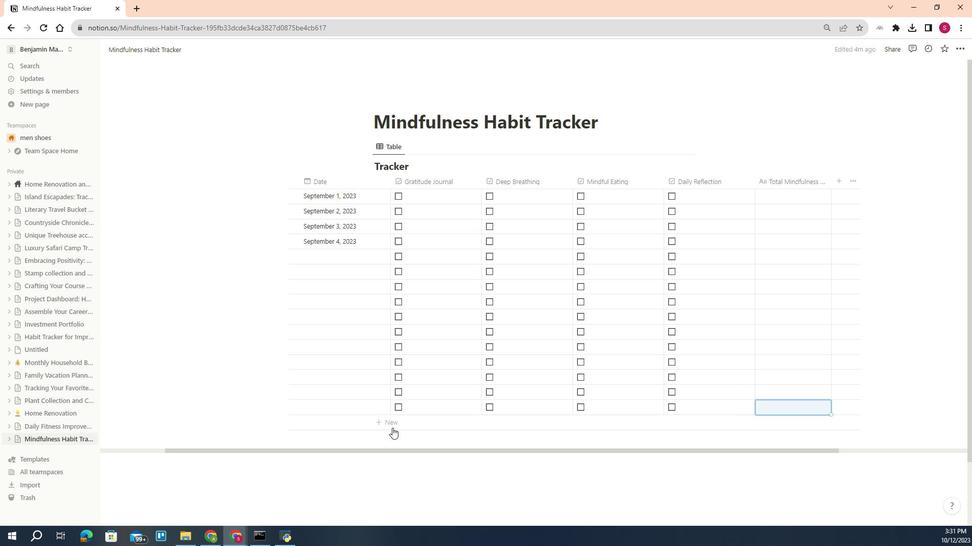 
Action: Mouse pressed left at (378, 428)
